 Task: Look for Airbnb properties in São Luís do Quitunde, Brazil from 12th  December, 2023 to 15th December, 2023 for 3 adults.2 bedrooms having 3 beds and 1 bathroom. Property type can be flat. Look for 3 properties as per requirement.
Action: Mouse moved to (400, 73)
Screenshot: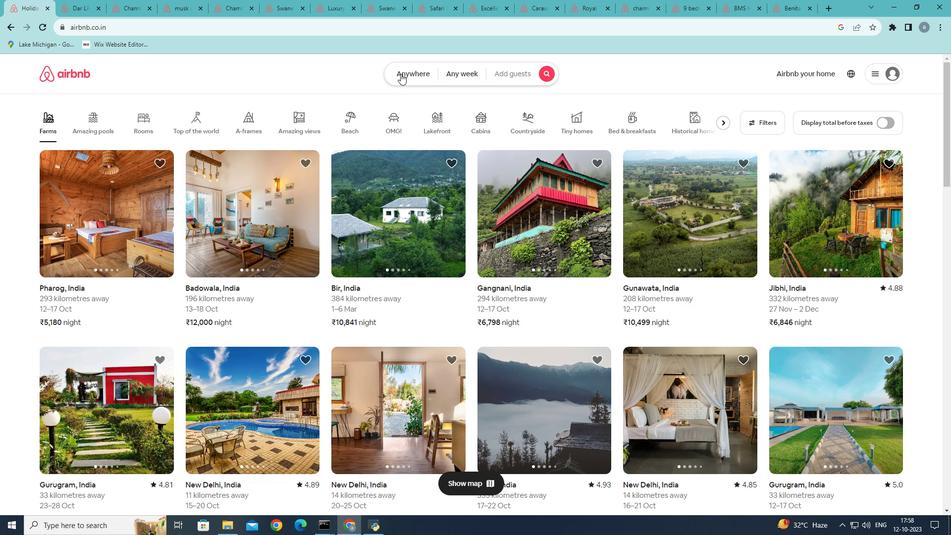 
Action: Mouse pressed left at (400, 73)
Screenshot: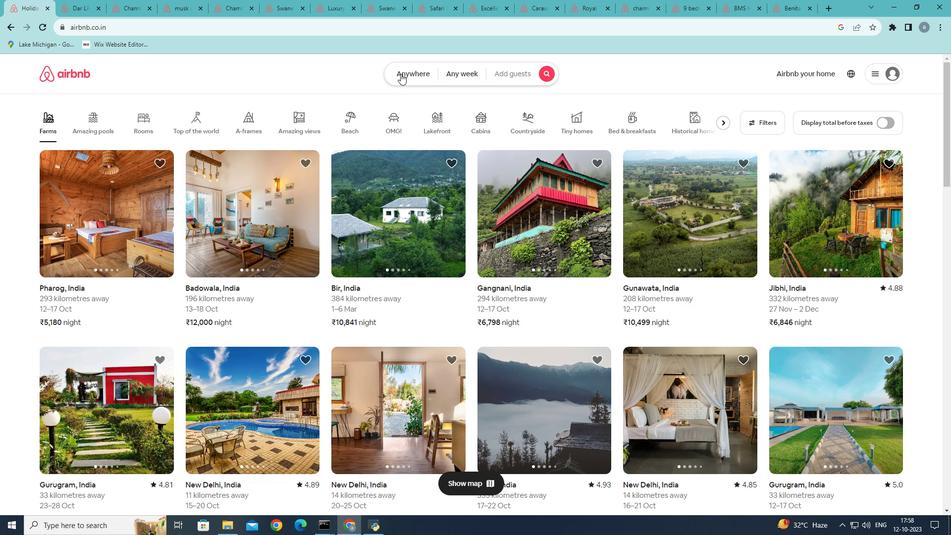 
Action: Mouse moved to (316, 115)
Screenshot: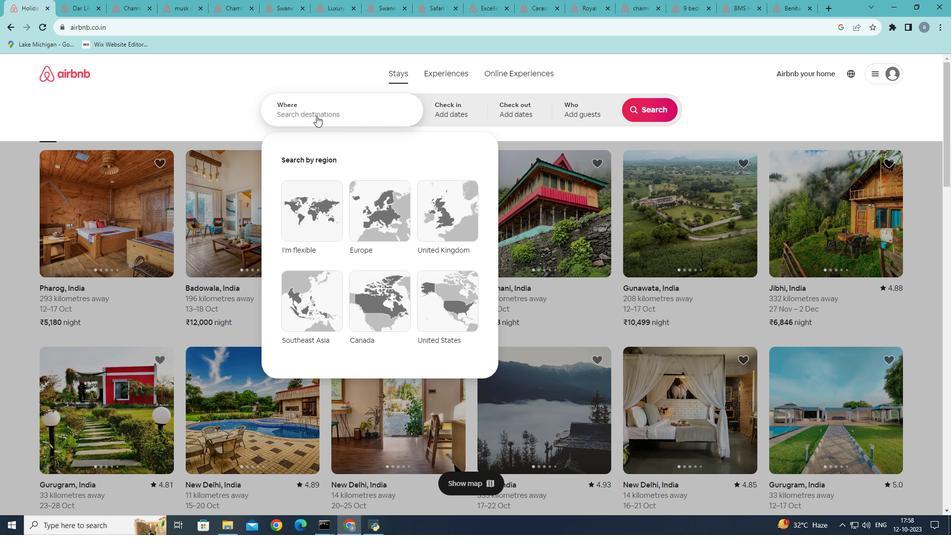 
Action: Mouse pressed left at (316, 115)
Screenshot: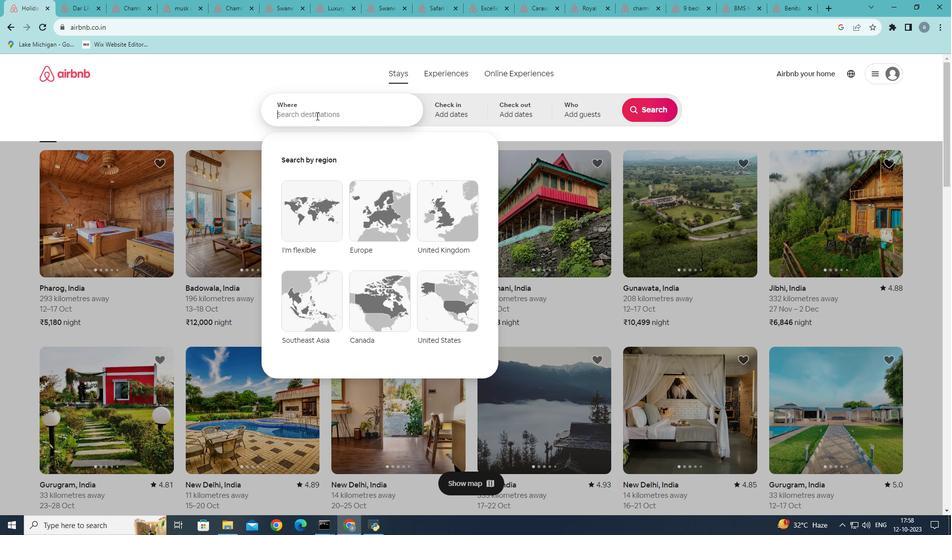 
Action: Mouse moved to (359, 100)
Screenshot: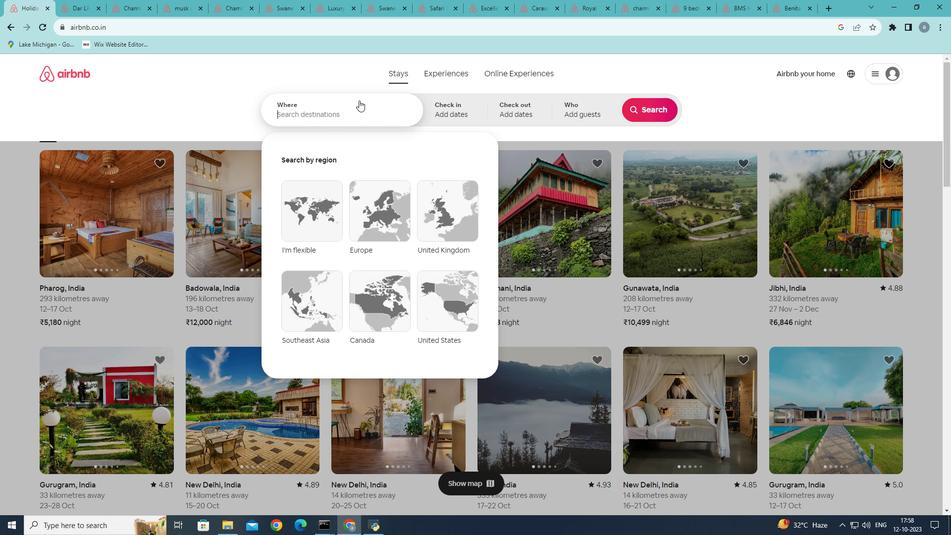 
Action: Key pressed <Key.shift><Key.shift>Sao<Key.space><Key.shift><Key.shift>Luis<Key.space><Key.shift>do<Key.space>
Screenshot: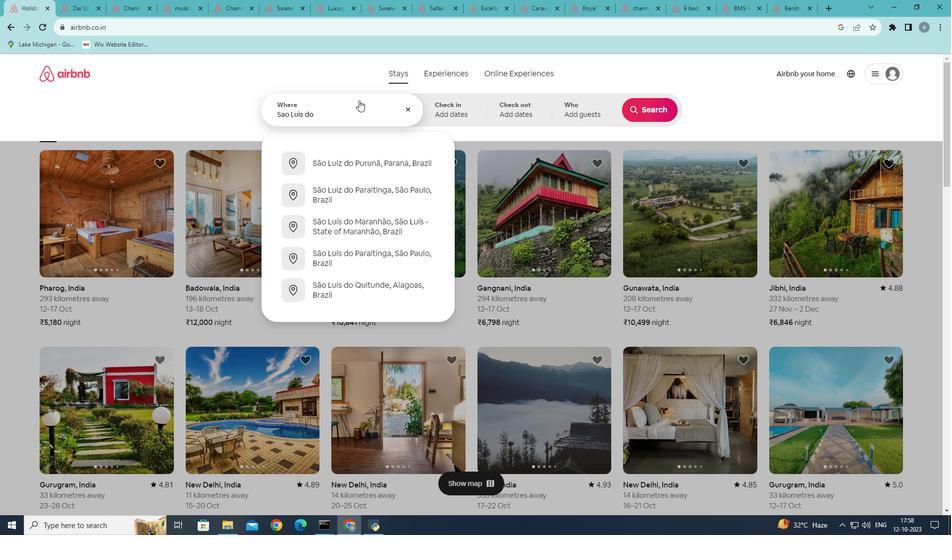 
Action: Mouse moved to (414, 137)
Screenshot: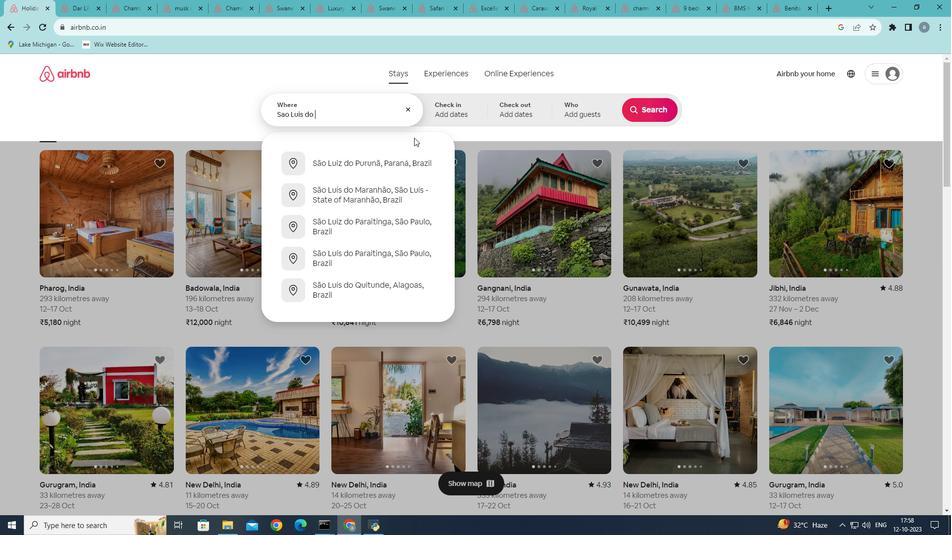 
Action: Key pressed <Key.shift>Qui
Screenshot: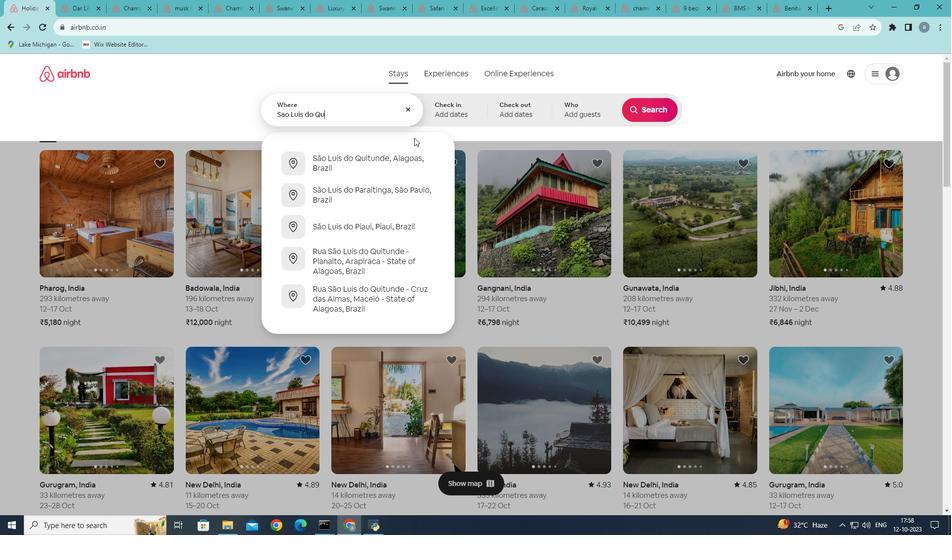
Action: Mouse moved to (402, 162)
Screenshot: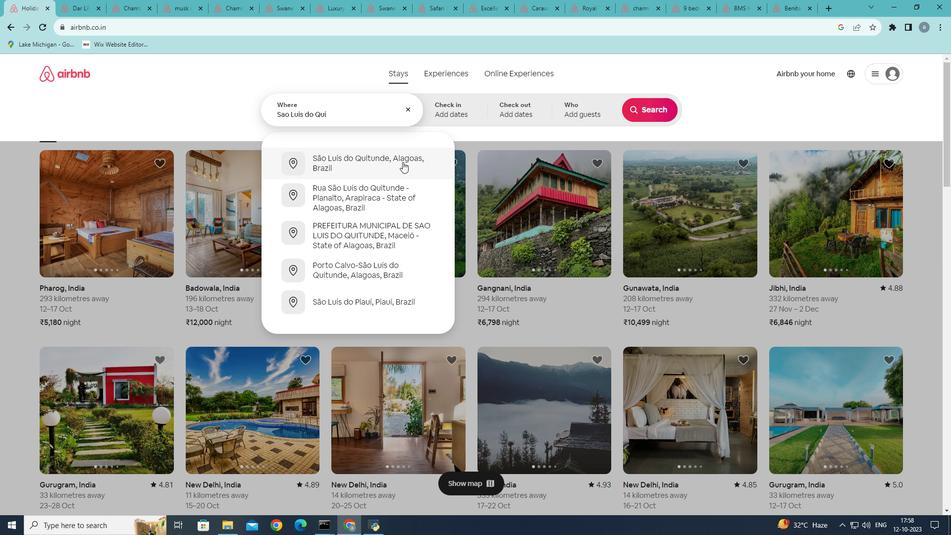 
Action: Mouse pressed left at (402, 162)
Screenshot: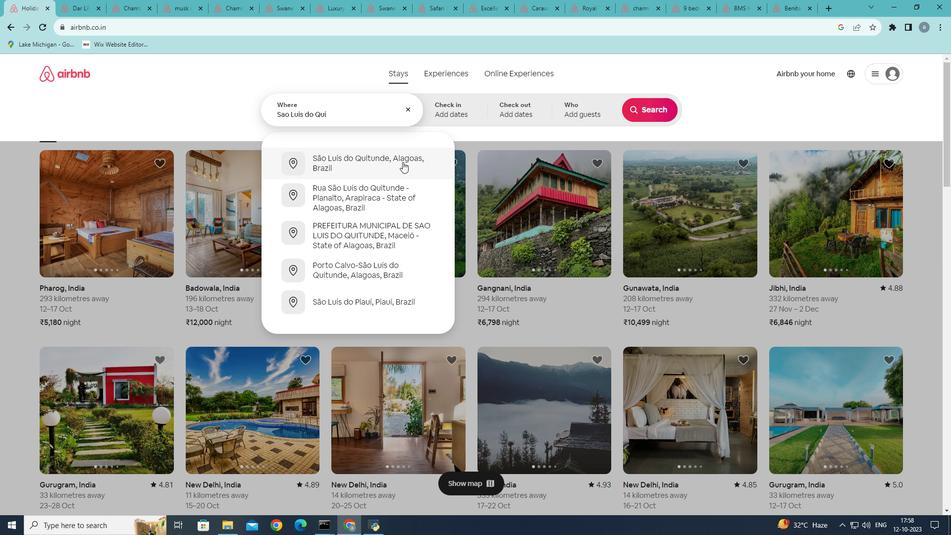 
Action: Mouse moved to (645, 187)
Screenshot: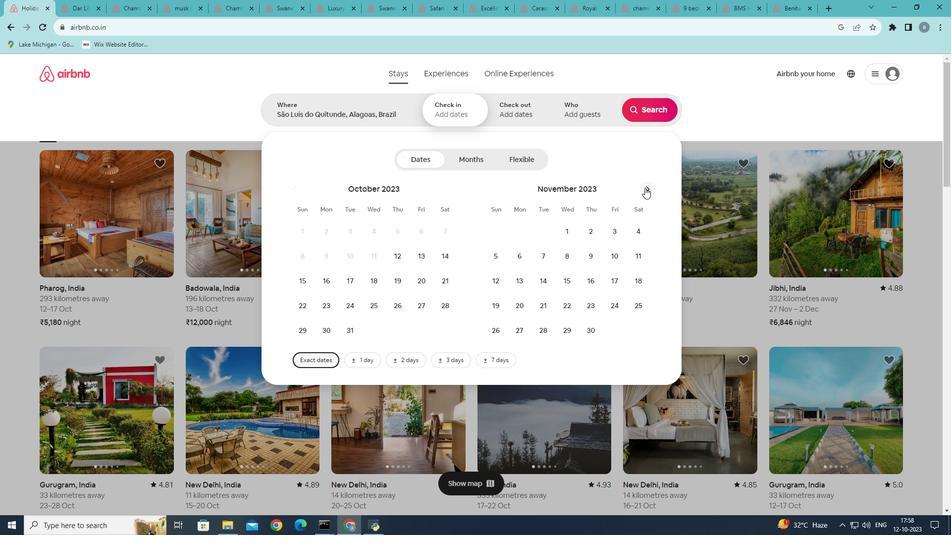 
Action: Mouse pressed left at (645, 187)
Screenshot: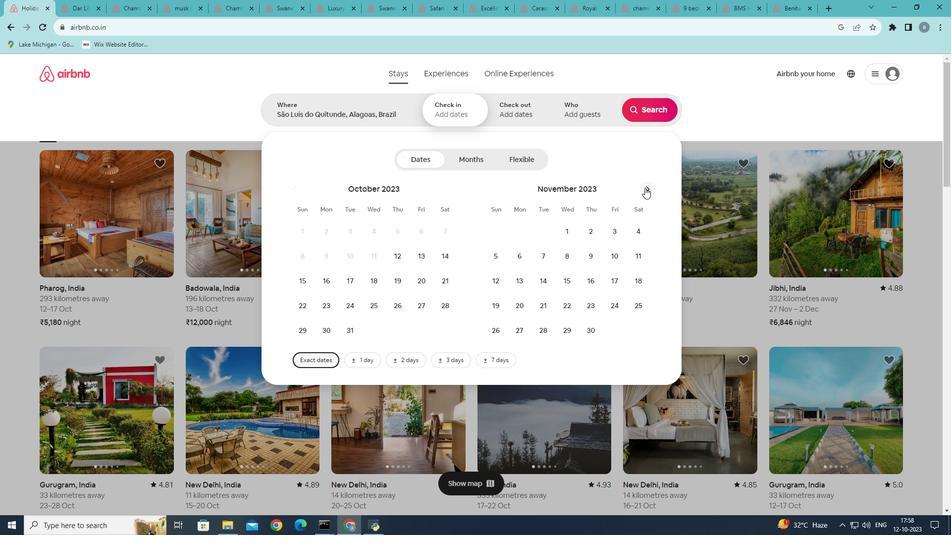 
Action: Mouse moved to (545, 279)
Screenshot: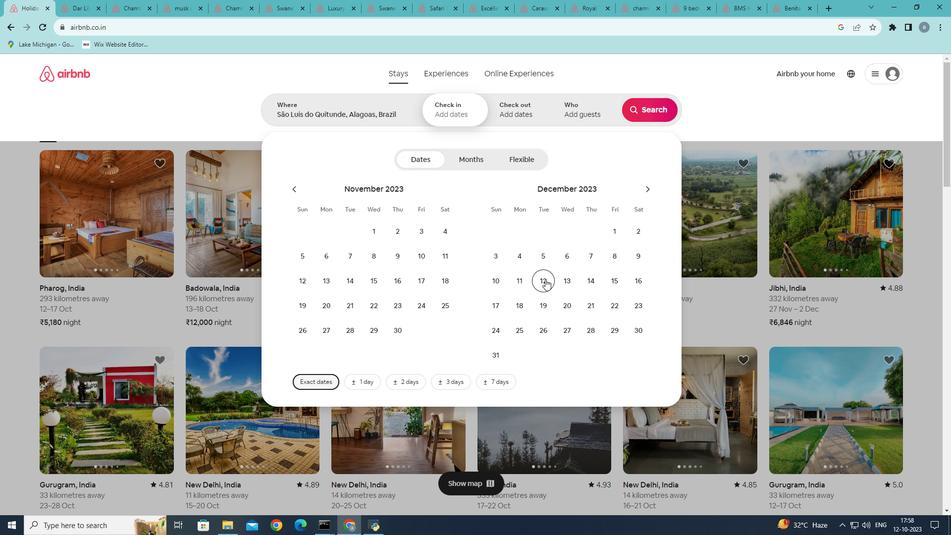 
Action: Mouse pressed left at (545, 279)
Screenshot: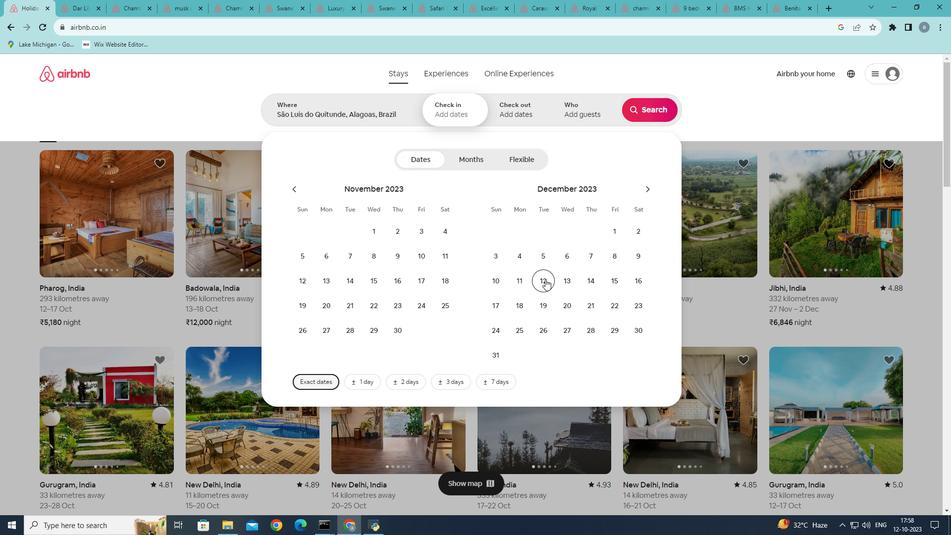 
Action: Mouse moved to (619, 280)
Screenshot: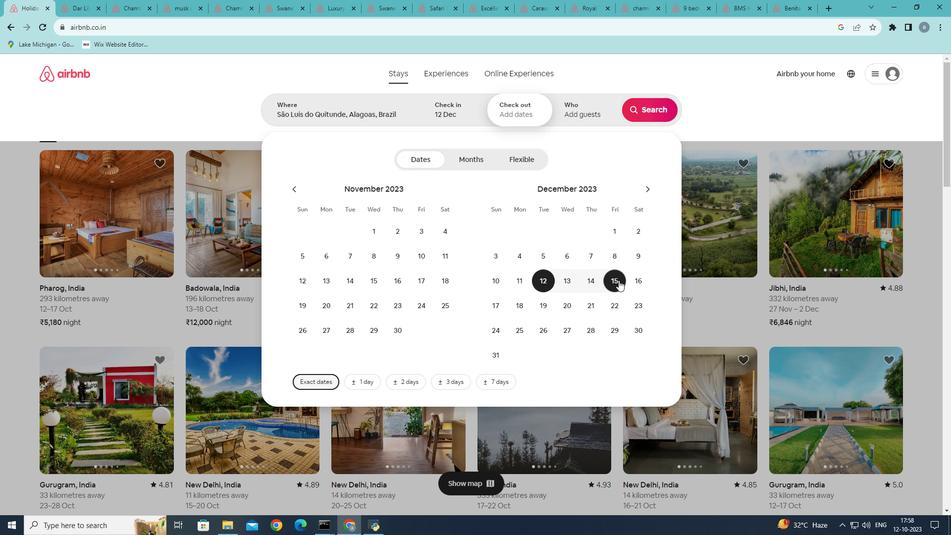 
Action: Mouse pressed left at (619, 280)
Screenshot: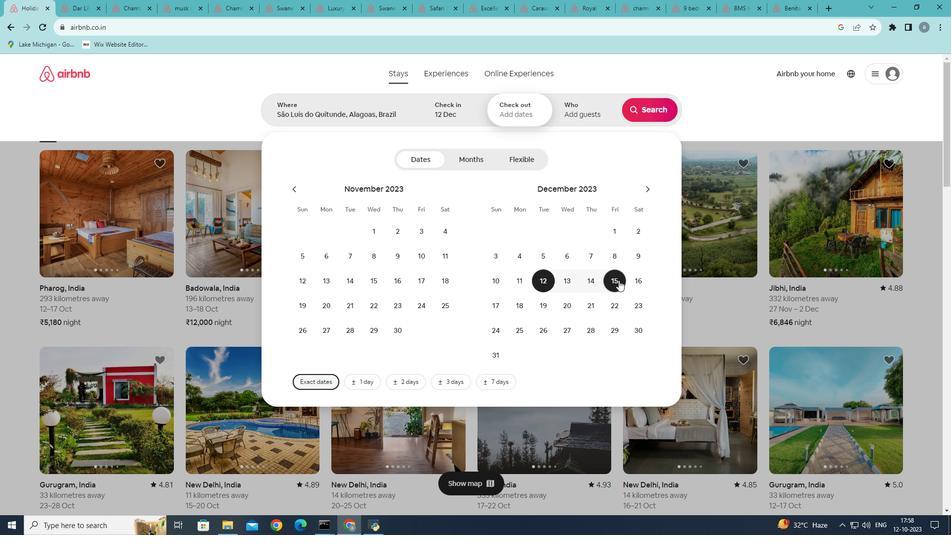 
Action: Mouse moved to (594, 107)
Screenshot: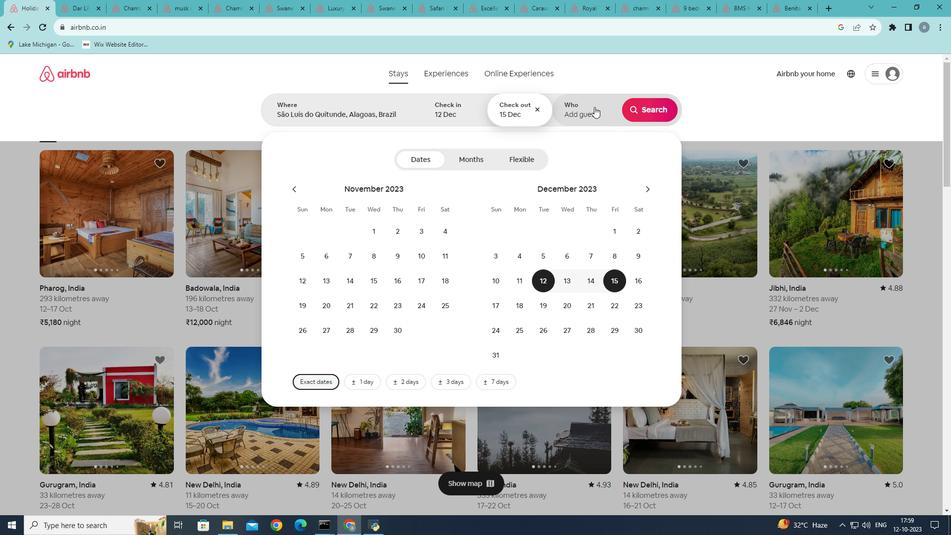 
Action: Mouse pressed left at (594, 107)
Screenshot: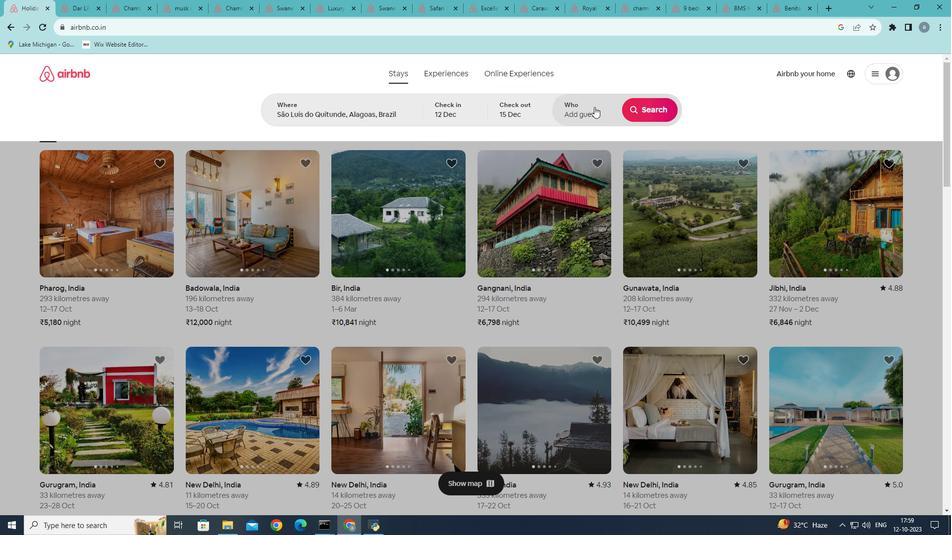 
Action: Mouse moved to (651, 161)
Screenshot: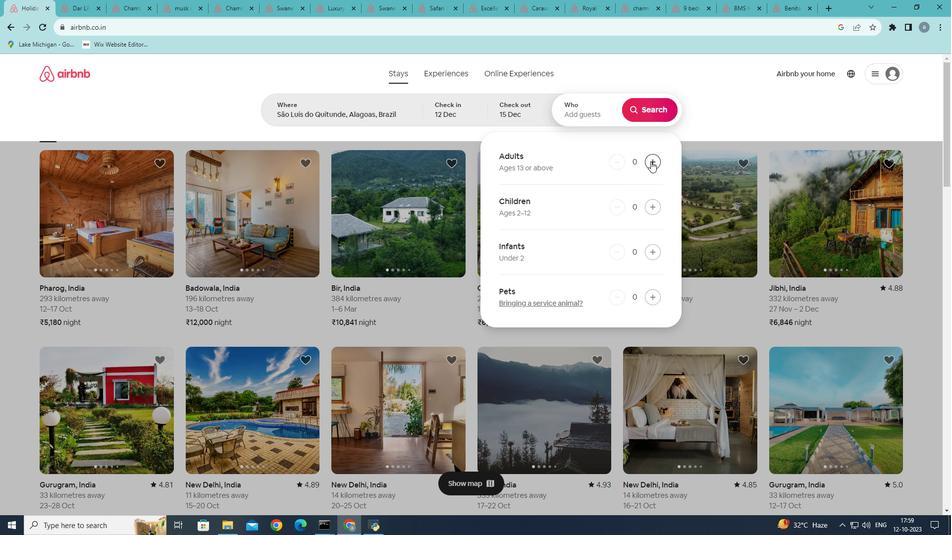
Action: Mouse pressed left at (651, 161)
Screenshot: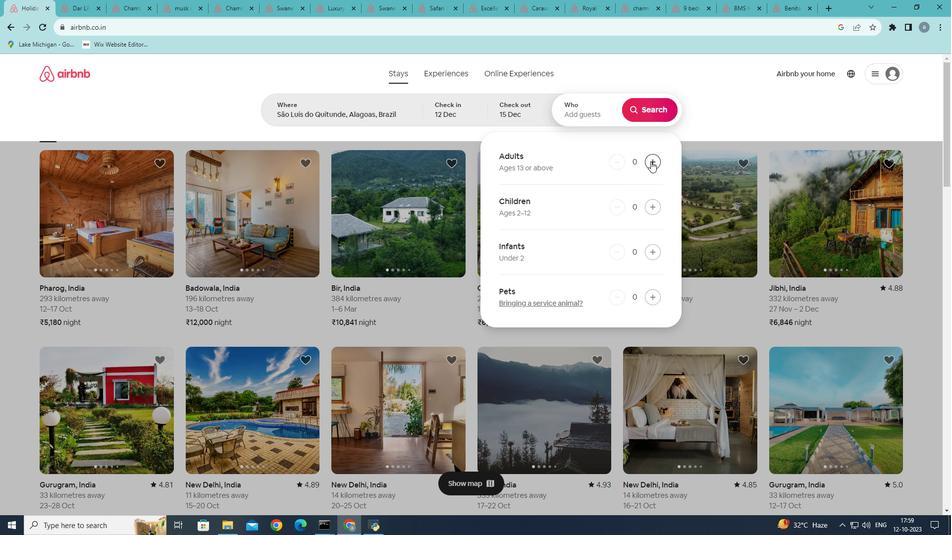 
Action: Mouse pressed left at (651, 161)
Screenshot: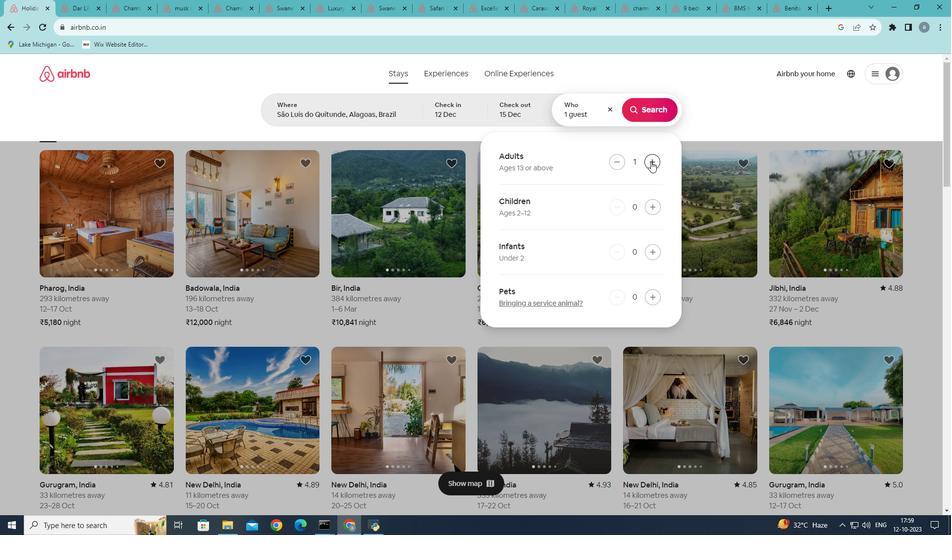 
Action: Mouse pressed left at (651, 161)
Screenshot: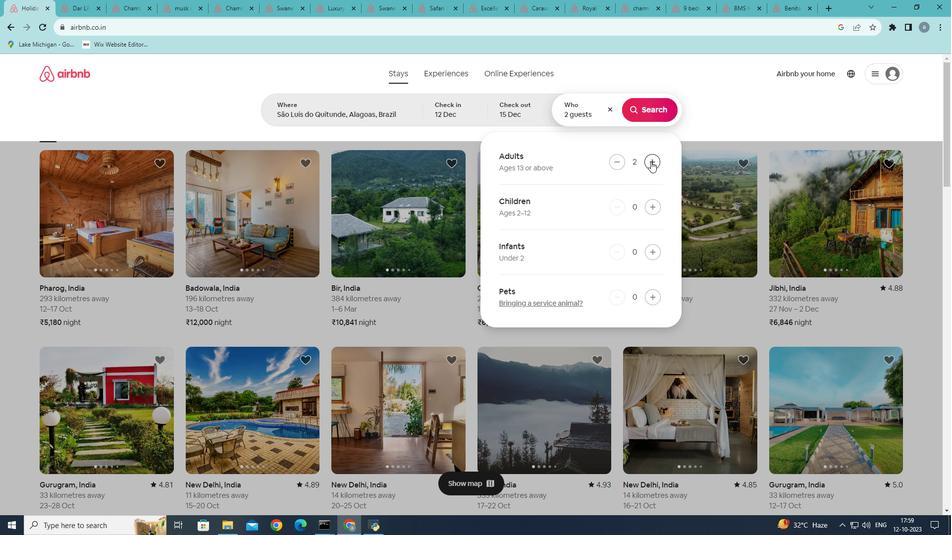 
Action: Mouse moved to (647, 111)
Screenshot: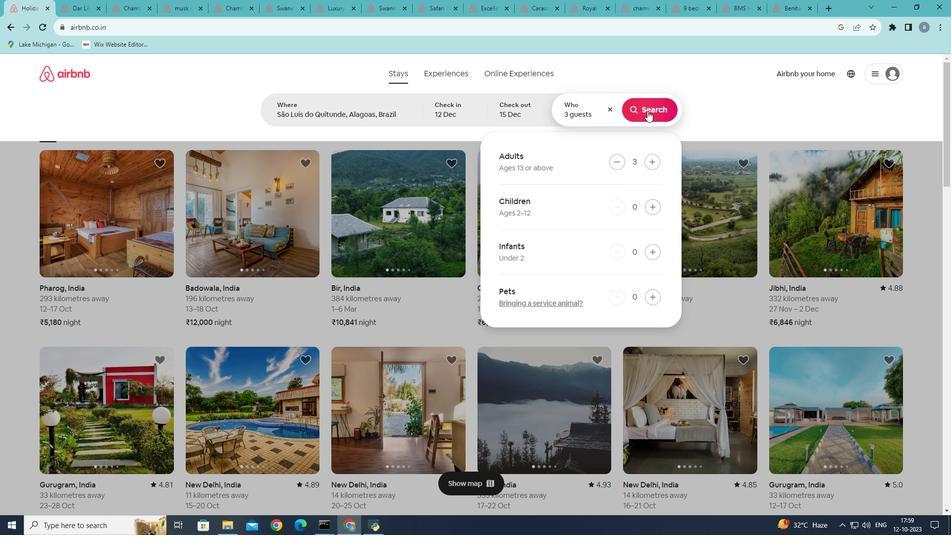 
Action: Mouse pressed left at (647, 111)
Screenshot: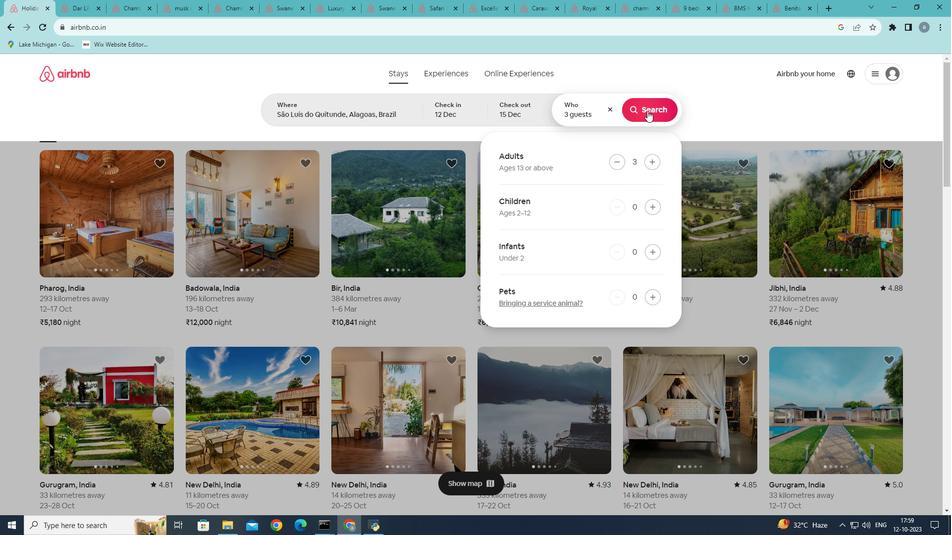 
Action: Mouse moved to (799, 109)
Screenshot: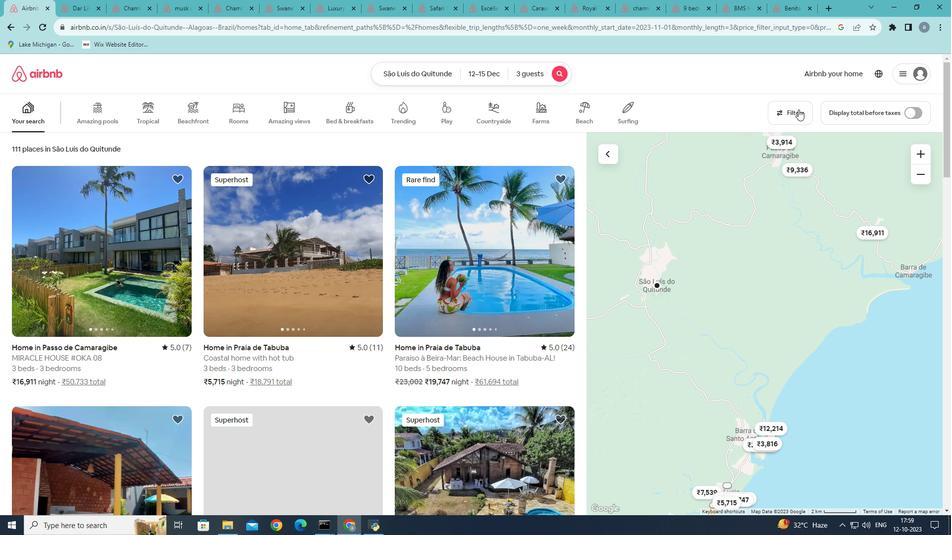 
Action: Mouse pressed left at (799, 109)
Screenshot: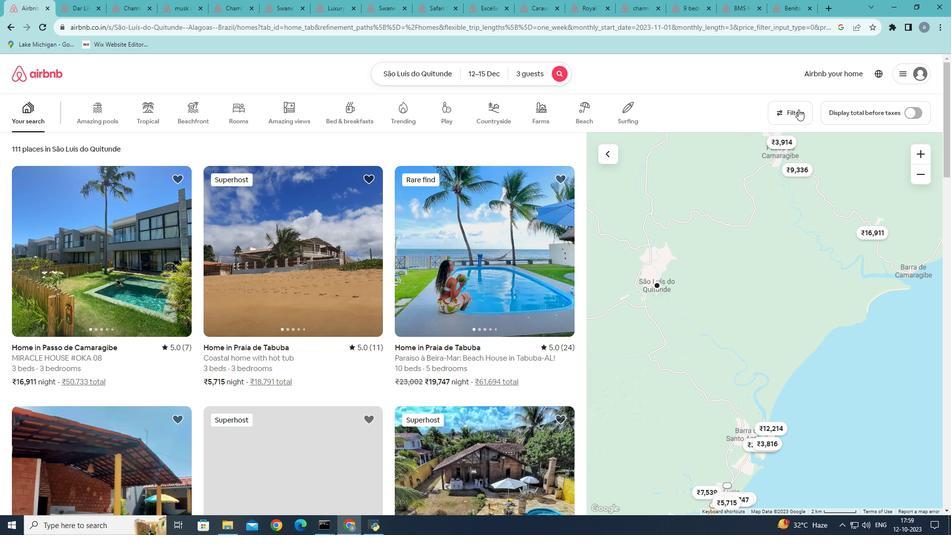 
Action: Mouse moved to (377, 399)
Screenshot: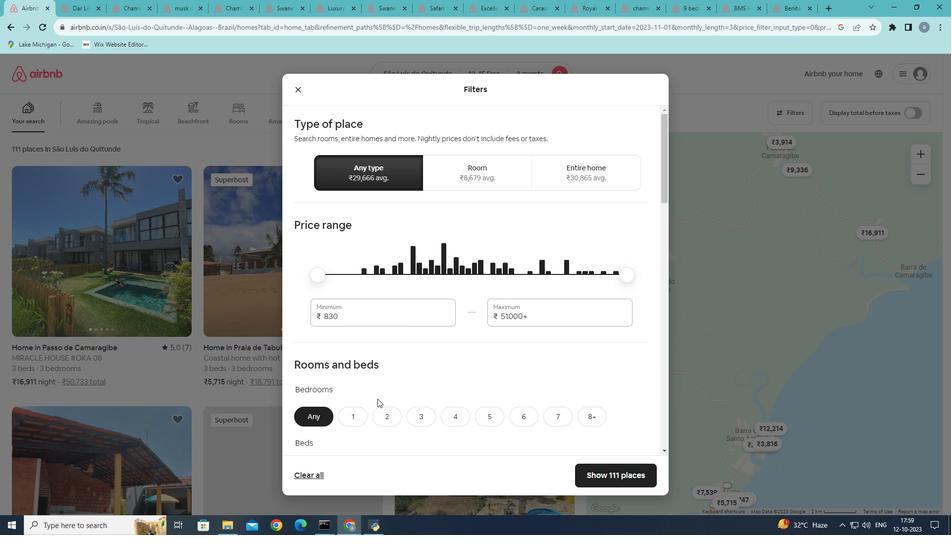 
Action: Mouse scrolled (377, 398) with delta (0, 0)
Screenshot: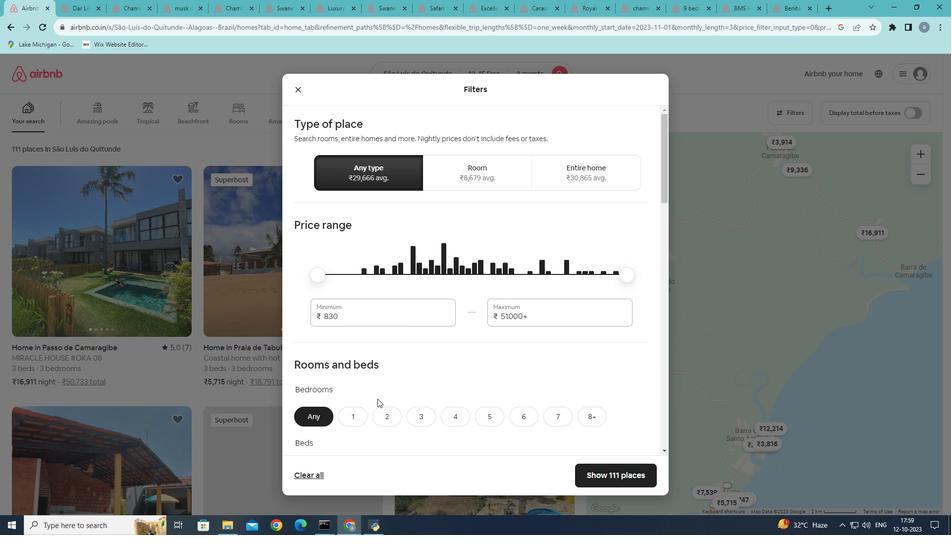 
Action: Mouse moved to (380, 397)
Screenshot: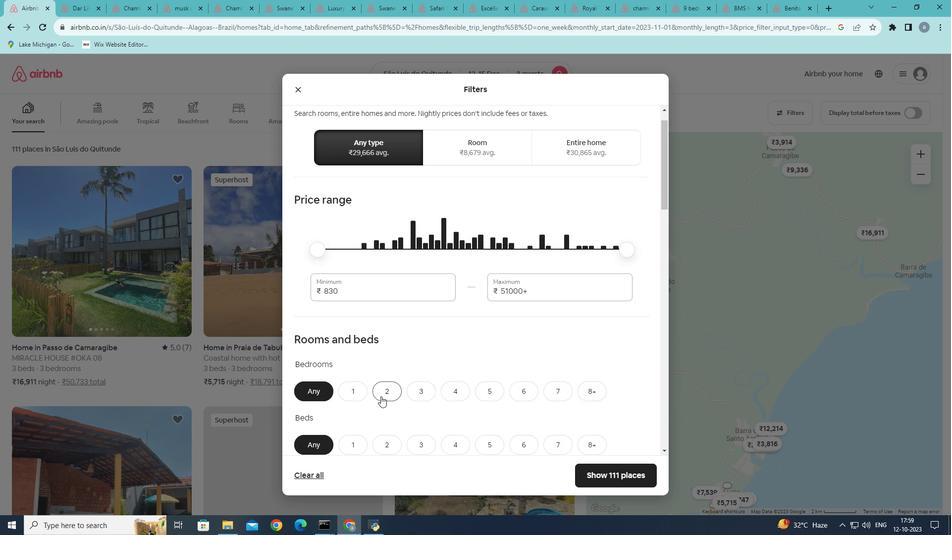
Action: Mouse scrolled (380, 396) with delta (0, 0)
Screenshot: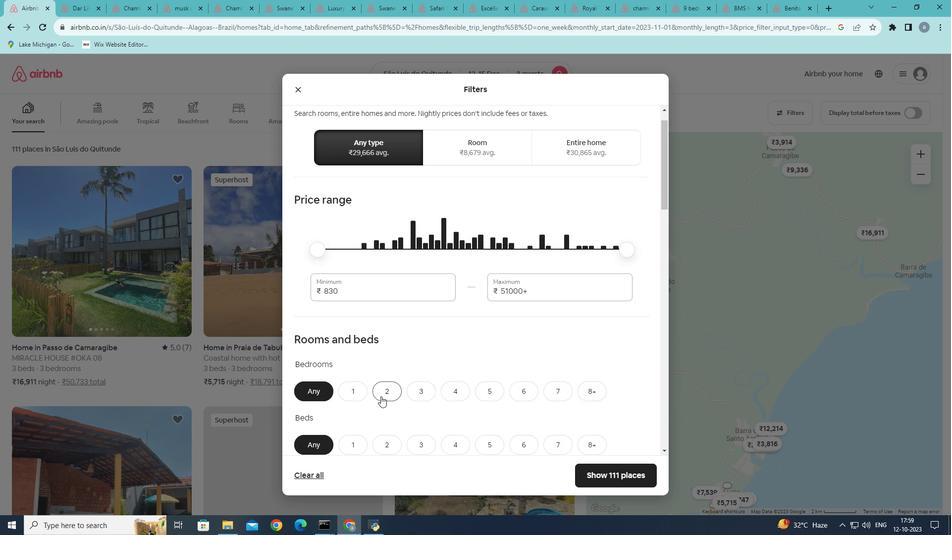 
Action: Mouse moved to (385, 323)
Screenshot: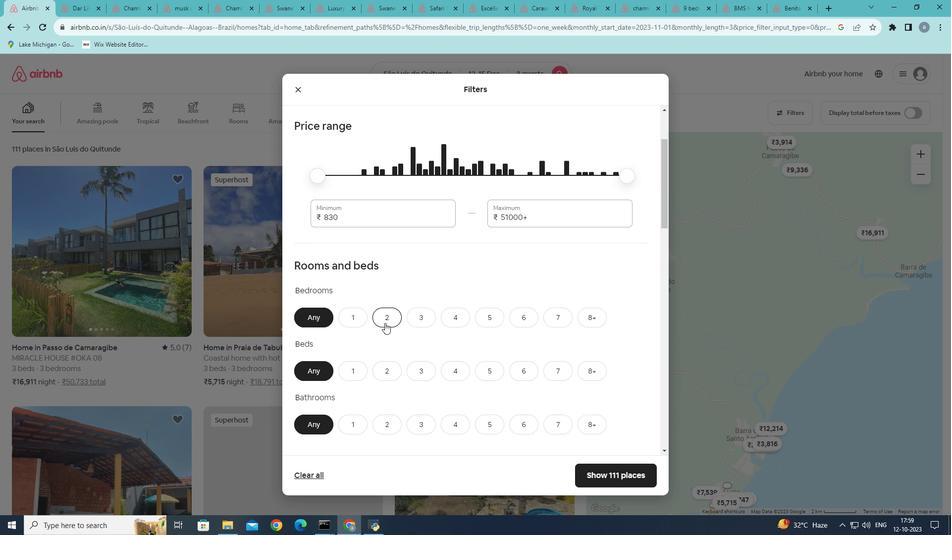 
Action: Mouse pressed left at (385, 323)
Screenshot: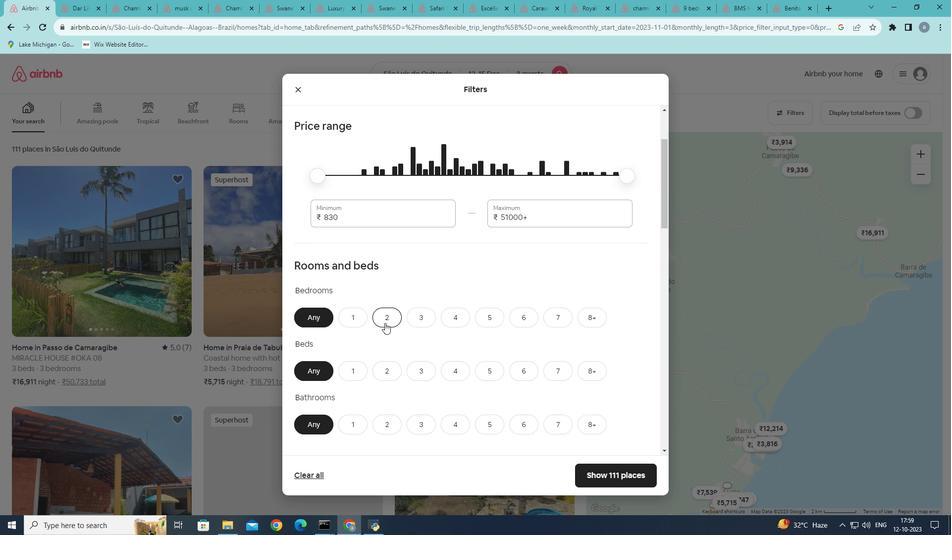 
Action: Mouse moved to (421, 374)
Screenshot: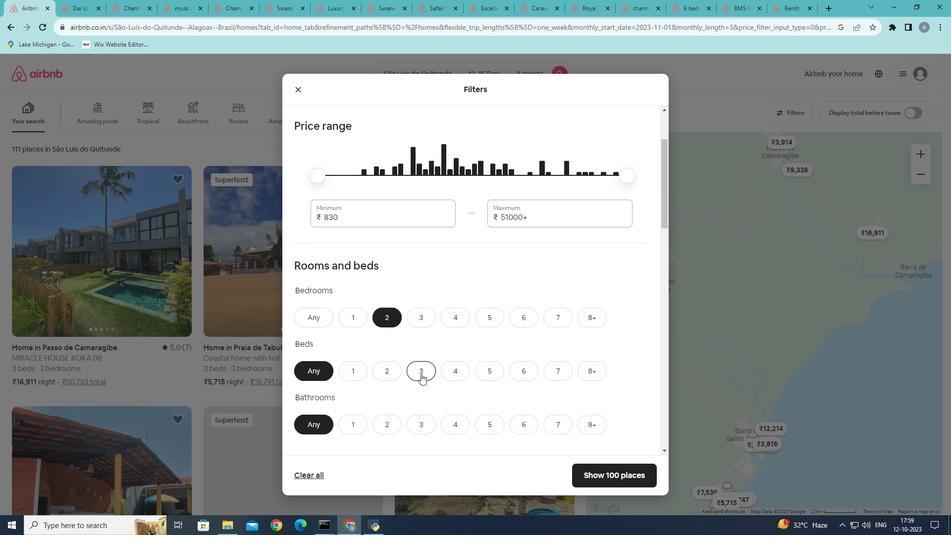 
Action: Mouse pressed left at (421, 374)
Screenshot: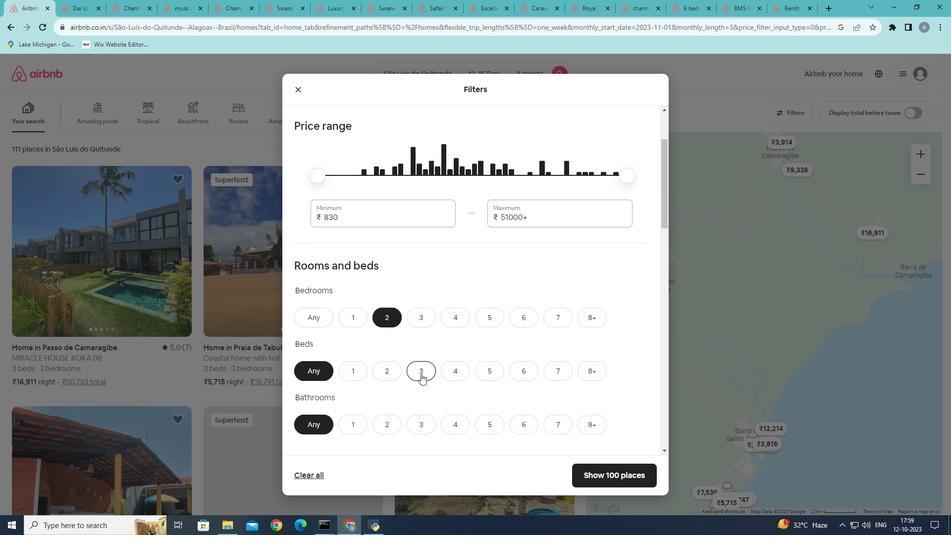
Action: Mouse moved to (355, 422)
Screenshot: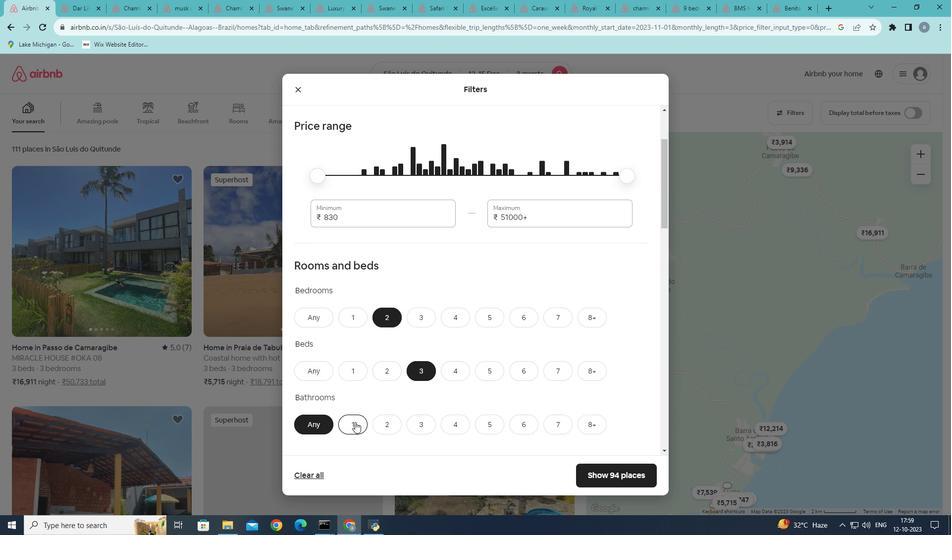 
Action: Mouse pressed left at (355, 422)
Screenshot: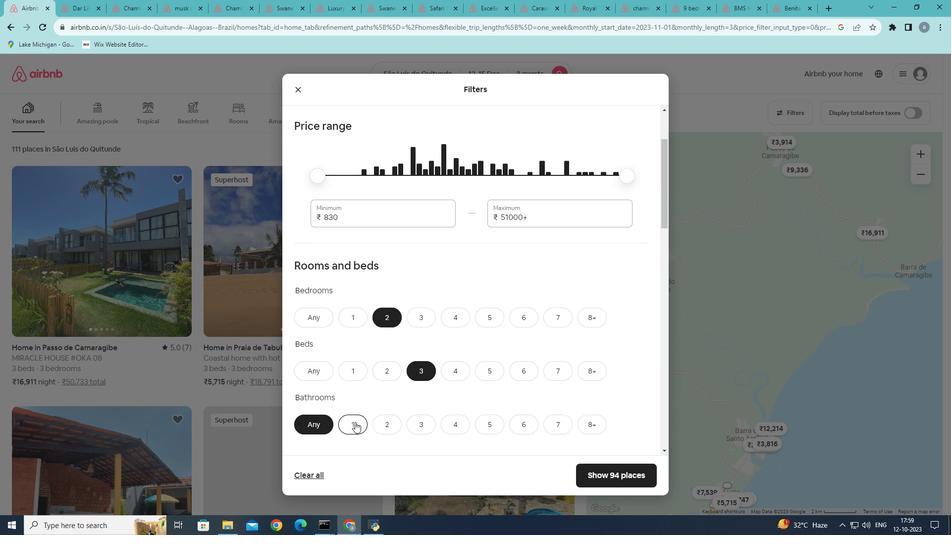 
Action: Mouse moved to (471, 313)
Screenshot: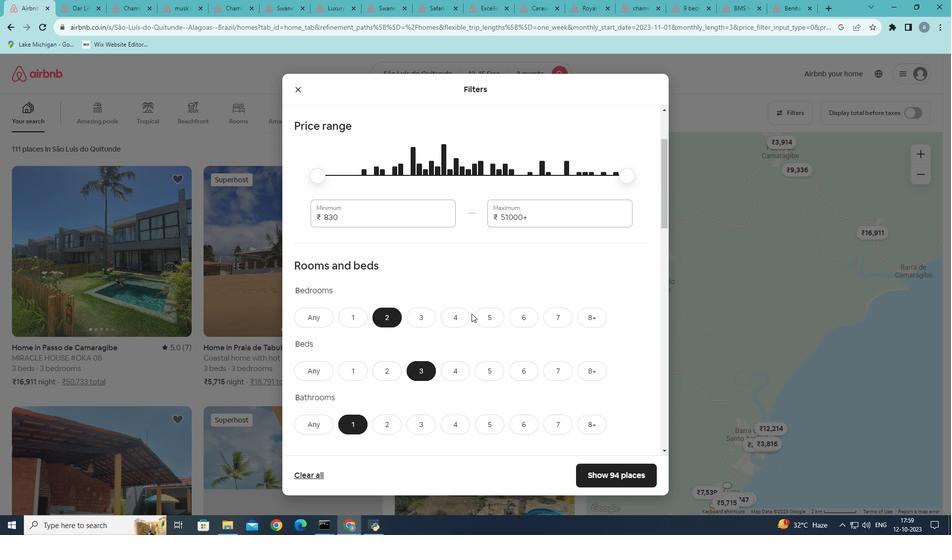 
Action: Mouse scrolled (471, 313) with delta (0, 0)
Screenshot: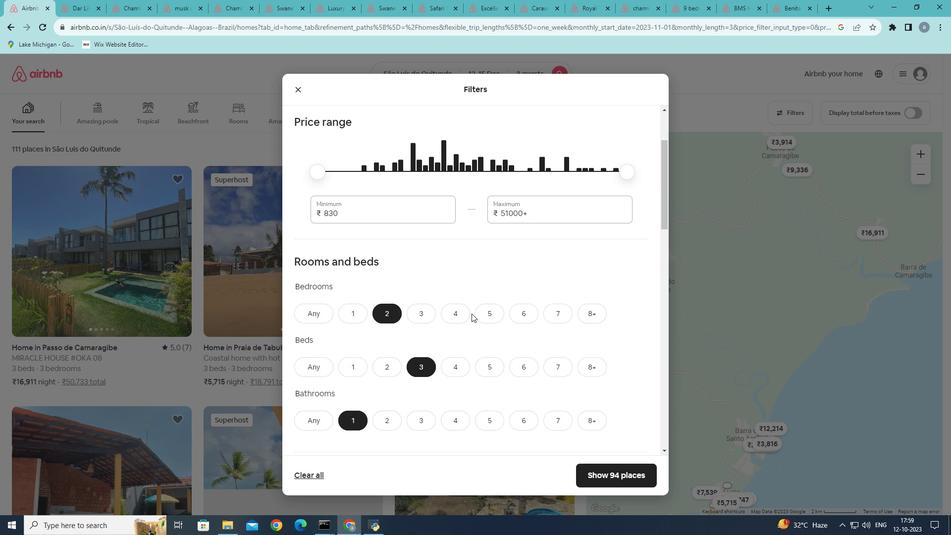 
Action: Mouse scrolled (471, 313) with delta (0, 0)
Screenshot: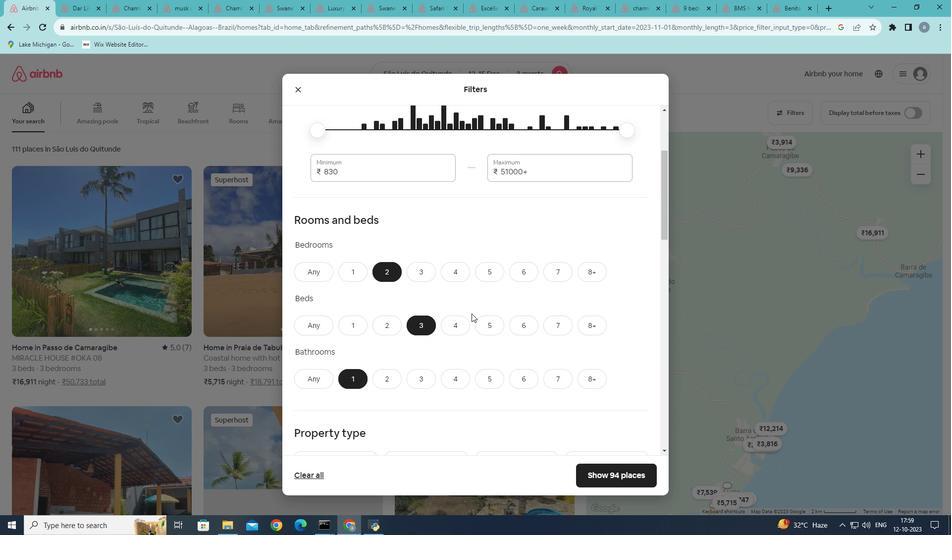 
Action: Mouse scrolled (471, 313) with delta (0, 0)
Screenshot: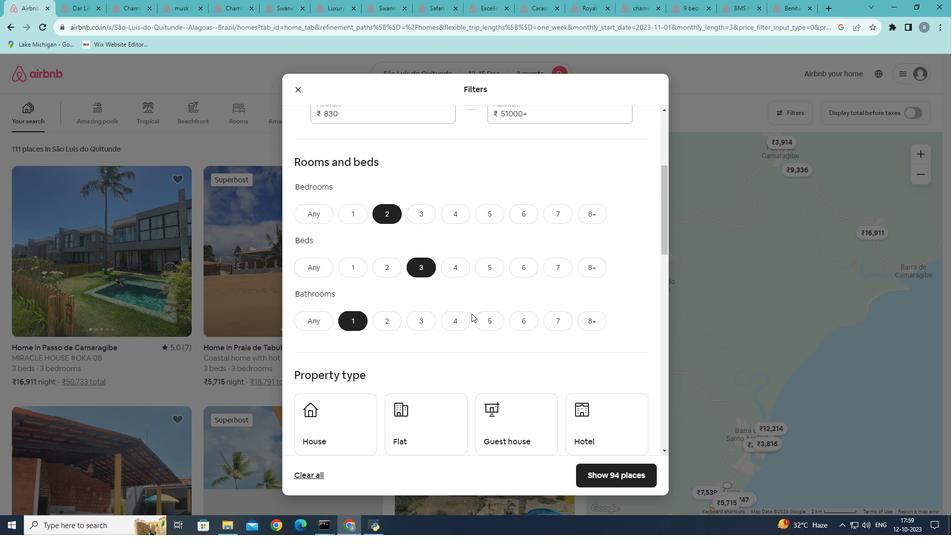 
Action: Mouse moved to (480, 313)
Screenshot: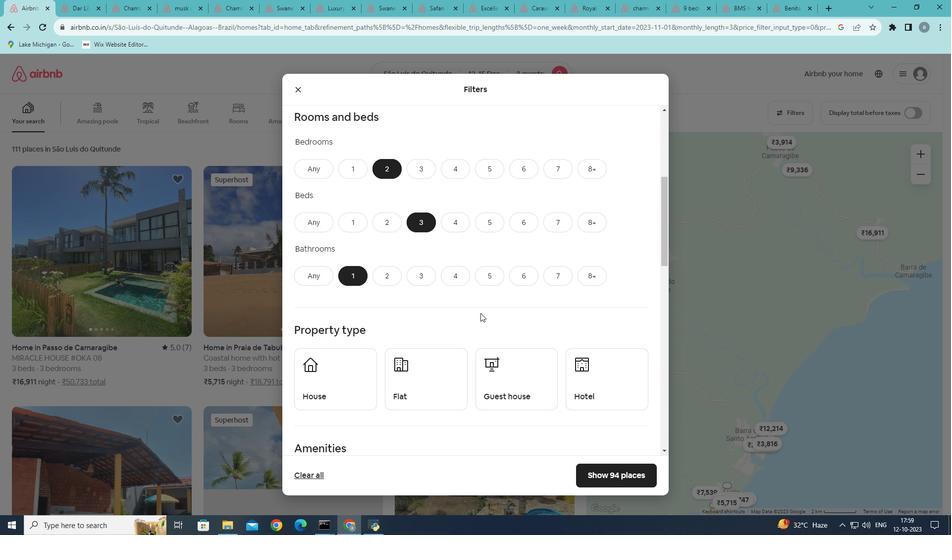 
Action: Mouse scrolled (480, 312) with delta (0, 0)
Screenshot: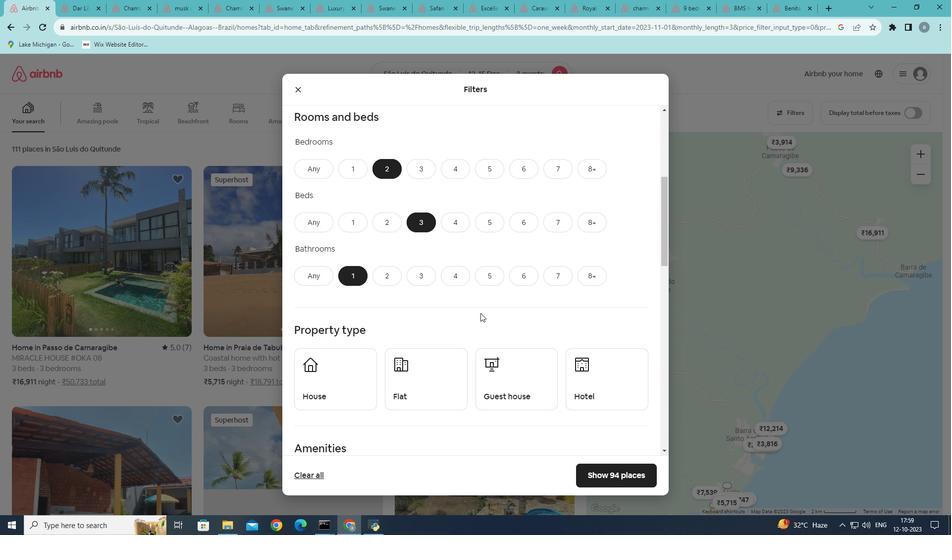 
Action: Mouse scrolled (480, 312) with delta (0, 0)
Screenshot: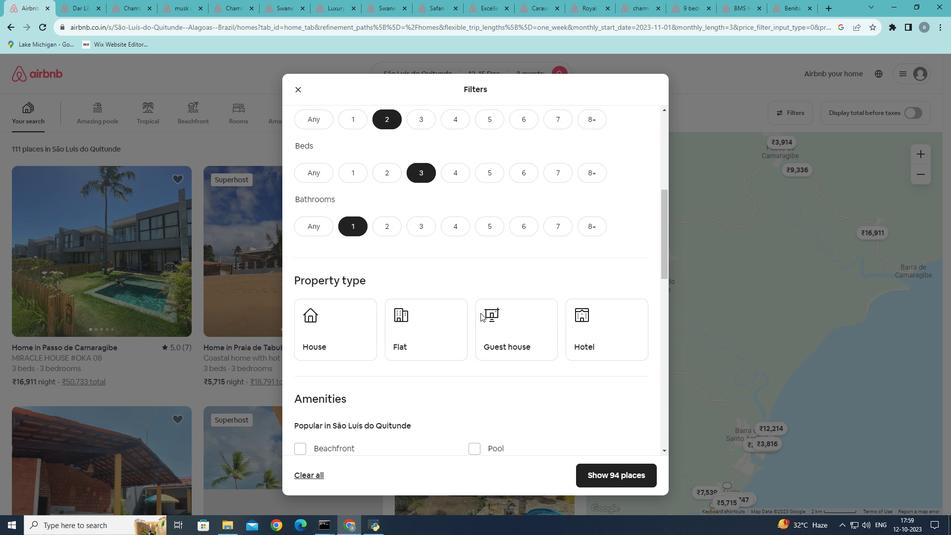 
Action: Mouse moved to (485, 313)
Screenshot: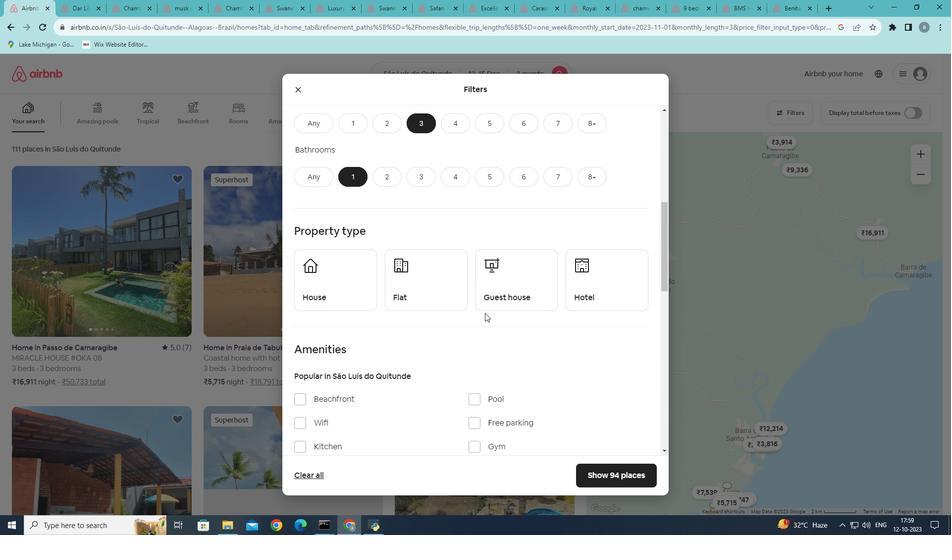 
Action: Mouse scrolled (485, 312) with delta (0, 0)
Screenshot: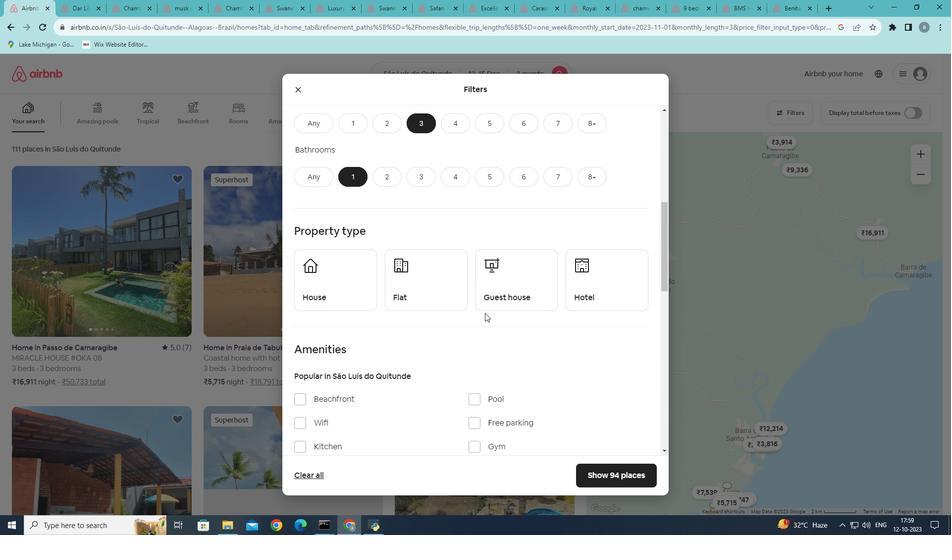 
Action: Mouse scrolled (485, 312) with delta (0, 0)
Screenshot: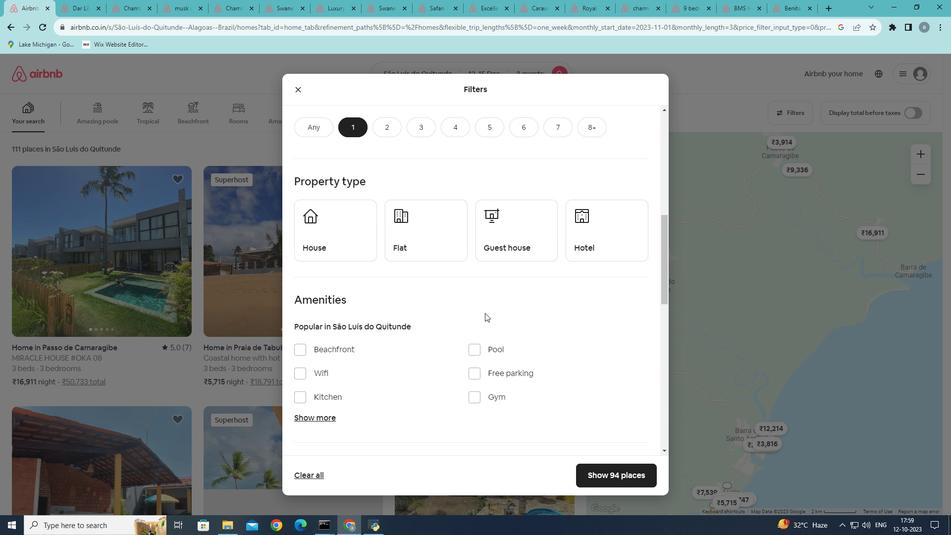 
Action: Mouse moved to (458, 190)
Screenshot: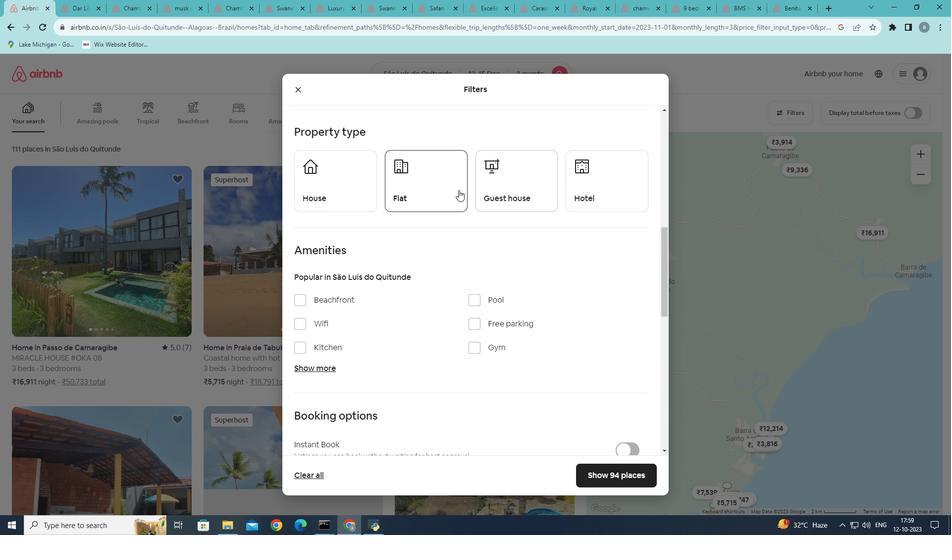 
Action: Mouse pressed left at (458, 190)
Screenshot: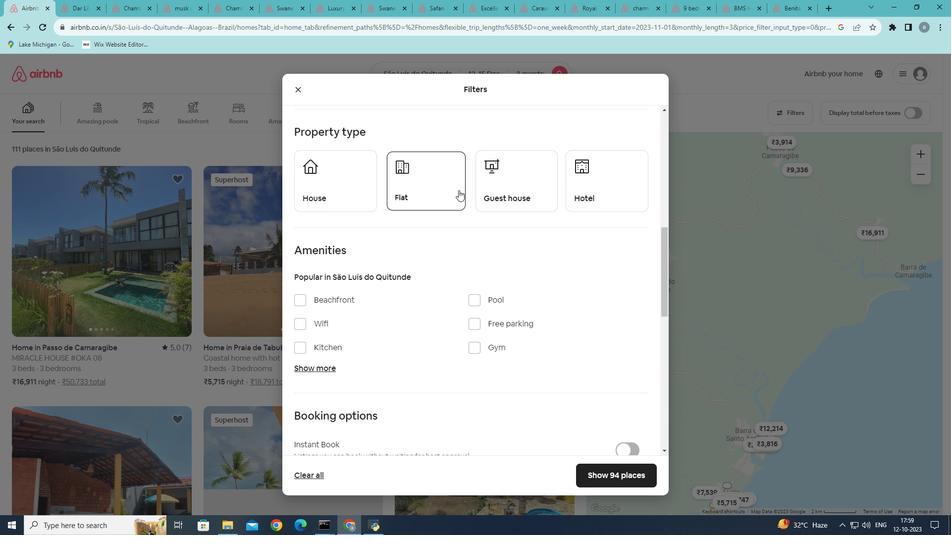 
Action: Mouse moved to (556, 275)
Screenshot: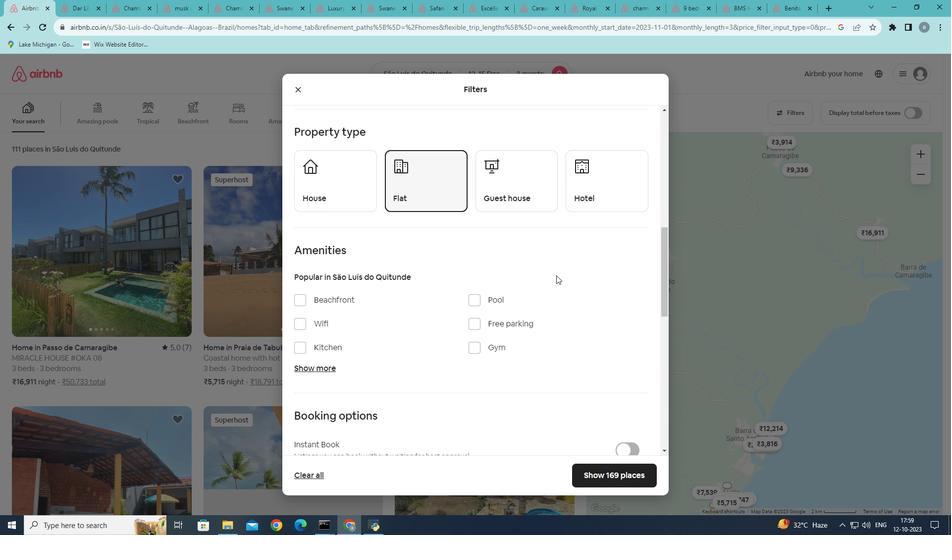 
Action: Mouse scrolled (556, 275) with delta (0, 0)
Screenshot: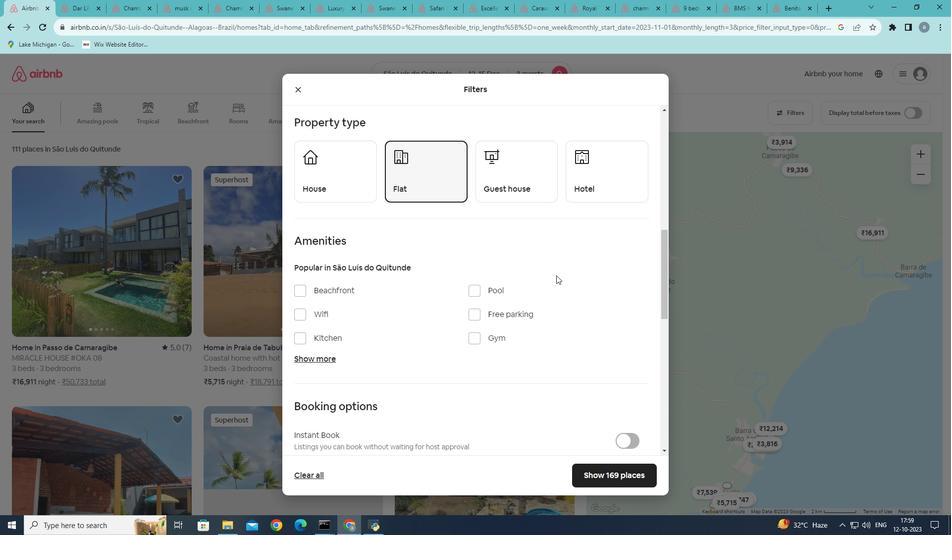 
Action: Mouse scrolled (556, 275) with delta (0, 0)
Screenshot: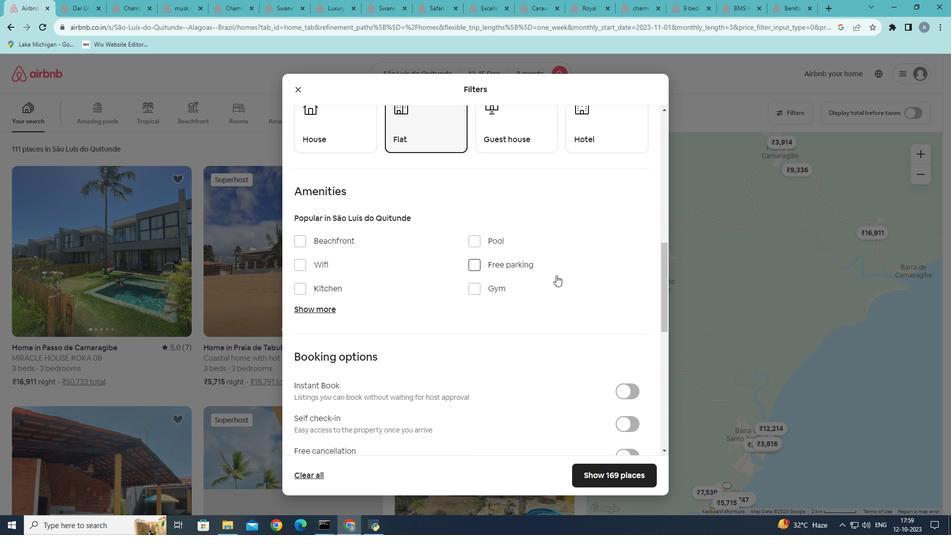 
Action: Mouse scrolled (556, 275) with delta (0, 0)
Screenshot: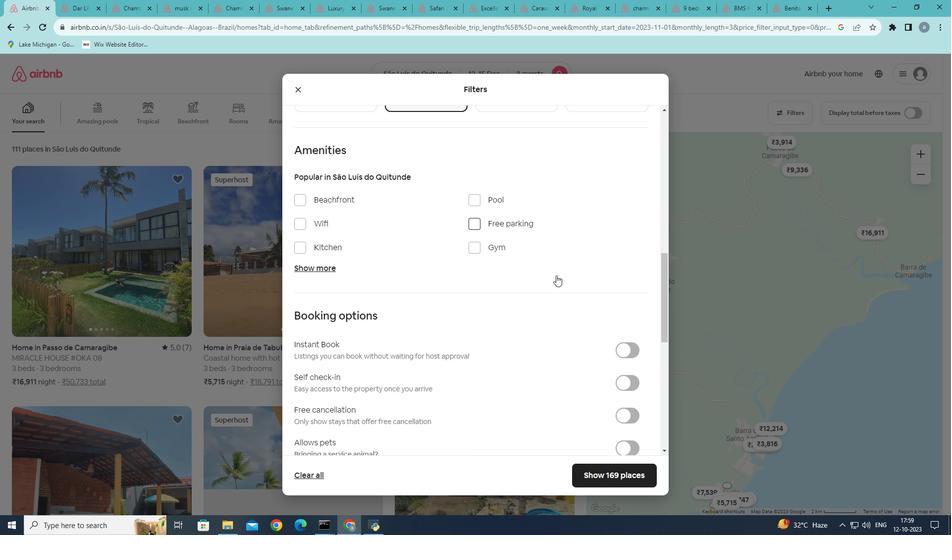
Action: Mouse moved to (563, 275)
Screenshot: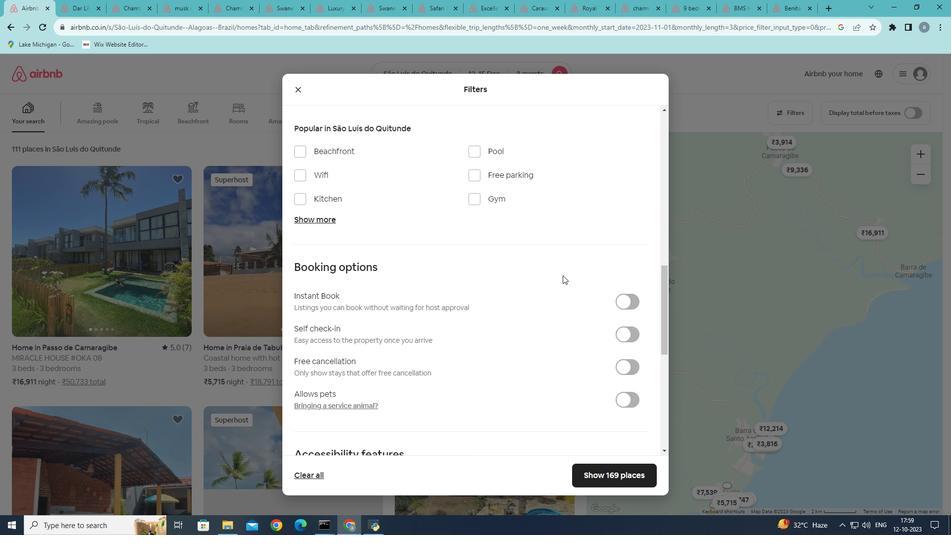 
Action: Mouse scrolled (563, 275) with delta (0, 0)
Screenshot: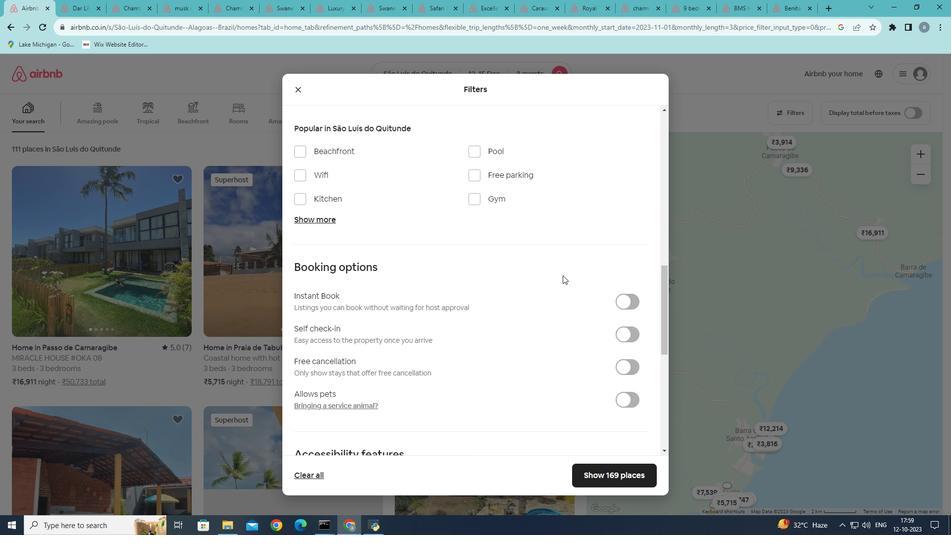
Action: Mouse scrolled (563, 275) with delta (0, 0)
Screenshot: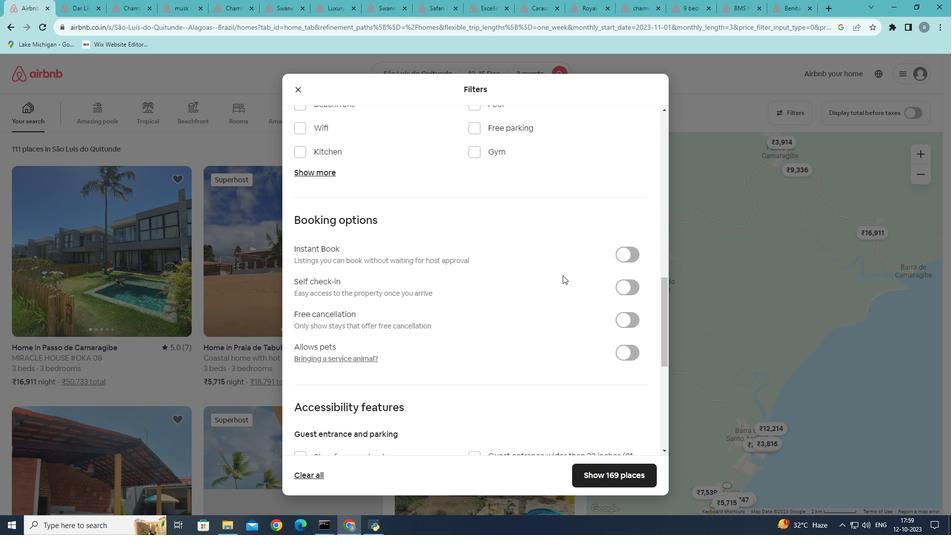 
Action: Mouse moved to (597, 476)
Screenshot: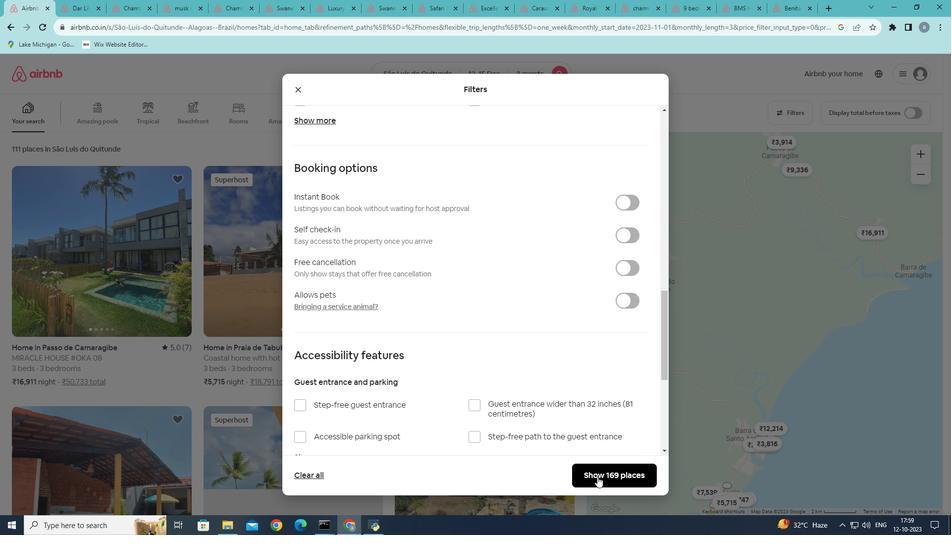 
Action: Mouse pressed left at (597, 476)
Screenshot: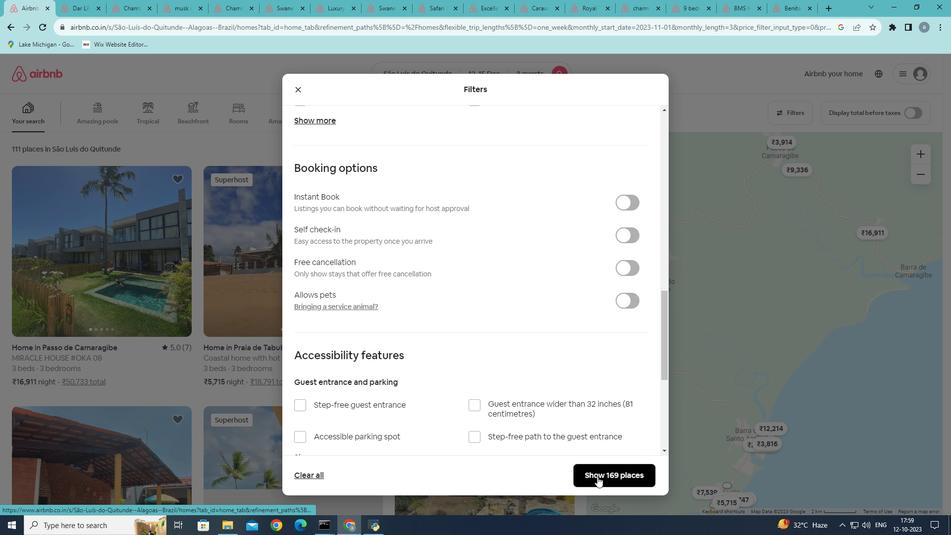 
Action: Mouse moved to (167, 284)
Screenshot: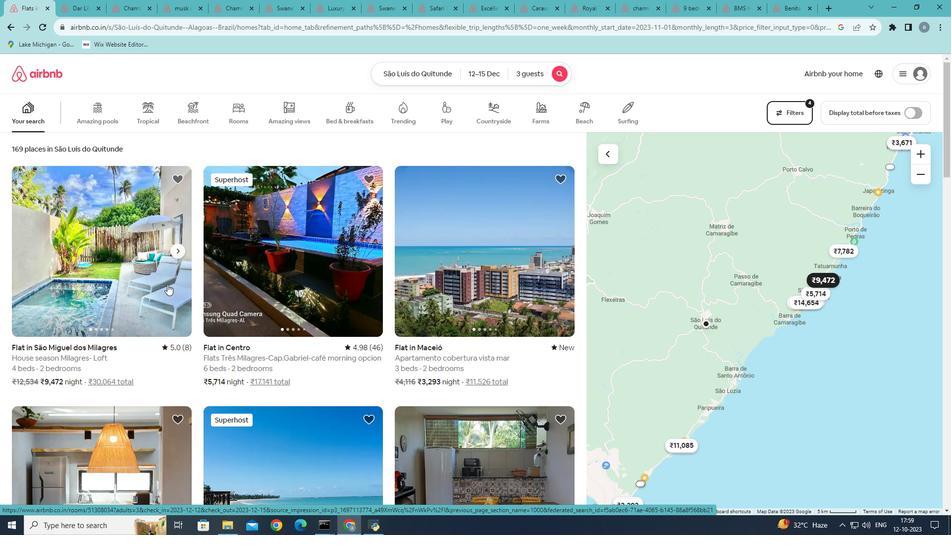 
Action: Mouse scrolled (167, 284) with delta (0, 0)
Screenshot: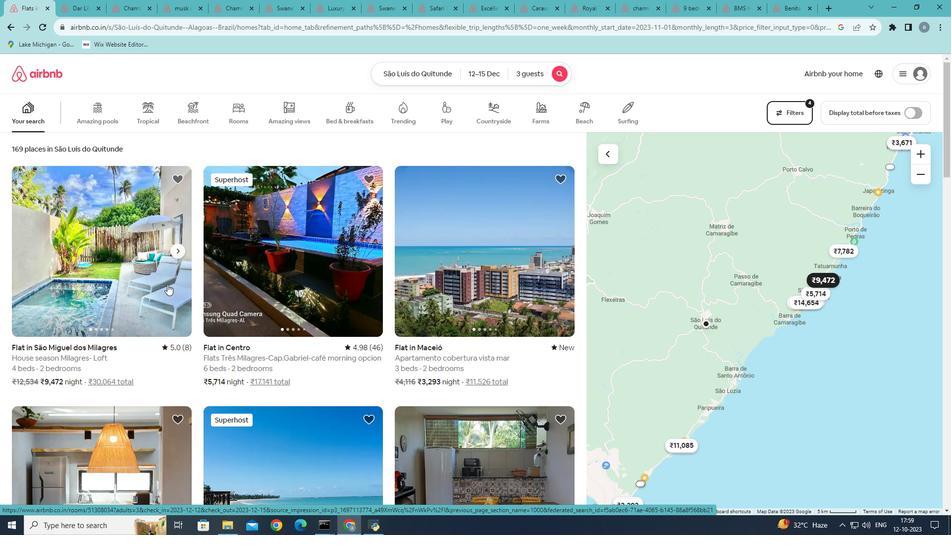
Action: Mouse scrolled (167, 284) with delta (0, 0)
Screenshot: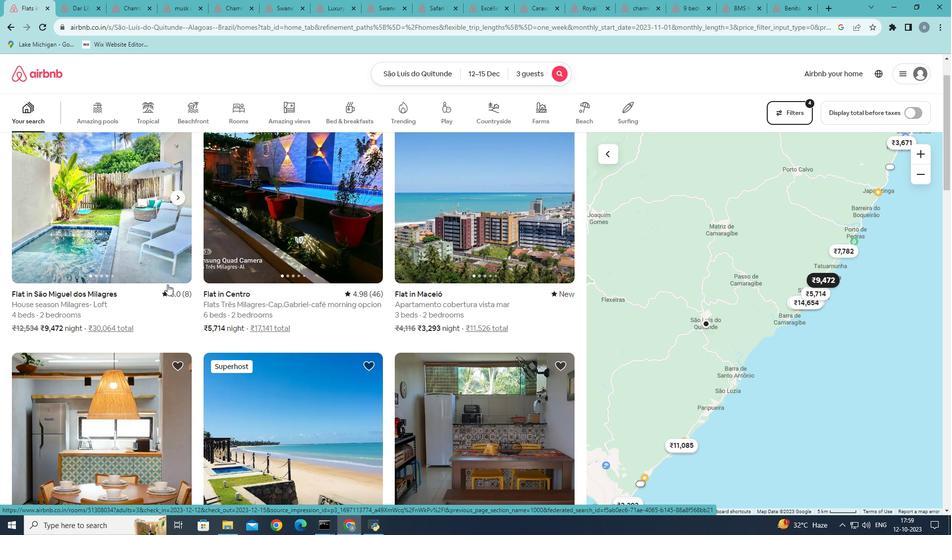 
Action: Mouse scrolled (167, 284) with delta (0, 0)
Screenshot: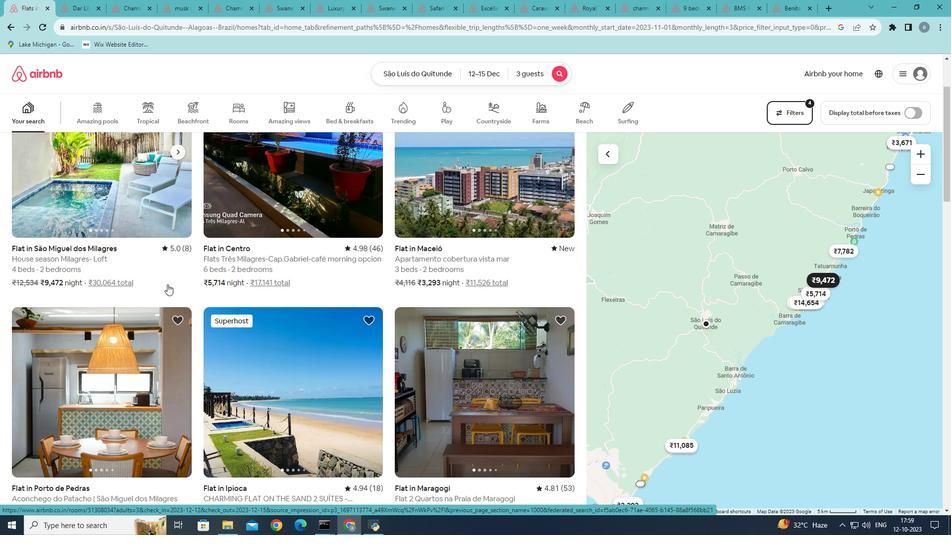 
Action: Mouse moved to (167, 284)
Screenshot: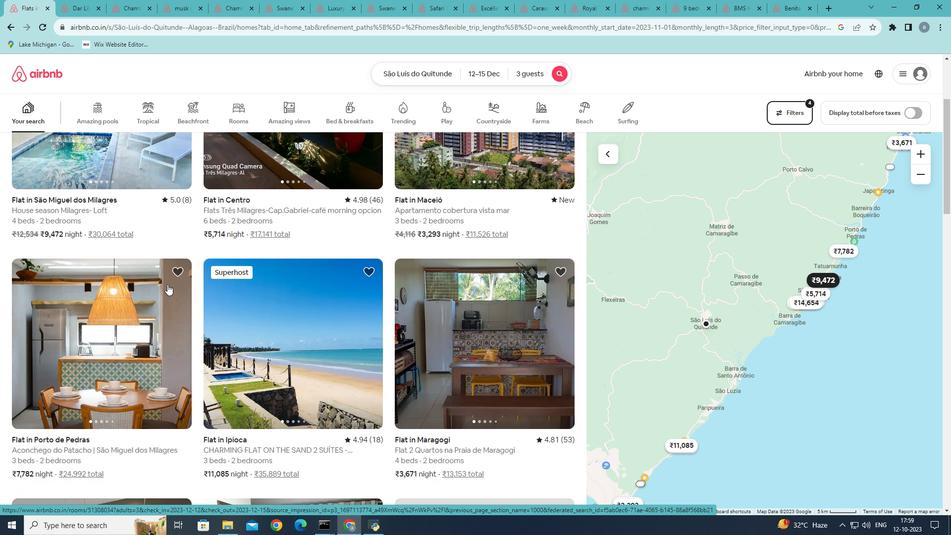 
Action: Mouse scrolled (167, 284) with delta (0, 0)
Screenshot: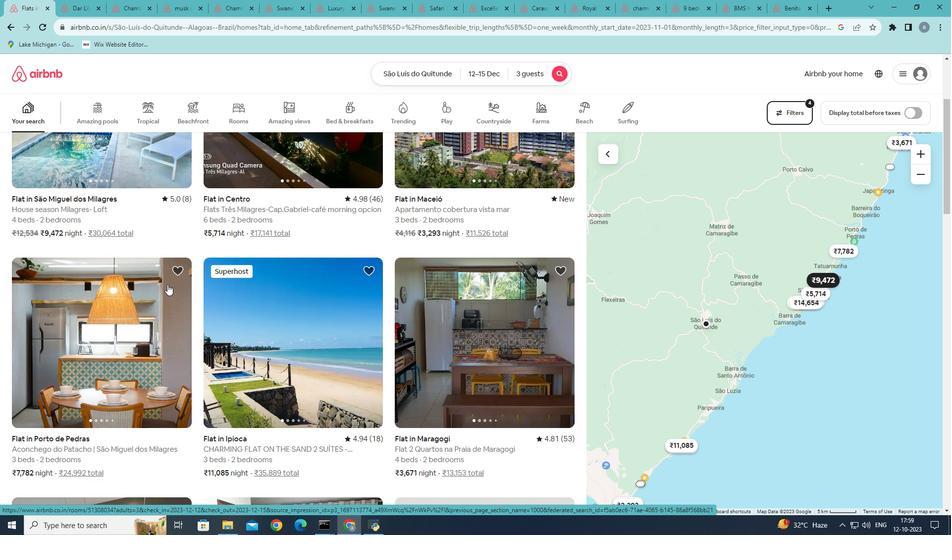
Action: Mouse scrolled (167, 285) with delta (0, 0)
Screenshot: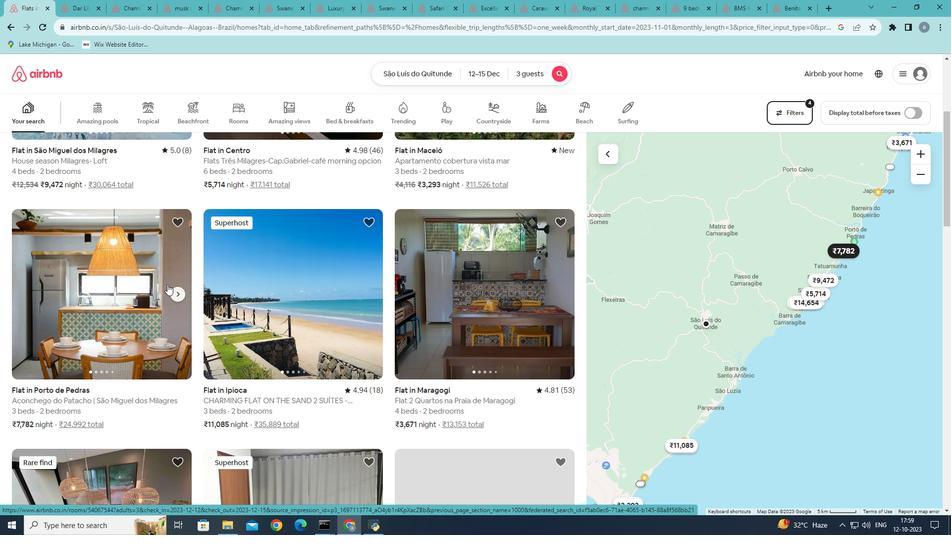 
Action: Mouse scrolled (167, 285) with delta (0, 0)
Screenshot: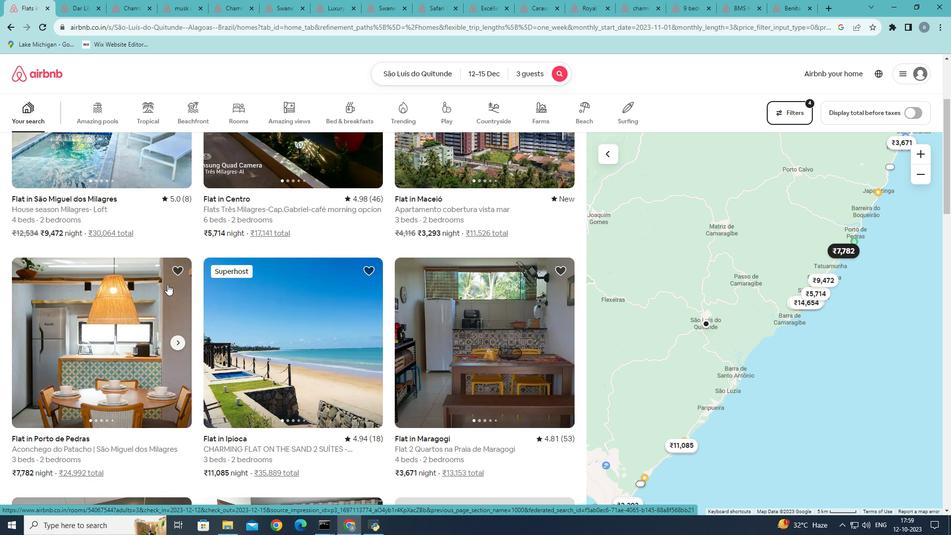 
Action: Mouse scrolled (167, 285) with delta (0, 0)
Screenshot: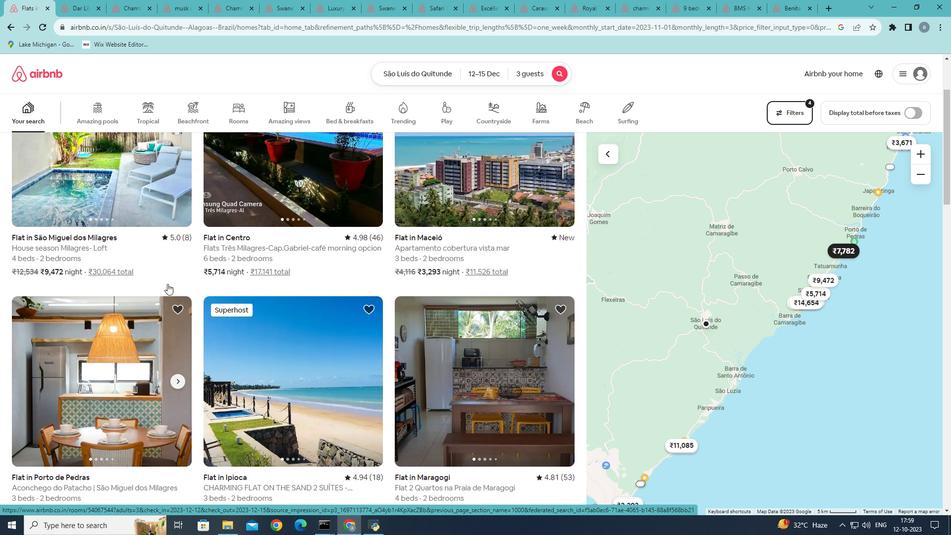 
Action: Mouse moved to (135, 246)
Screenshot: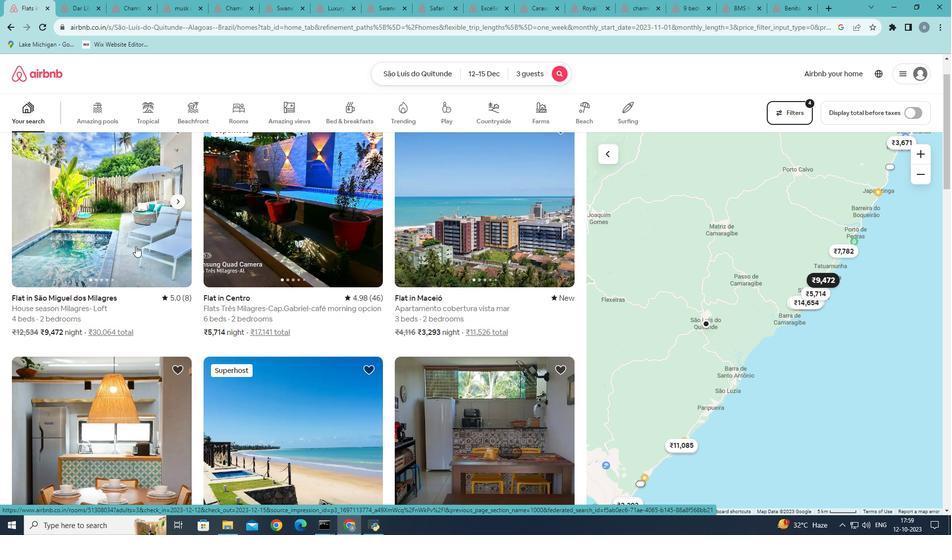 
Action: Mouse pressed left at (135, 246)
Screenshot: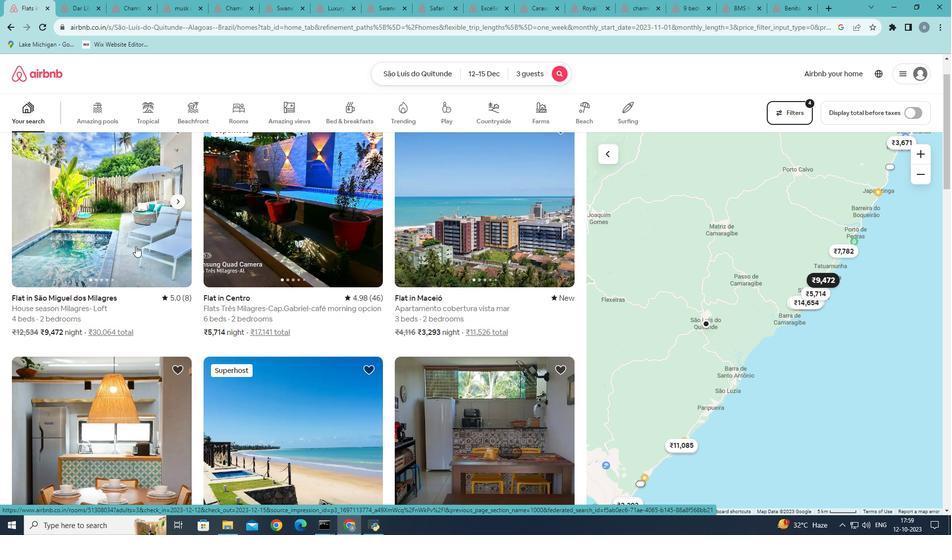 
Action: Mouse moved to (697, 370)
Screenshot: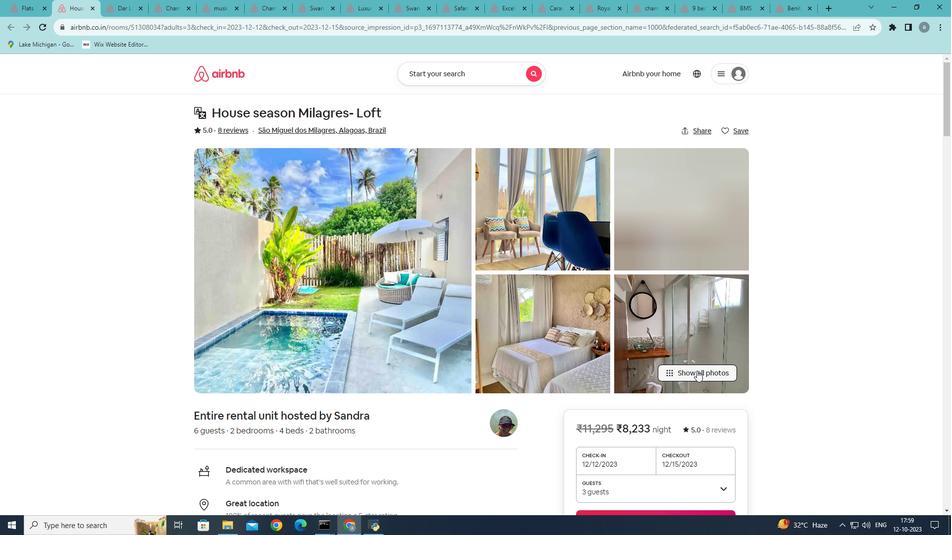 
Action: Mouse pressed left at (697, 370)
Screenshot: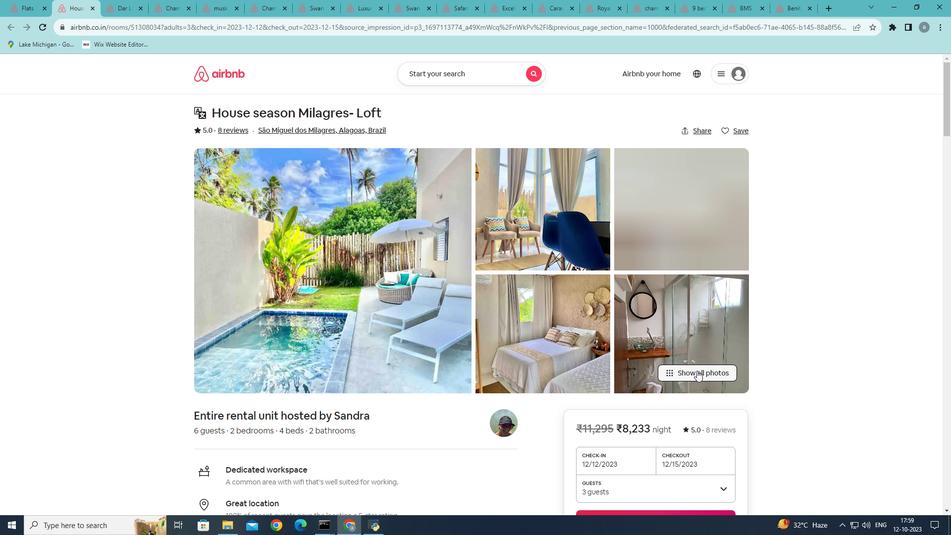 
Action: Mouse moved to (474, 248)
Screenshot: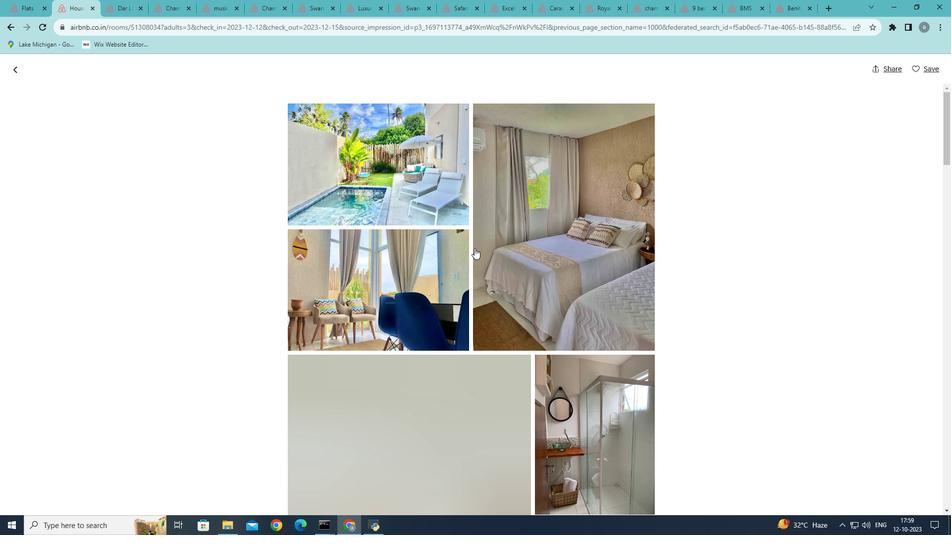 
Action: Mouse scrolled (474, 247) with delta (0, 0)
Screenshot: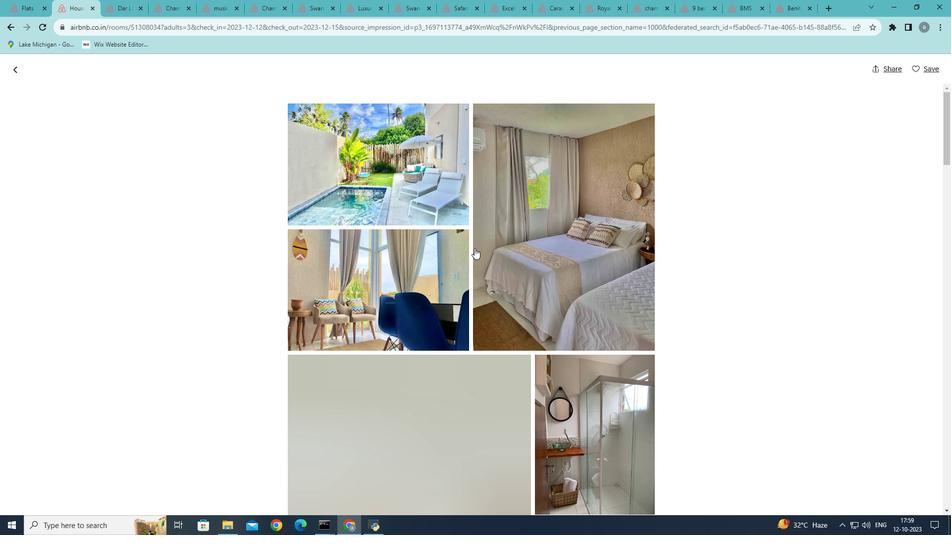
Action: Mouse moved to (475, 249)
Screenshot: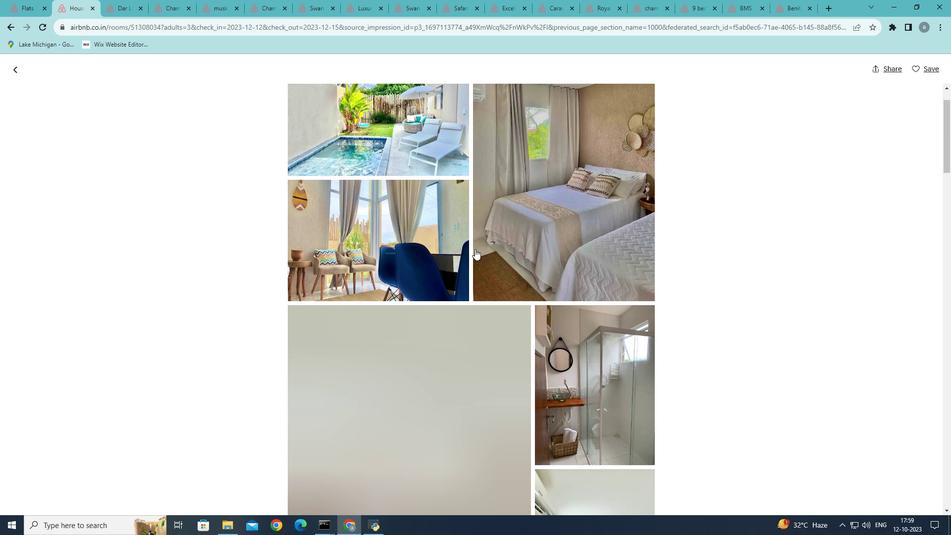 
Action: Mouse scrolled (475, 248) with delta (0, 0)
Screenshot: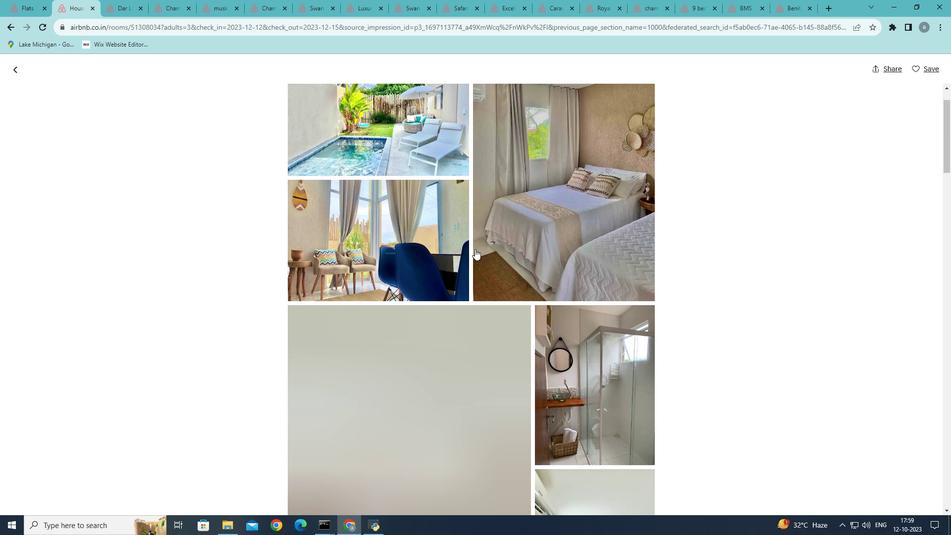 
Action: Mouse moved to (476, 249)
Screenshot: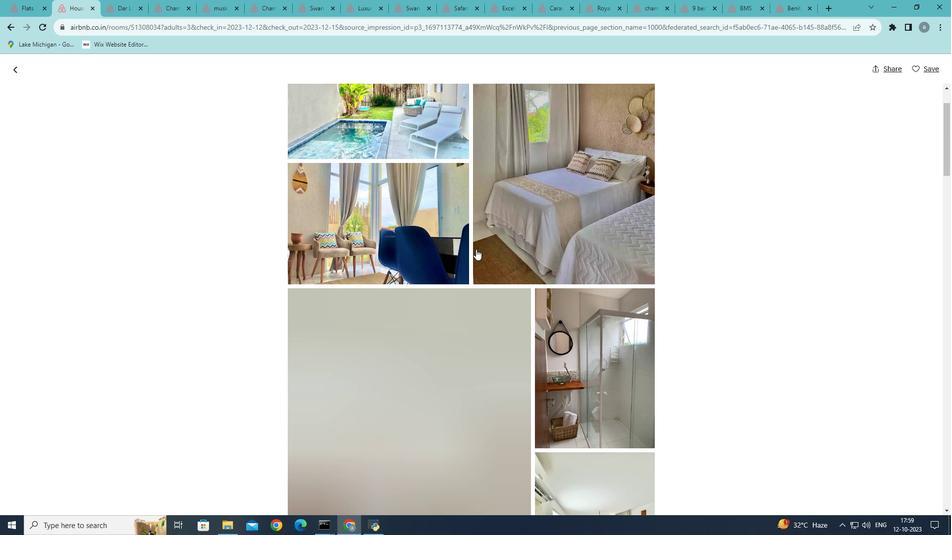 
Action: Mouse scrolled (476, 248) with delta (0, 0)
Screenshot: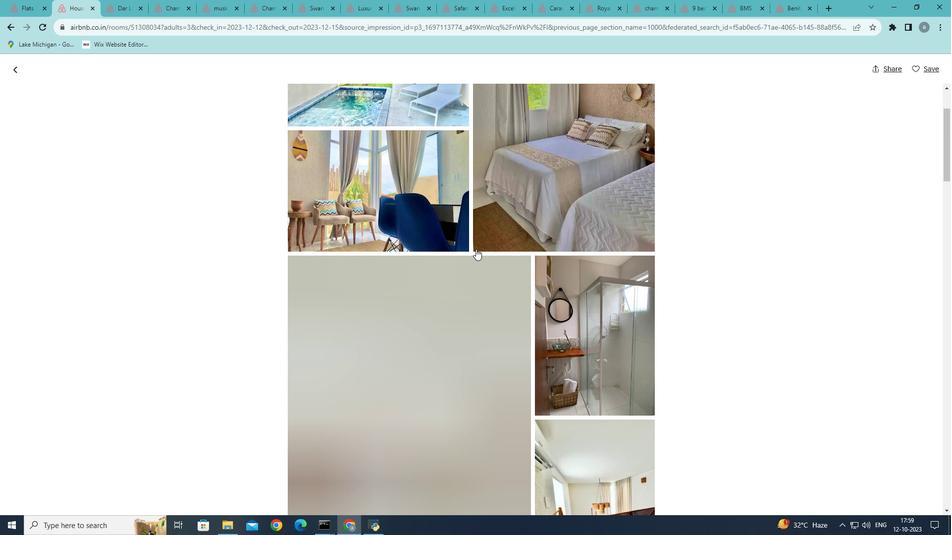 
Action: Mouse scrolled (476, 248) with delta (0, 0)
Screenshot: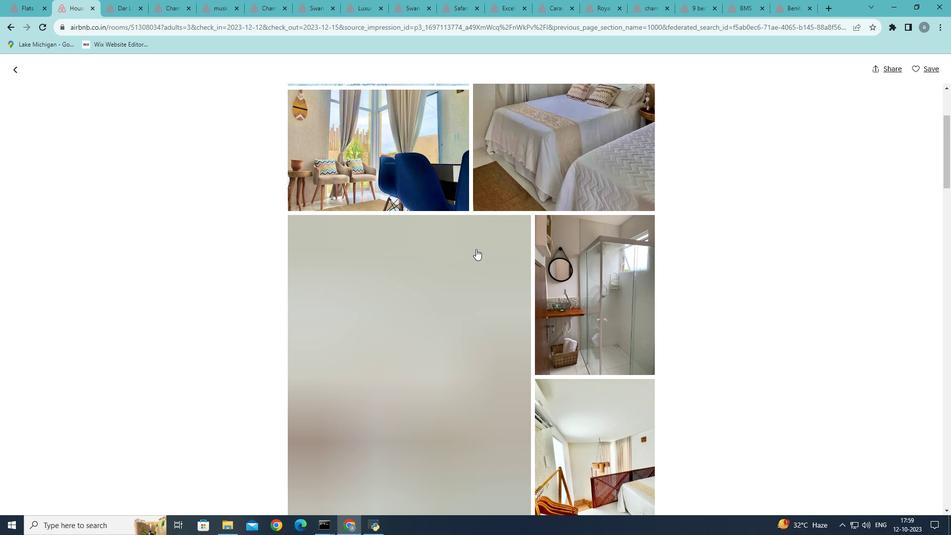 
Action: Mouse moved to (476, 249)
Screenshot: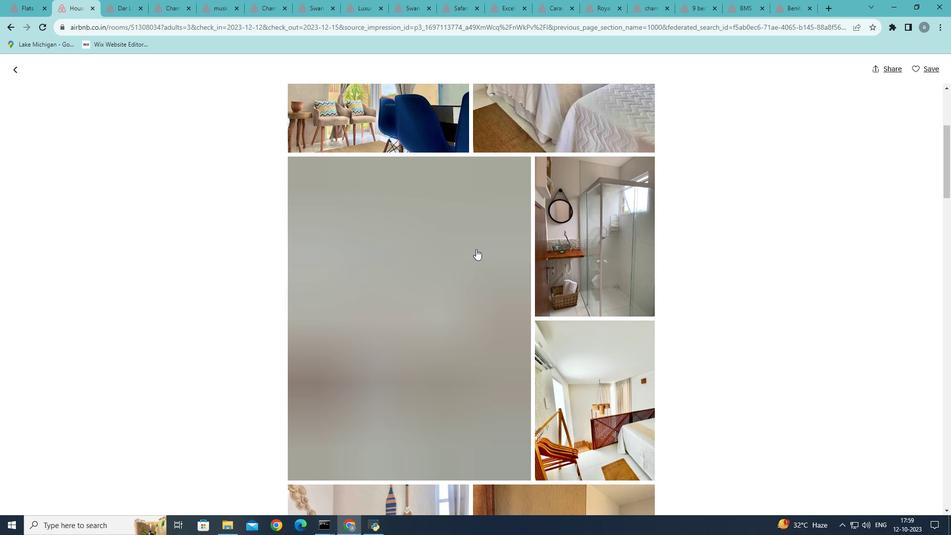 
Action: Mouse scrolled (476, 248) with delta (0, 0)
Screenshot: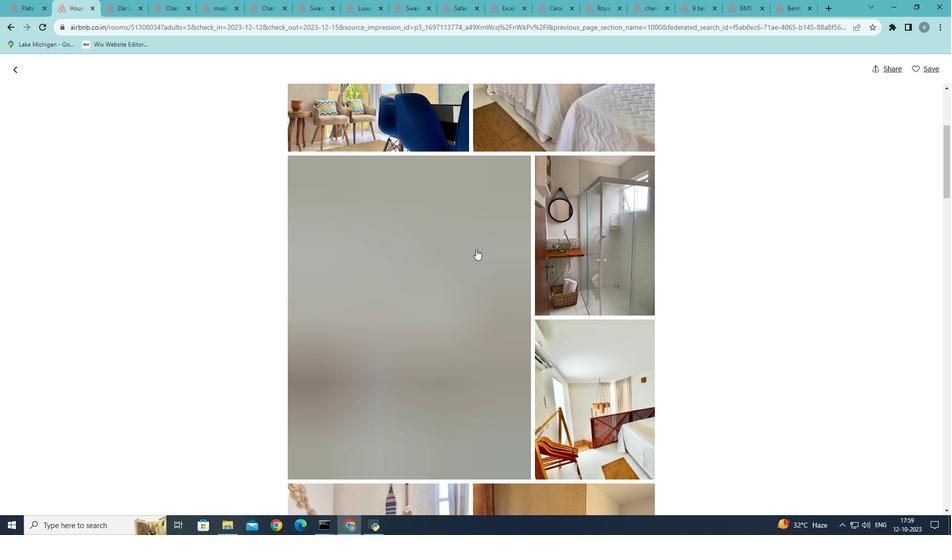 
Action: Mouse scrolled (476, 248) with delta (0, 0)
Screenshot: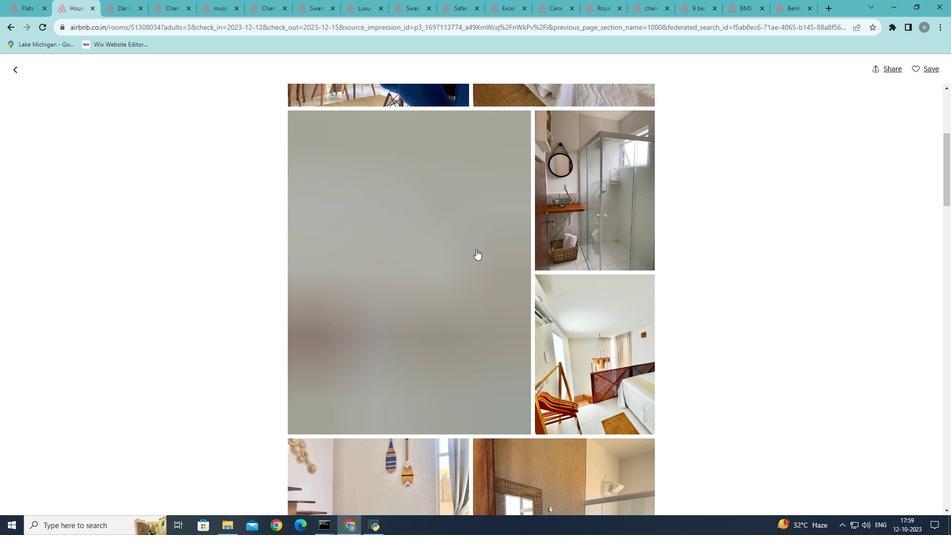 
Action: Mouse scrolled (476, 248) with delta (0, 0)
Screenshot: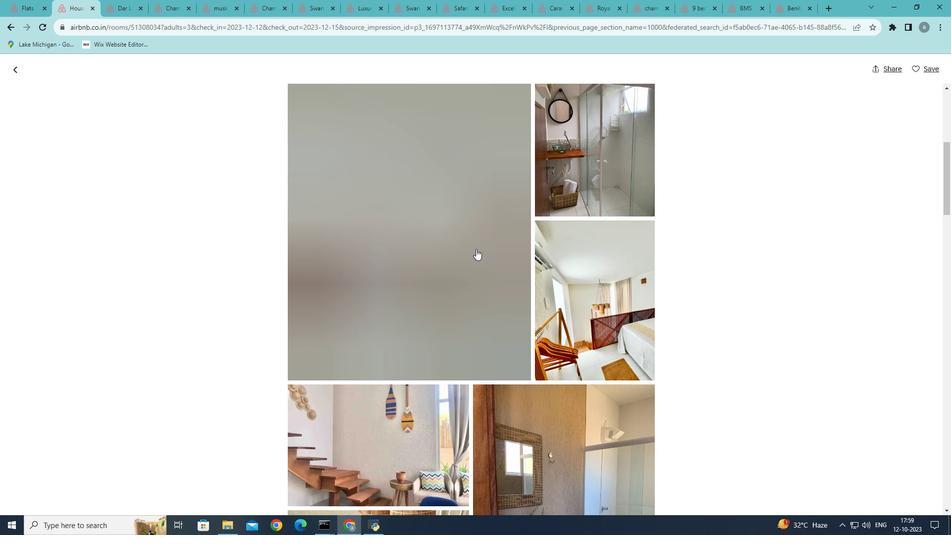 
Action: Mouse scrolled (476, 248) with delta (0, 0)
Screenshot: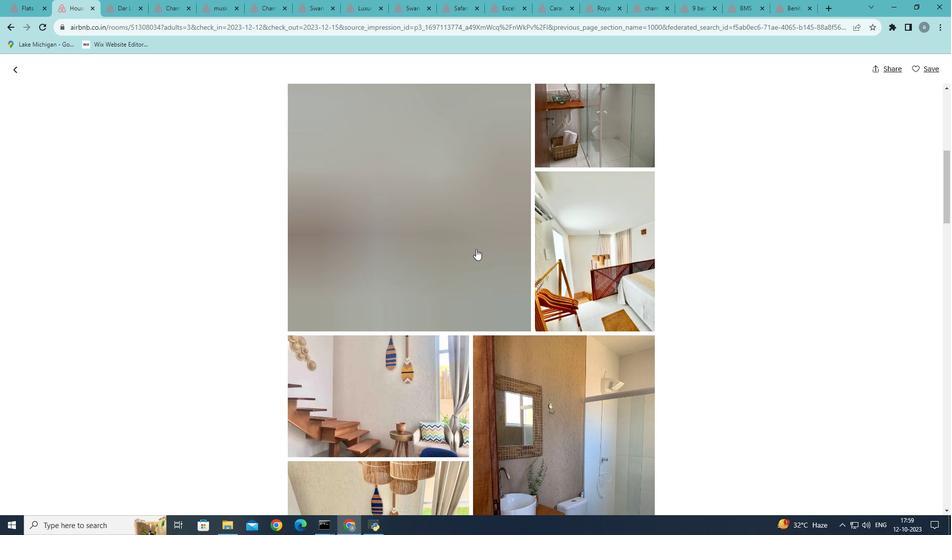 
Action: Mouse scrolled (476, 248) with delta (0, 0)
Screenshot: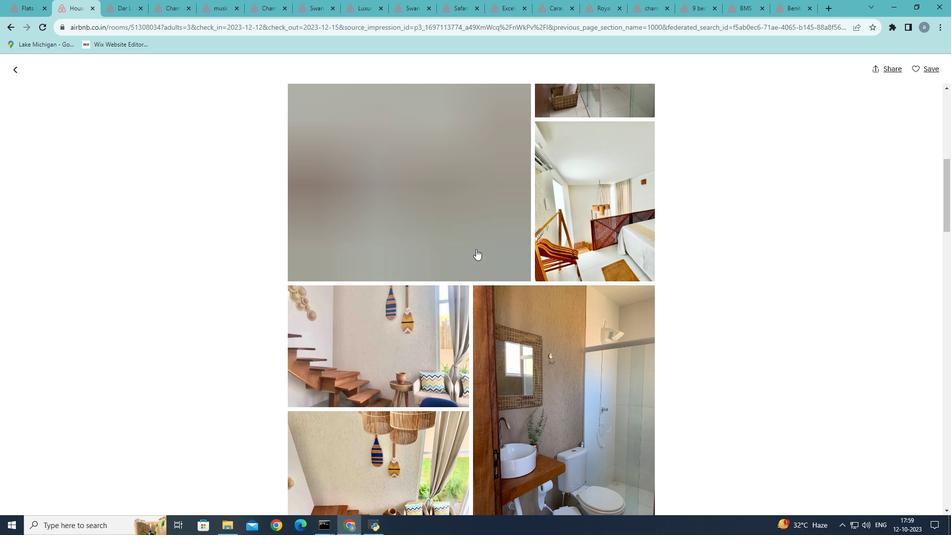 
Action: Mouse scrolled (476, 248) with delta (0, 0)
Screenshot: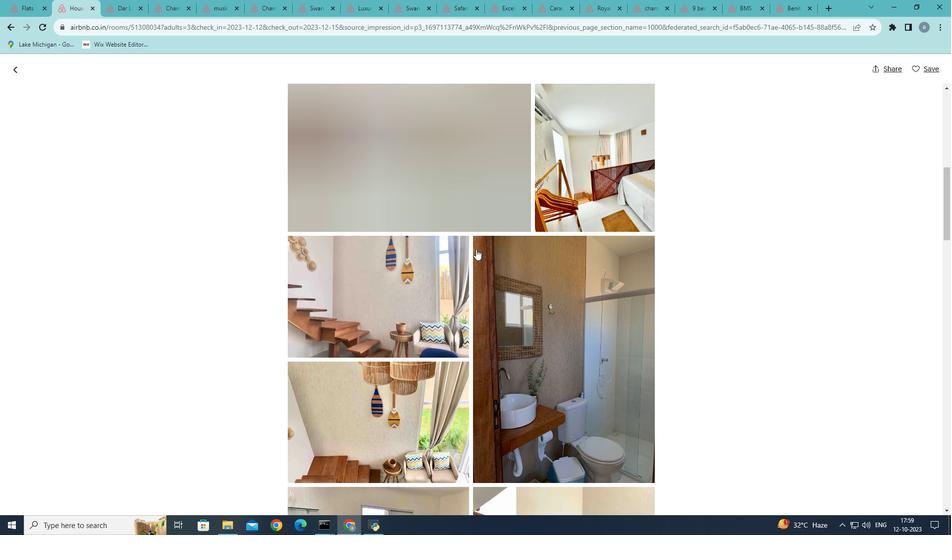 
Action: Mouse scrolled (476, 248) with delta (0, 0)
Screenshot: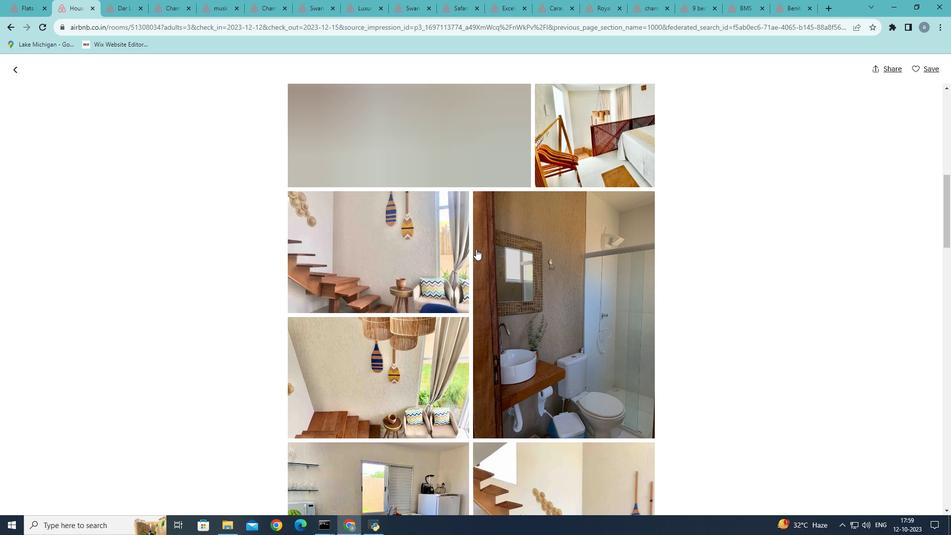 
Action: Mouse scrolled (476, 248) with delta (0, 0)
Screenshot: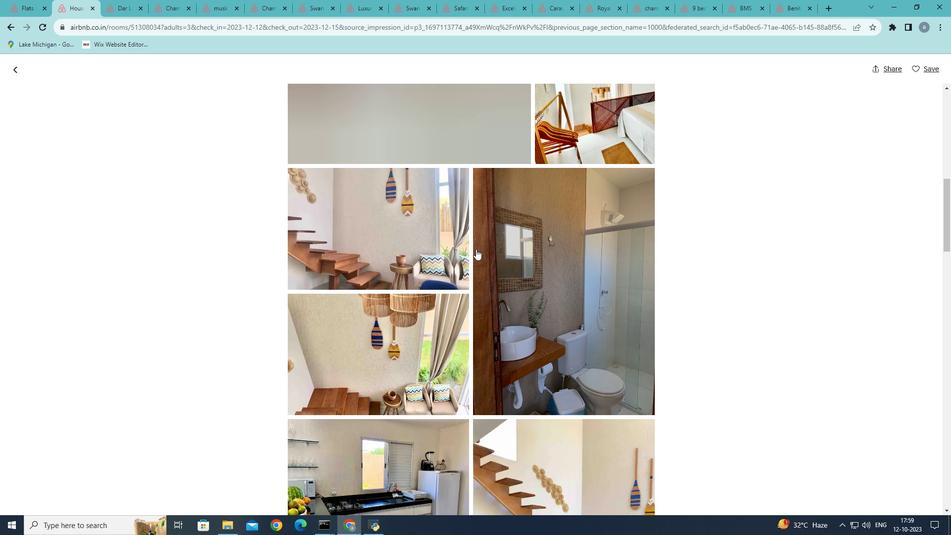 
Action: Mouse scrolled (476, 248) with delta (0, 0)
Screenshot: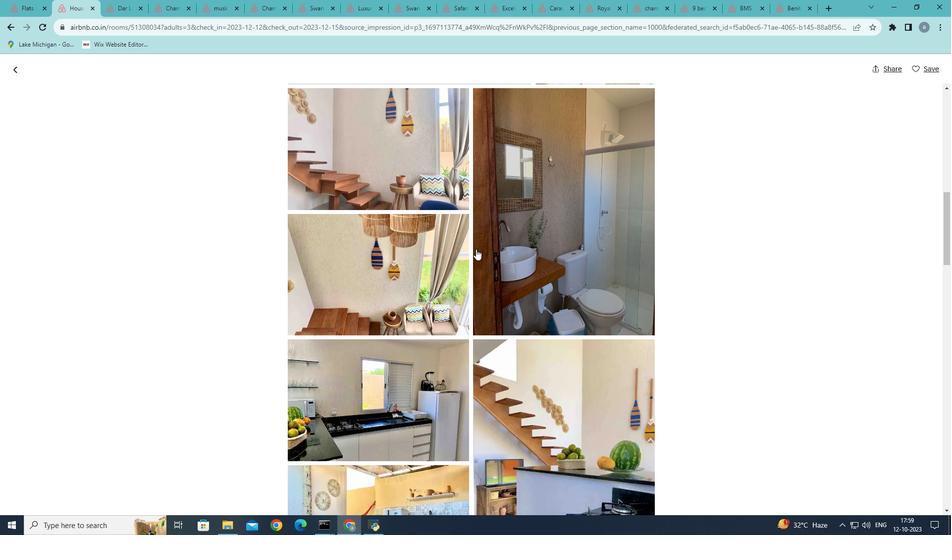 
Action: Mouse scrolled (476, 248) with delta (0, 0)
Screenshot: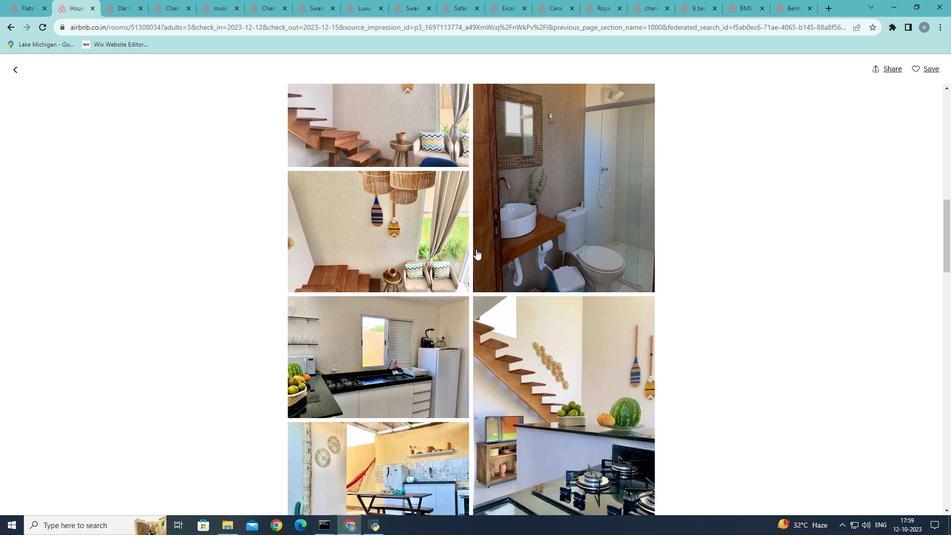 
Action: Mouse scrolled (476, 248) with delta (0, 0)
Screenshot: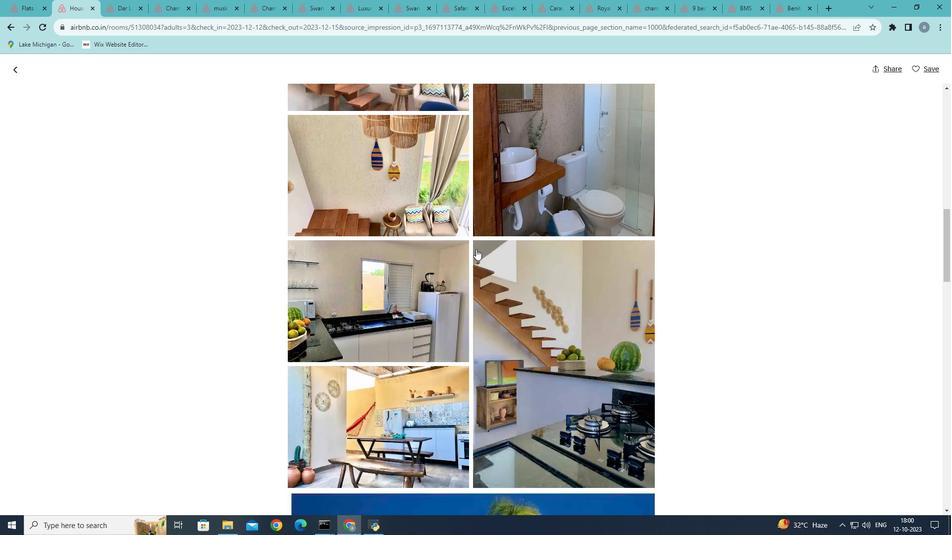 
Action: Mouse moved to (477, 249)
Screenshot: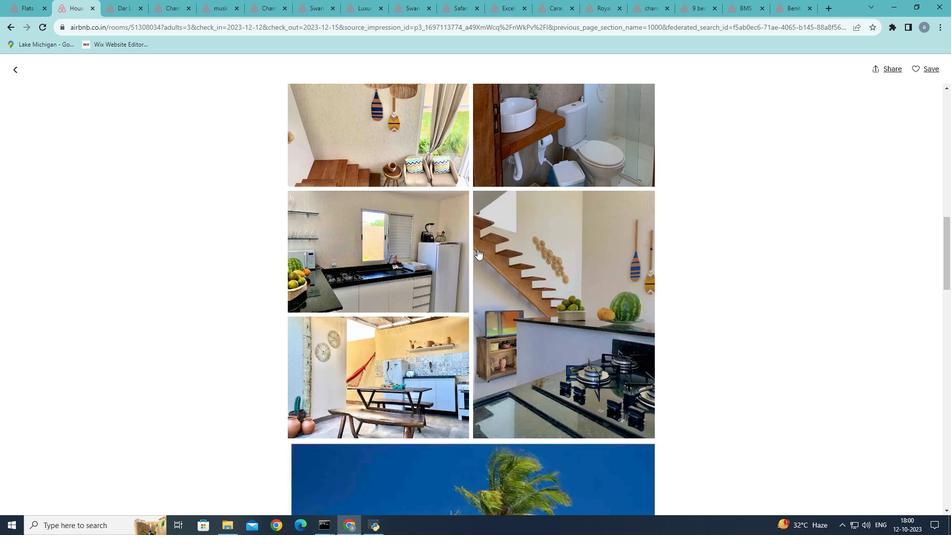 
Action: Mouse scrolled (477, 248) with delta (0, 0)
Screenshot: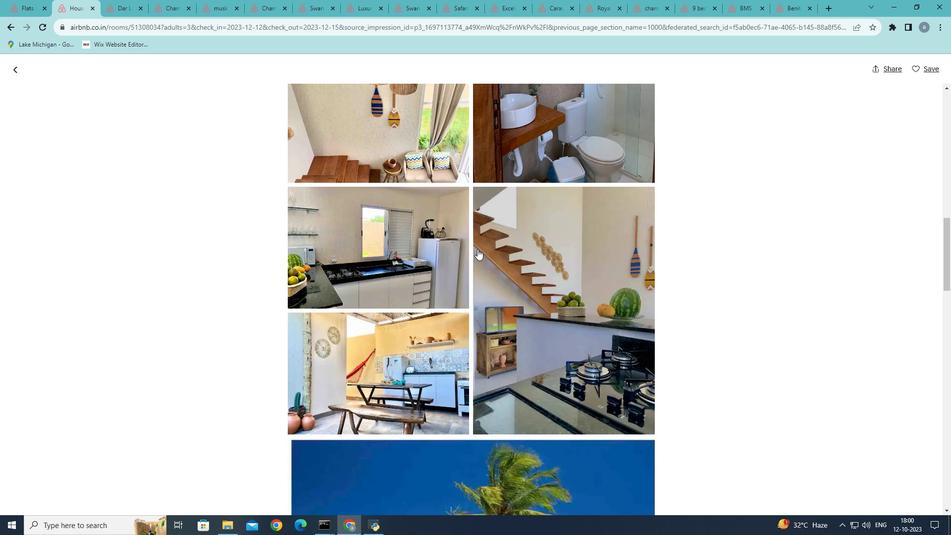 
Action: Mouse scrolled (477, 248) with delta (0, 0)
Screenshot: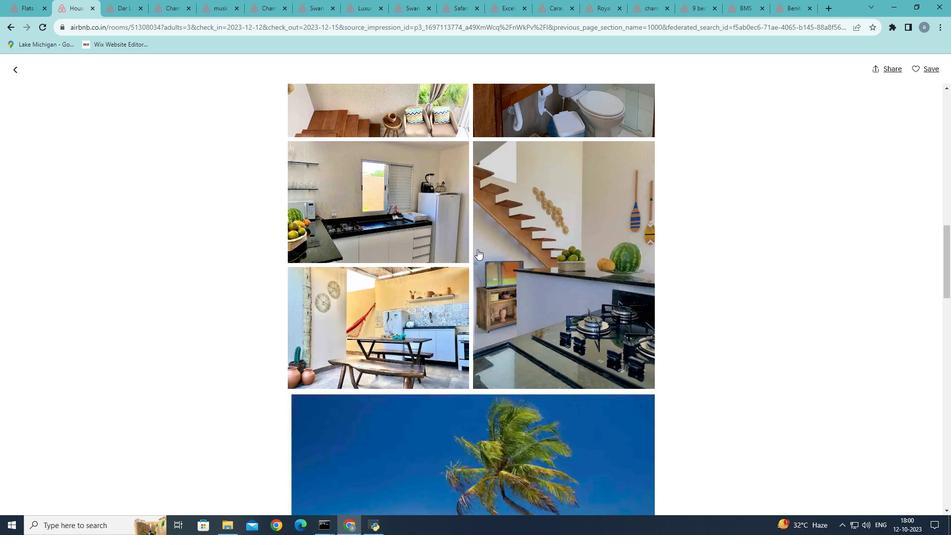 
Action: Mouse scrolled (477, 248) with delta (0, 0)
Screenshot: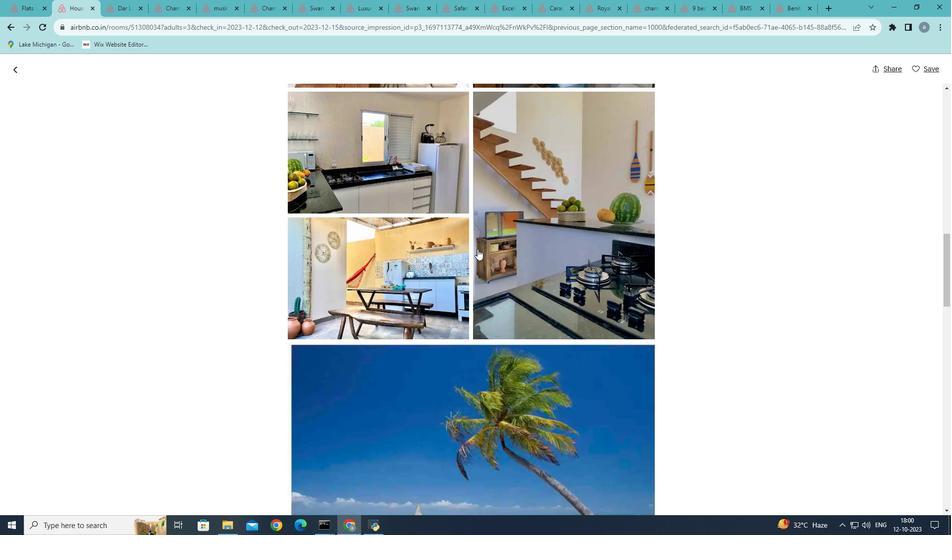 
Action: Mouse scrolled (477, 248) with delta (0, 0)
Screenshot: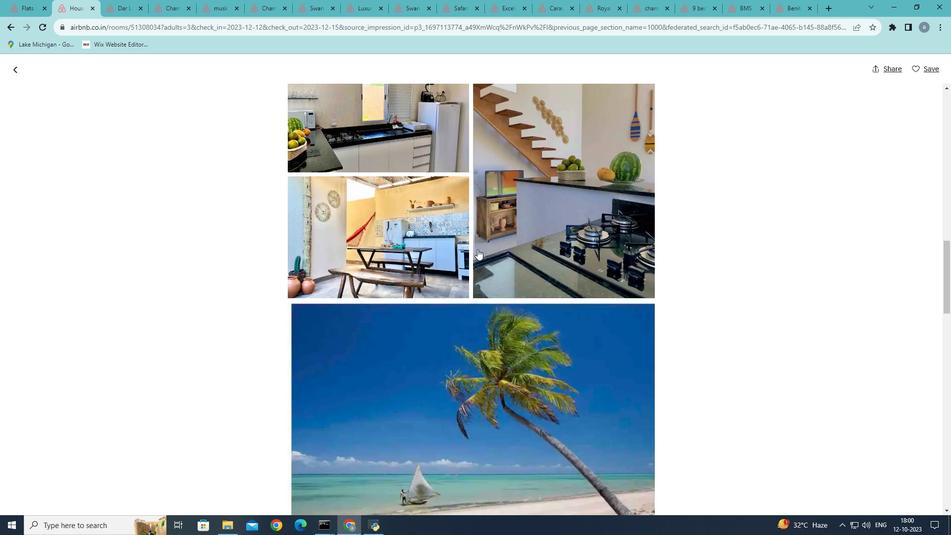 
Action: Mouse scrolled (477, 248) with delta (0, 0)
Screenshot: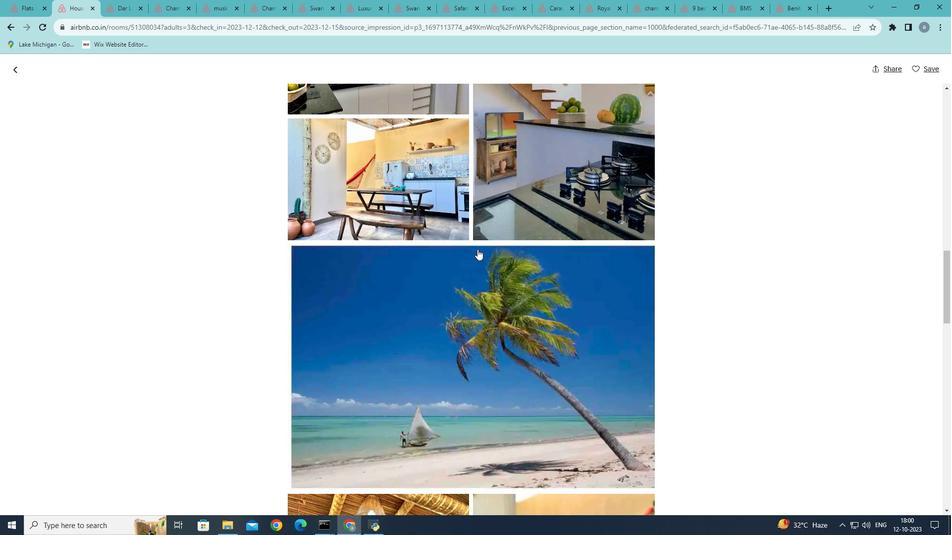 
Action: Mouse scrolled (477, 248) with delta (0, 0)
Screenshot: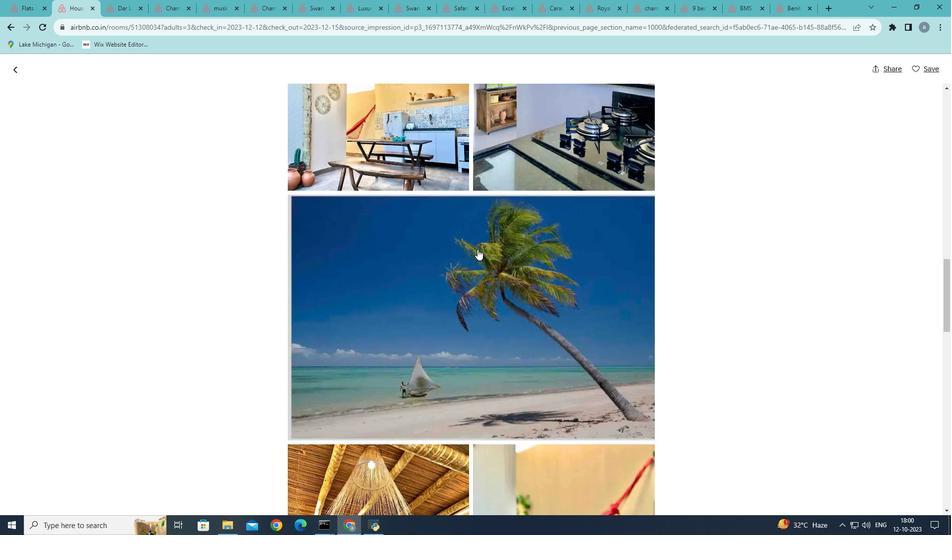 
Action: Mouse scrolled (477, 248) with delta (0, 0)
Screenshot: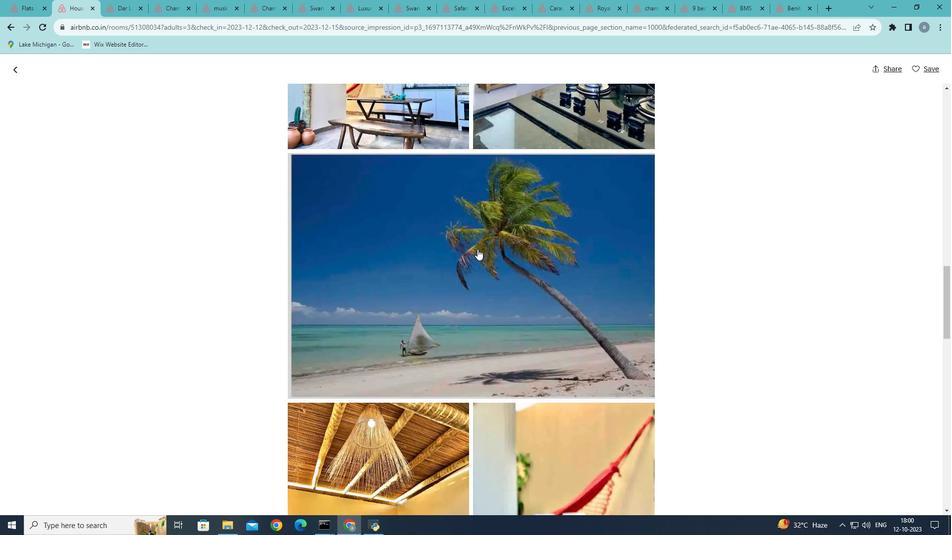 
Action: Mouse scrolled (477, 248) with delta (0, 0)
Screenshot: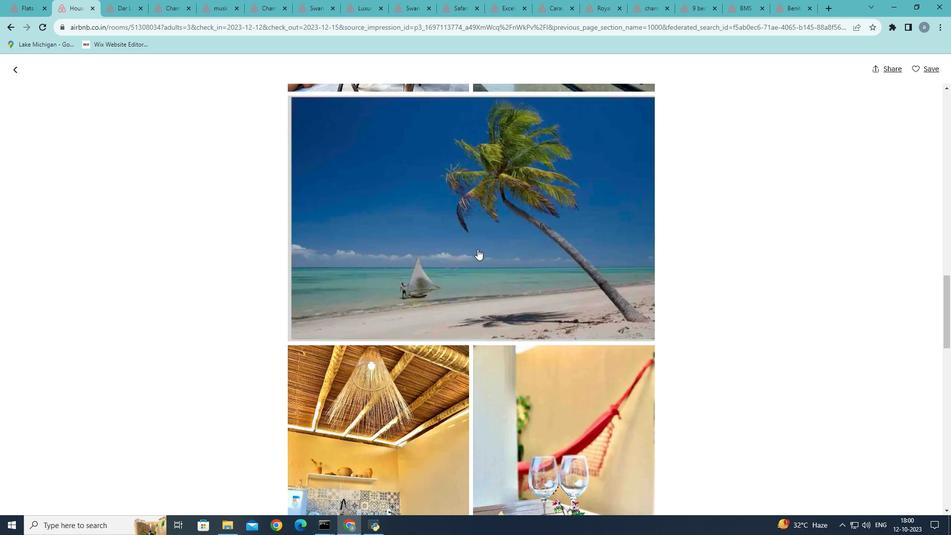 
Action: Mouse scrolled (477, 248) with delta (0, 0)
Screenshot: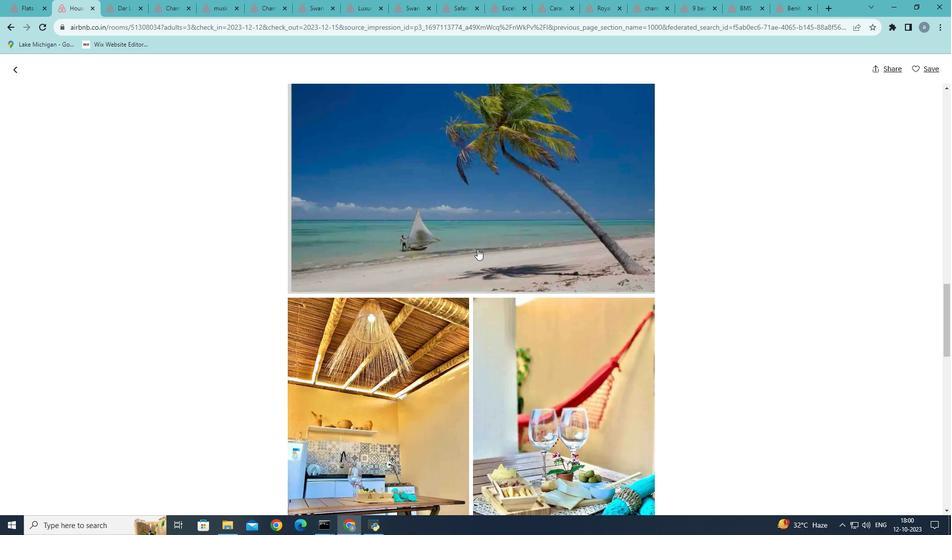 
Action: Mouse scrolled (477, 248) with delta (0, 0)
Screenshot: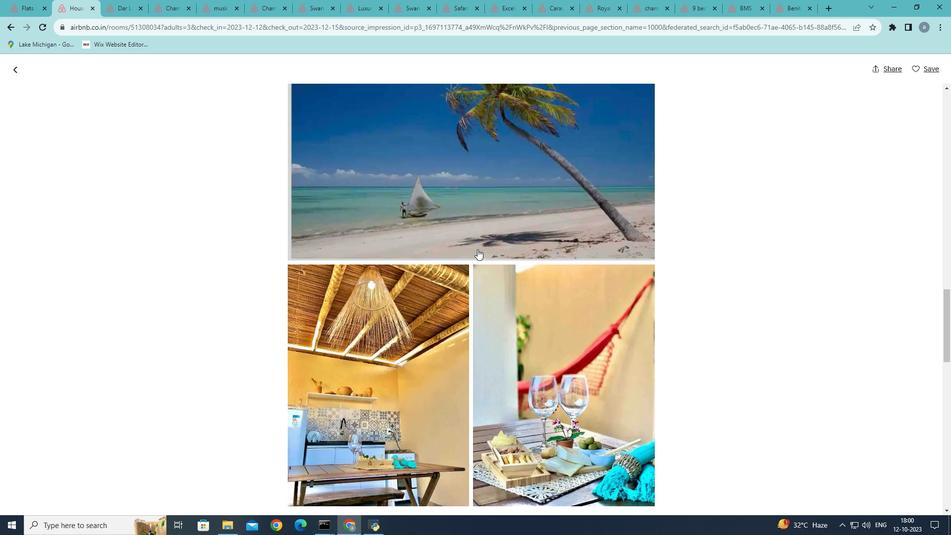 
Action: Mouse scrolled (477, 248) with delta (0, 0)
Screenshot: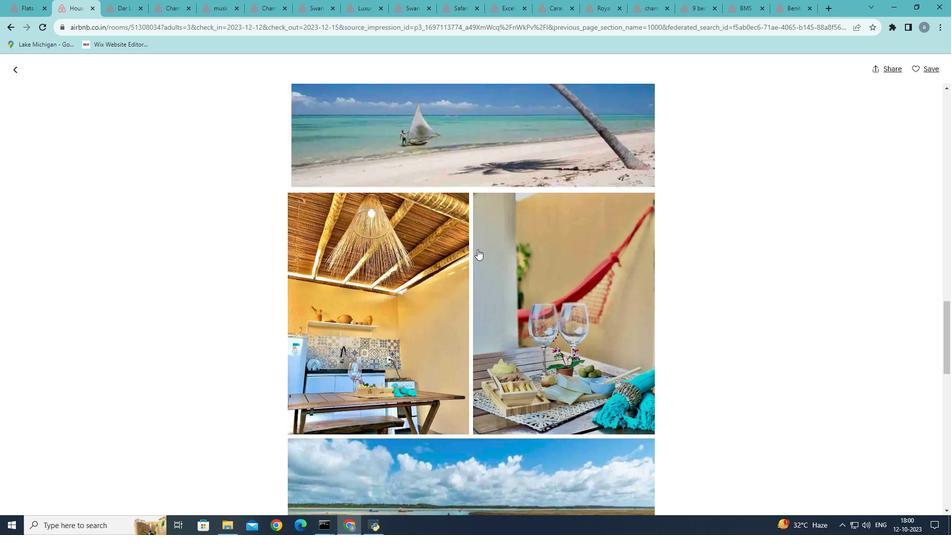 
Action: Mouse scrolled (477, 248) with delta (0, 0)
Screenshot: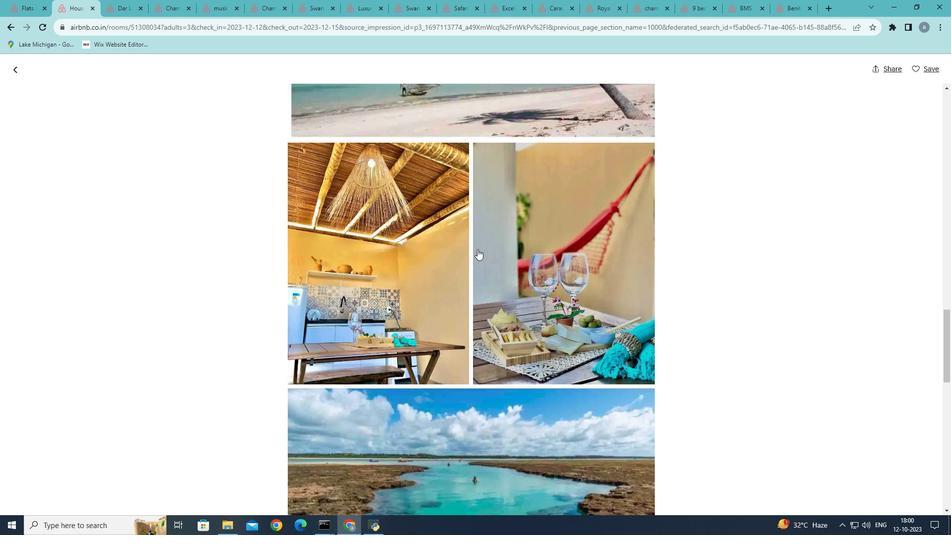 
Action: Mouse scrolled (477, 248) with delta (0, 0)
Screenshot: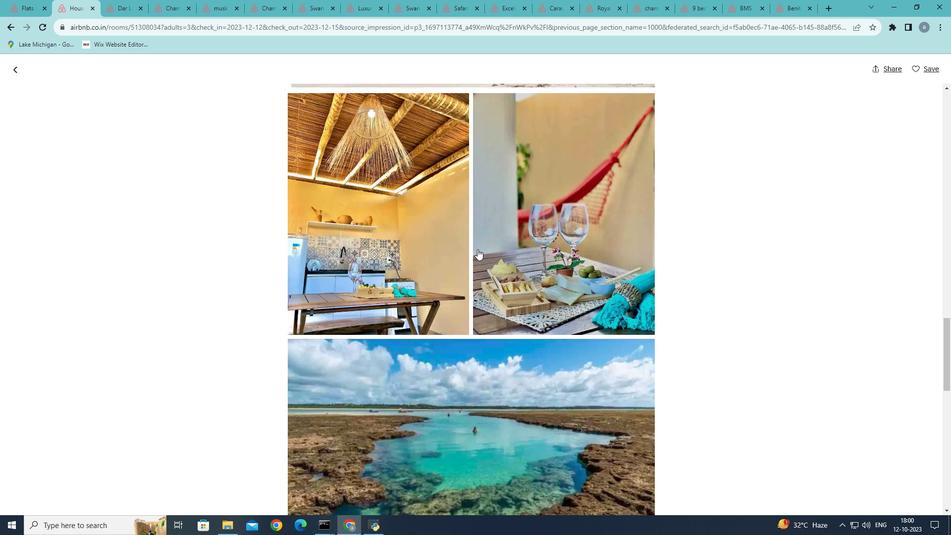 
Action: Mouse scrolled (477, 248) with delta (0, 0)
Screenshot: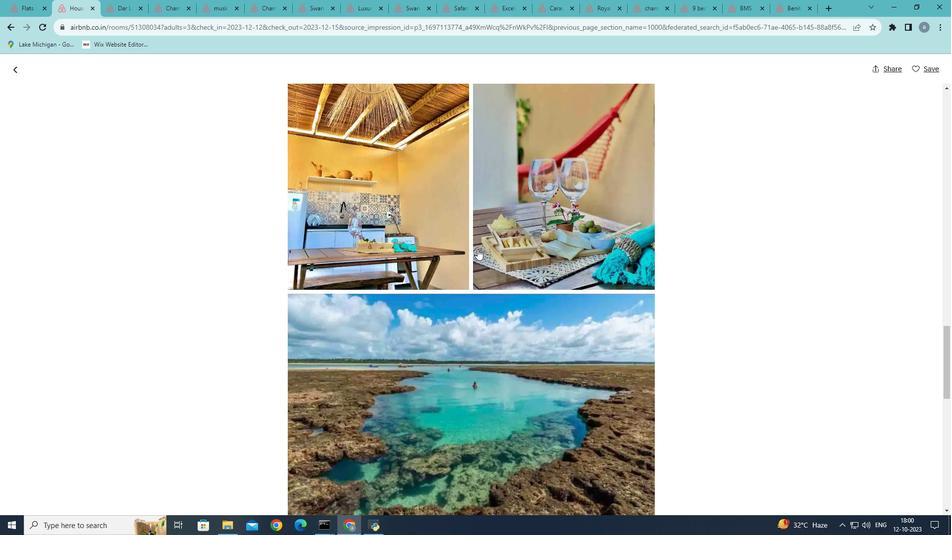 
Action: Mouse scrolled (477, 248) with delta (0, 0)
Screenshot: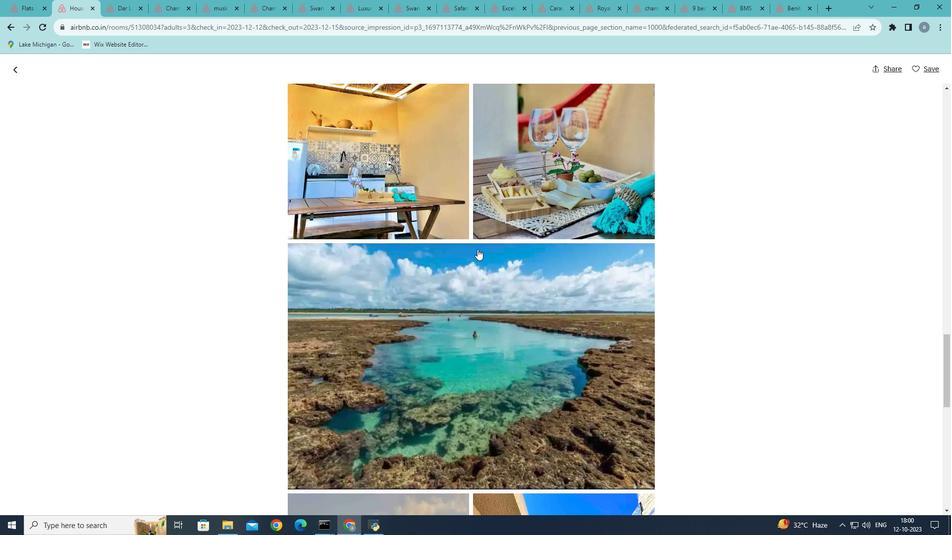 
Action: Mouse moved to (478, 249)
Screenshot: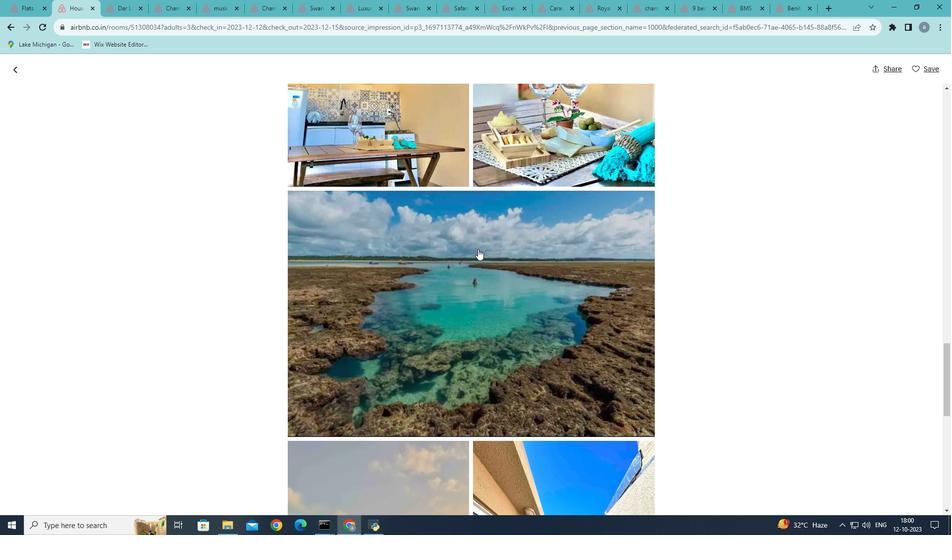 
Action: Mouse scrolled (478, 248) with delta (0, 0)
Screenshot: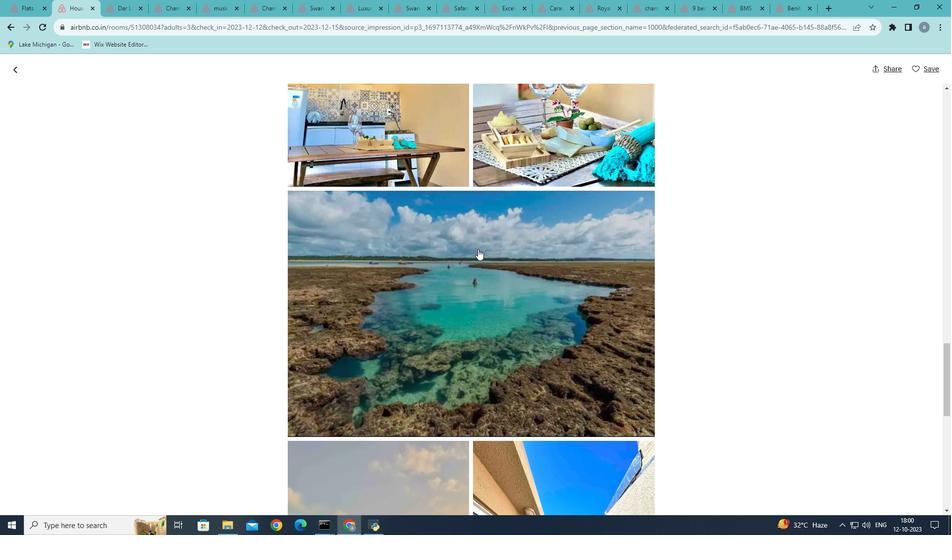 
Action: Mouse scrolled (478, 248) with delta (0, 0)
Screenshot: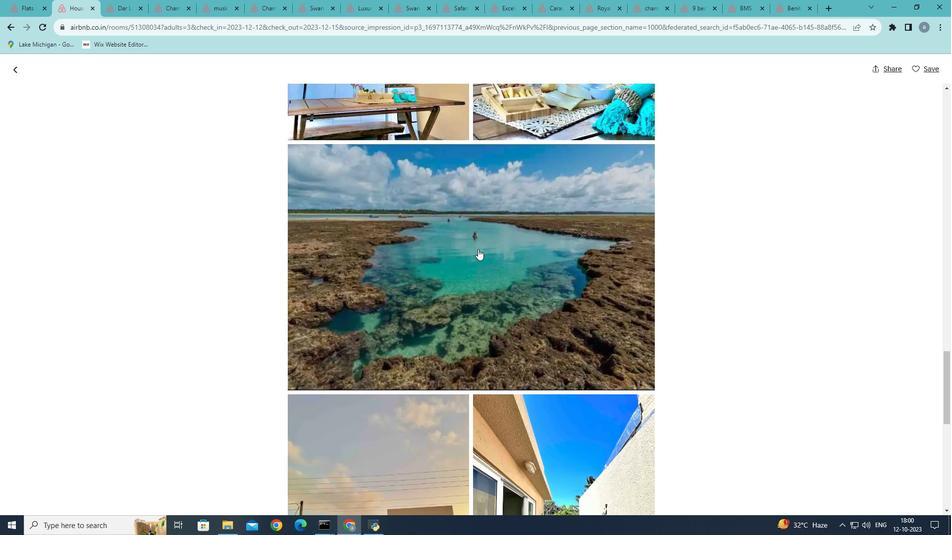 
Action: Mouse scrolled (478, 248) with delta (0, 0)
Screenshot: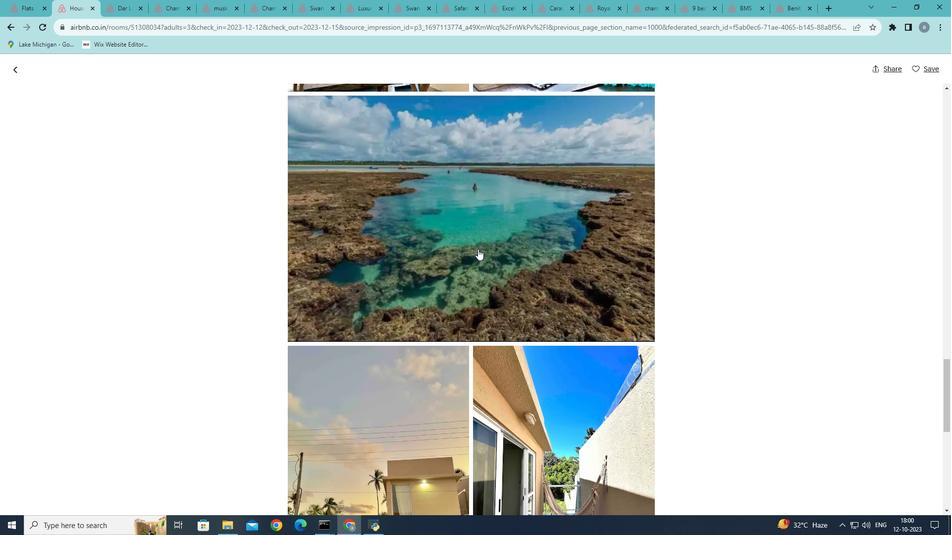 
Action: Mouse scrolled (478, 248) with delta (0, 0)
Screenshot: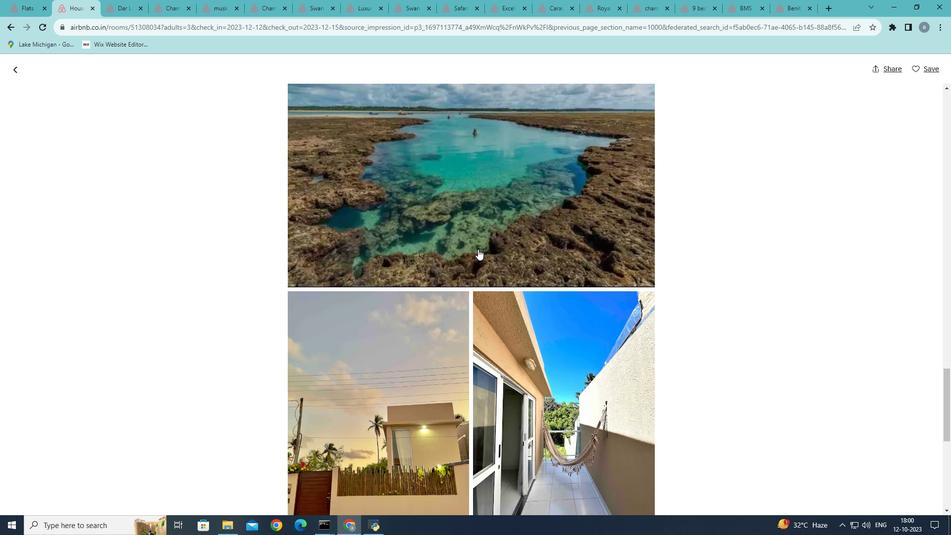 
Action: Mouse scrolled (478, 248) with delta (0, 0)
Screenshot: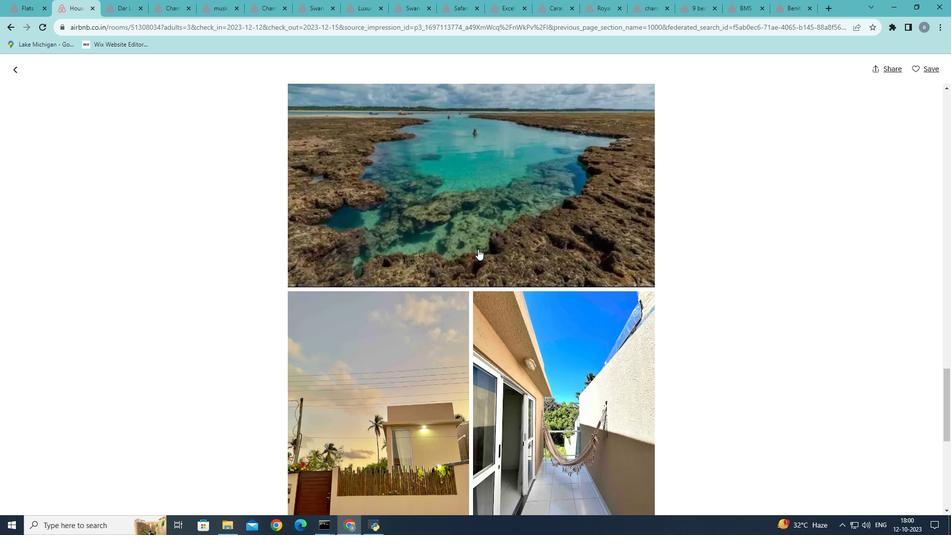 
Action: Mouse moved to (480, 250)
Screenshot: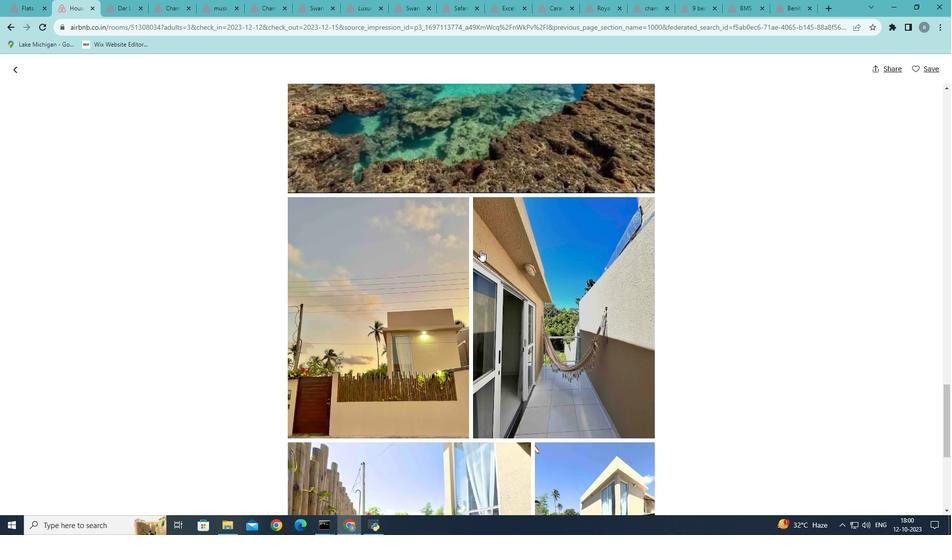 
Action: Mouse scrolled (480, 250) with delta (0, 0)
Screenshot: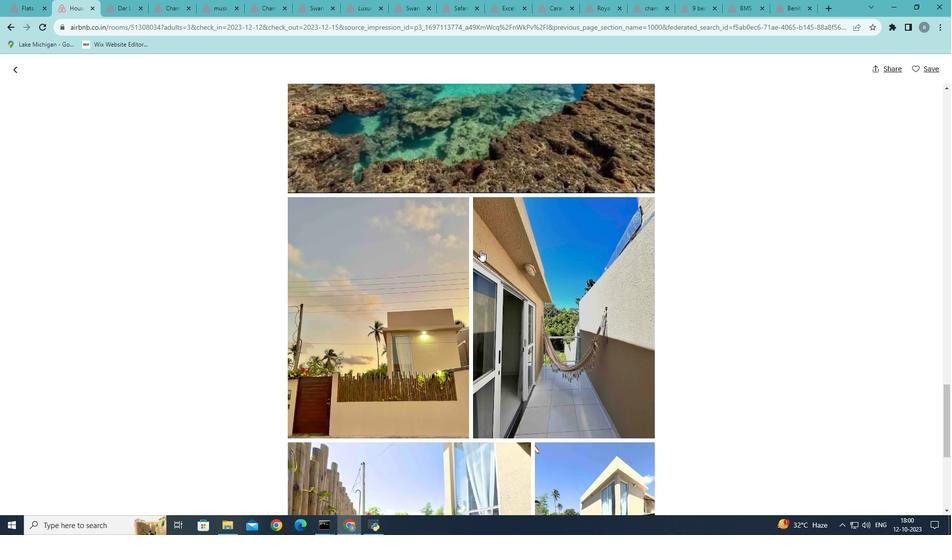 
Action: Mouse scrolled (480, 250) with delta (0, 0)
Screenshot: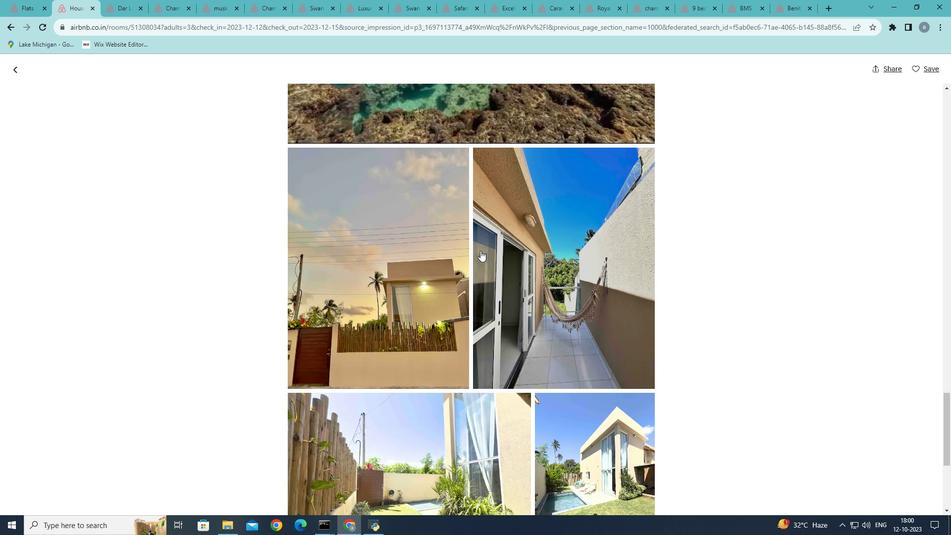 
Action: Mouse moved to (482, 251)
Screenshot: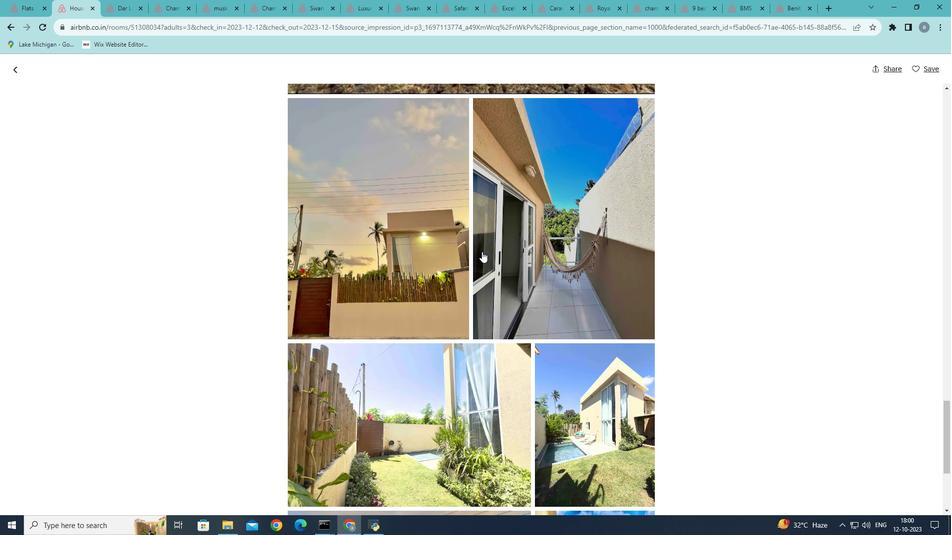 
Action: Mouse scrolled (482, 251) with delta (0, 0)
Screenshot: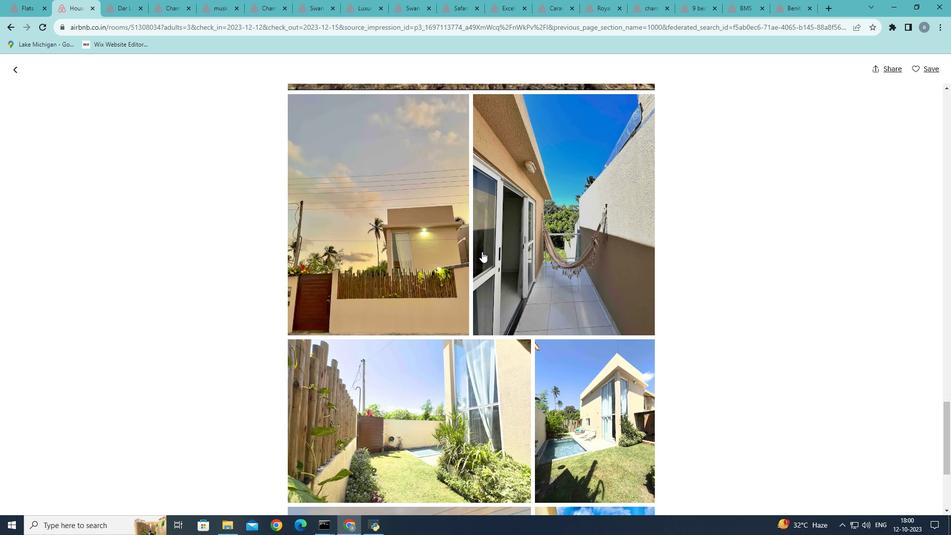 
Action: Mouse scrolled (482, 251) with delta (0, 0)
Screenshot: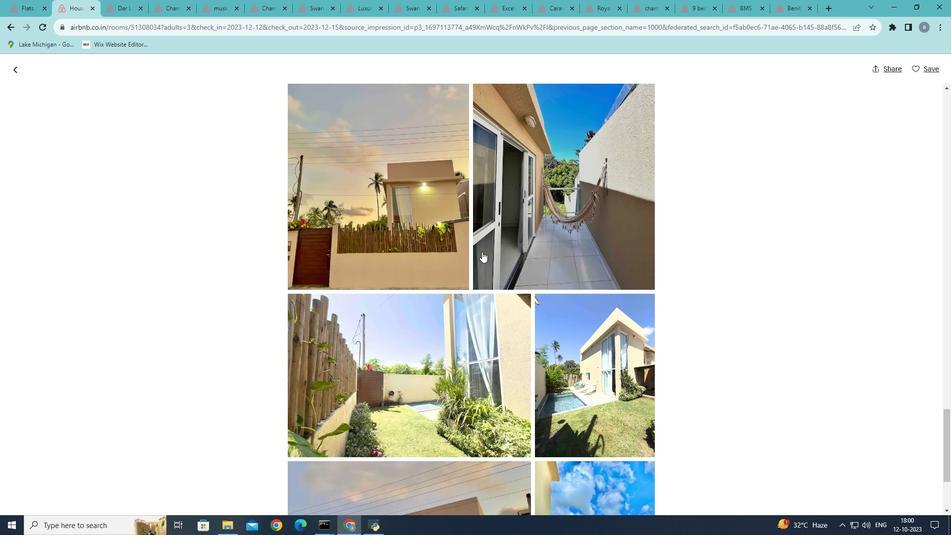 
Action: Mouse scrolled (482, 251) with delta (0, 0)
Screenshot: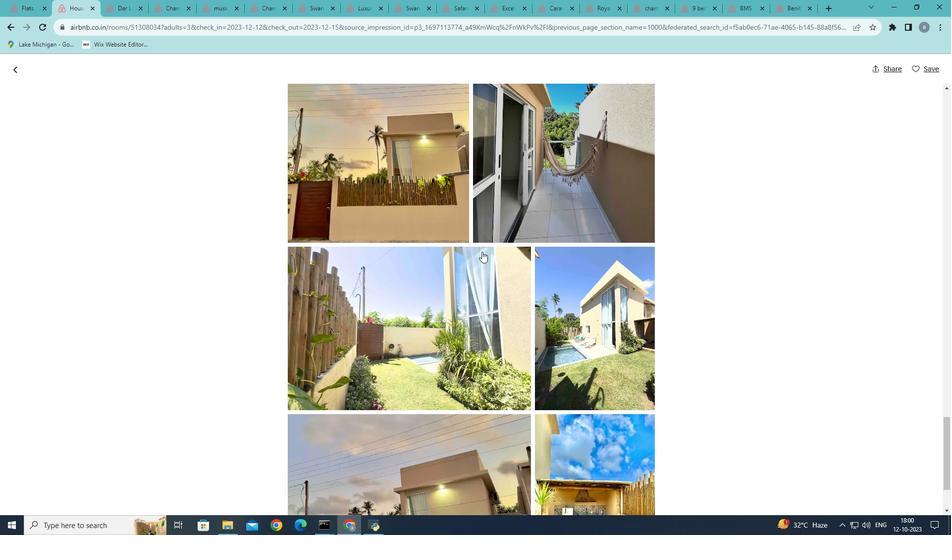 
Action: Mouse scrolled (482, 251) with delta (0, 0)
Screenshot: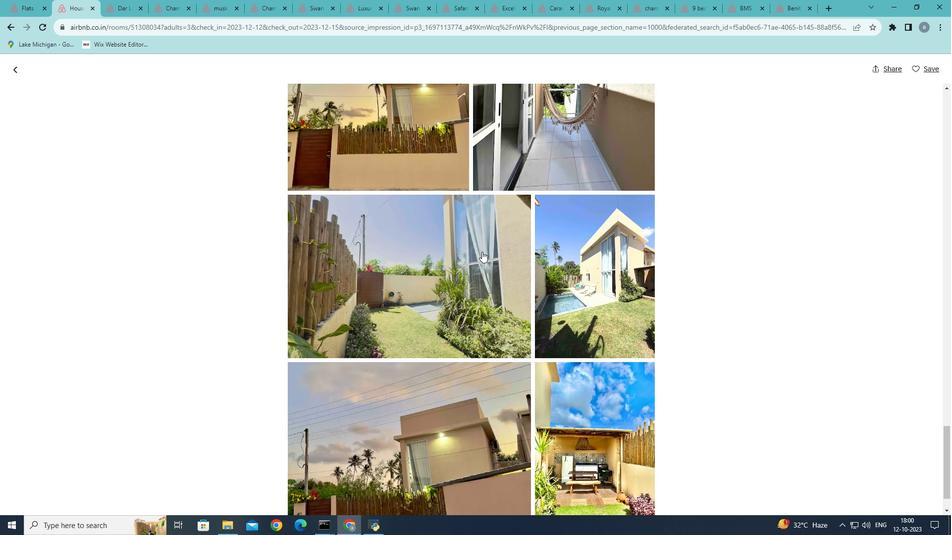 
Action: Mouse scrolled (482, 251) with delta (0, 0)
Screenshot: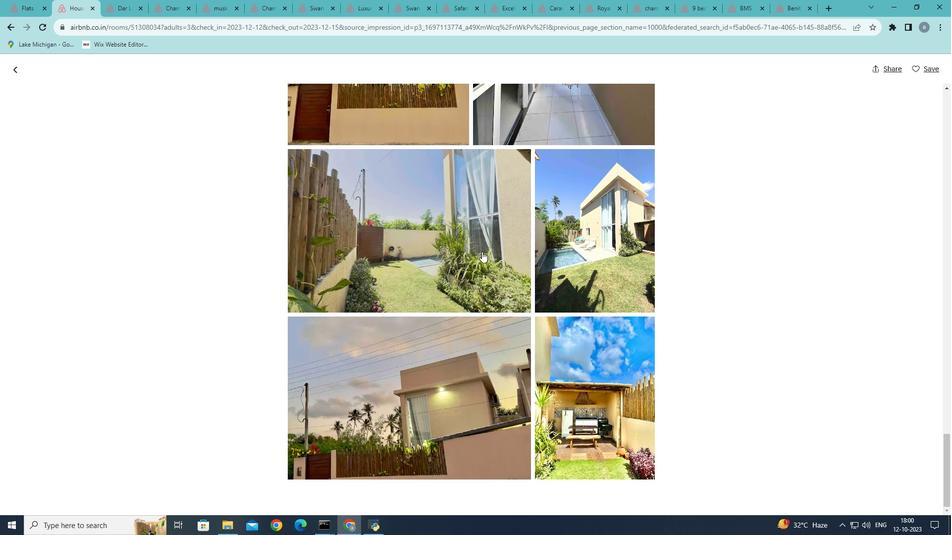 
Action: Mouse scrolled (482, 251) with delta (0, 0)
Screenshot: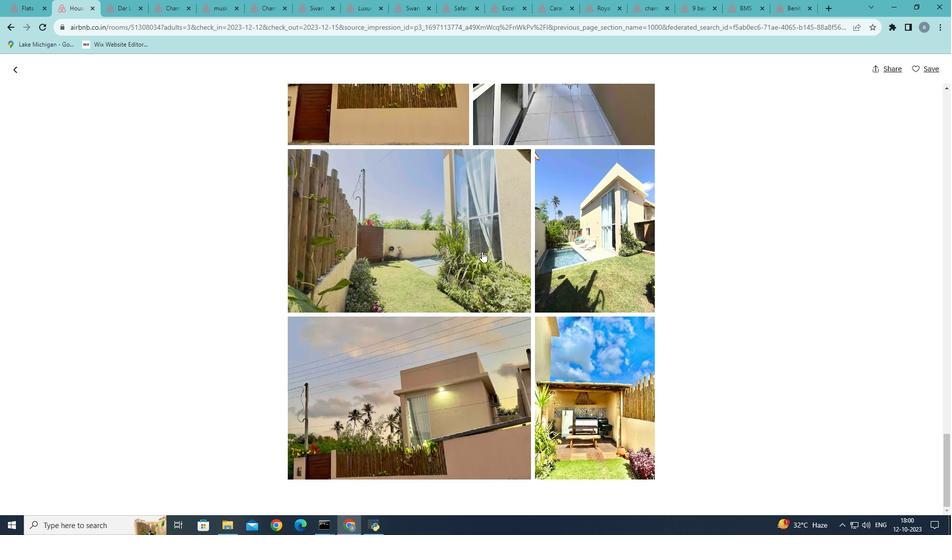 
Action: Mouse scrolled (482, 251) with delta (0, 0)
Screenshot: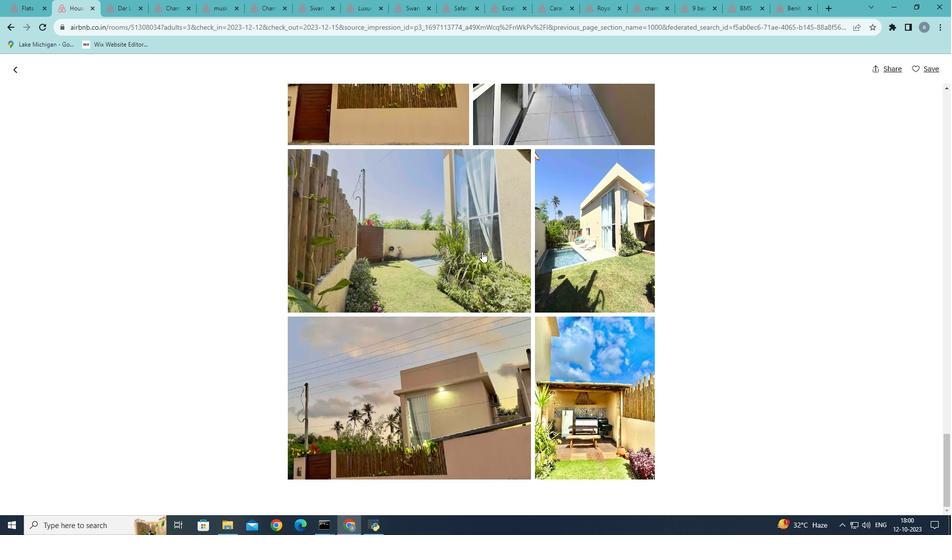 
Action: Mouse scrolled (482, 251) with delta (0, 0)
Screenshot: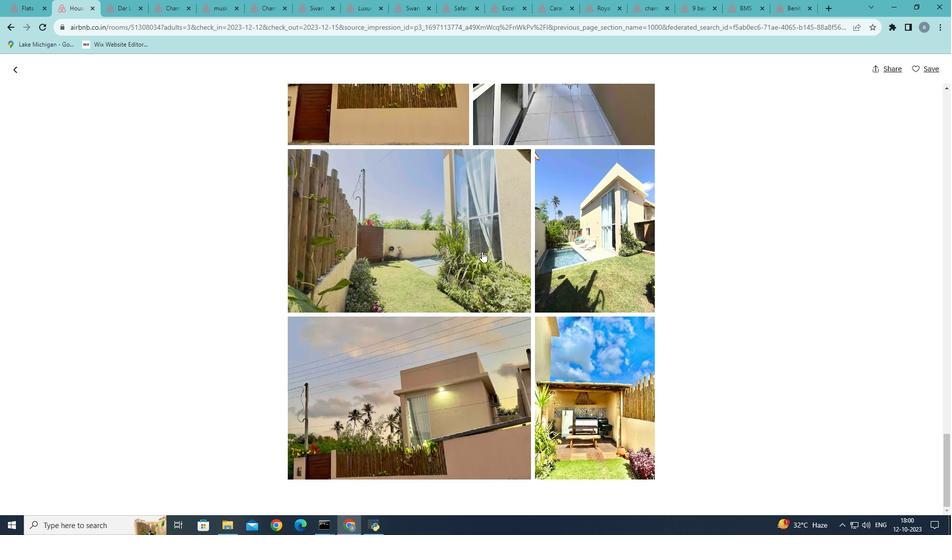 
Action: Mouse moved to (482, 251)
Screenshot: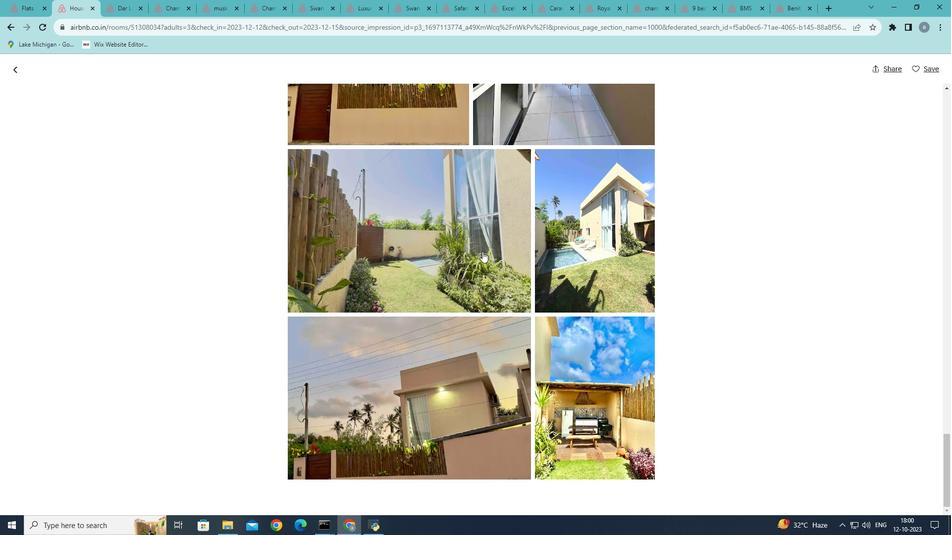 
Action: Mouse scrolled (482, 251) with delta (0, 0)
Screenshot: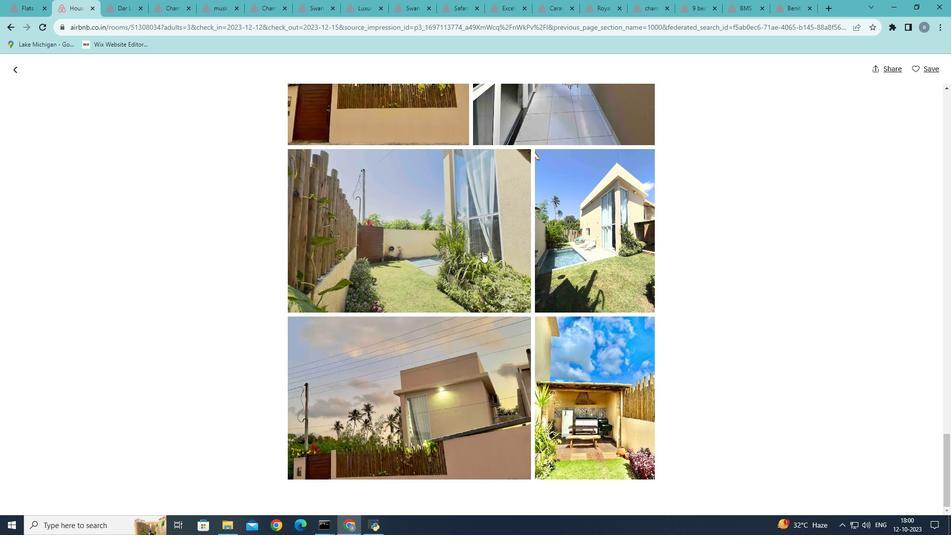 
Action: Mouse scrolled (482, 251) with delta (0, 0)
Screenshot: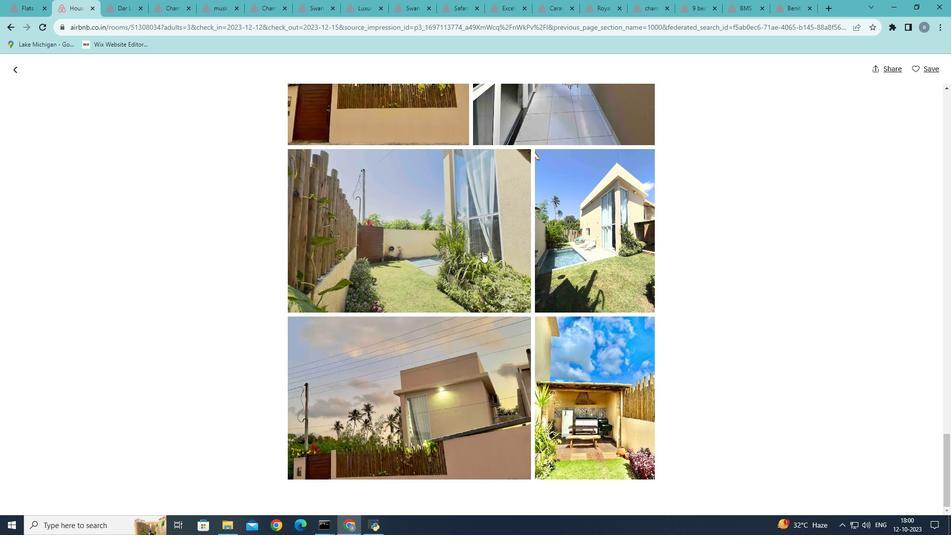 
Action: Mouse scrolled (482, 251) with delta (0, 0)
Screenshot: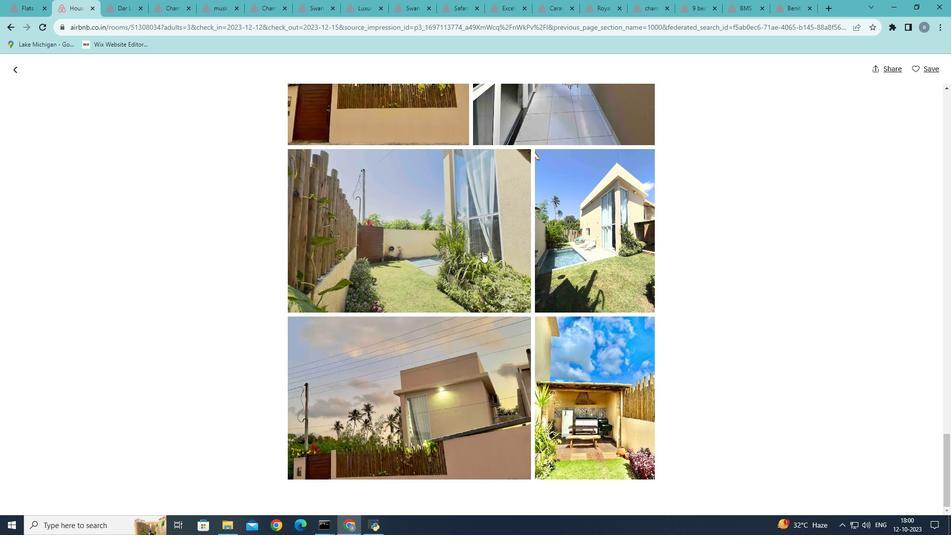 
Action: Mouse moved to (482, 251)
Screenshot: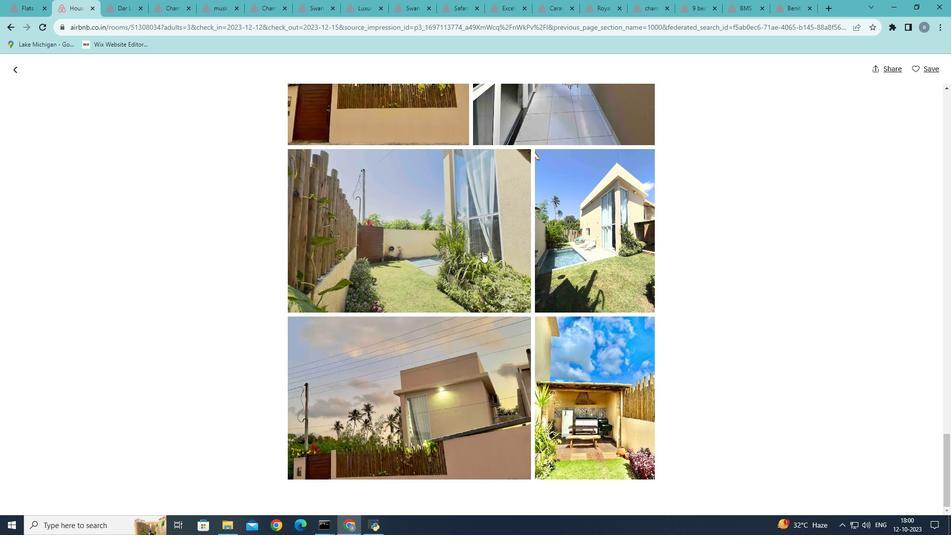 
Action: Mouse scrolled (482, 251) with delta (0, 0)
Screenshot: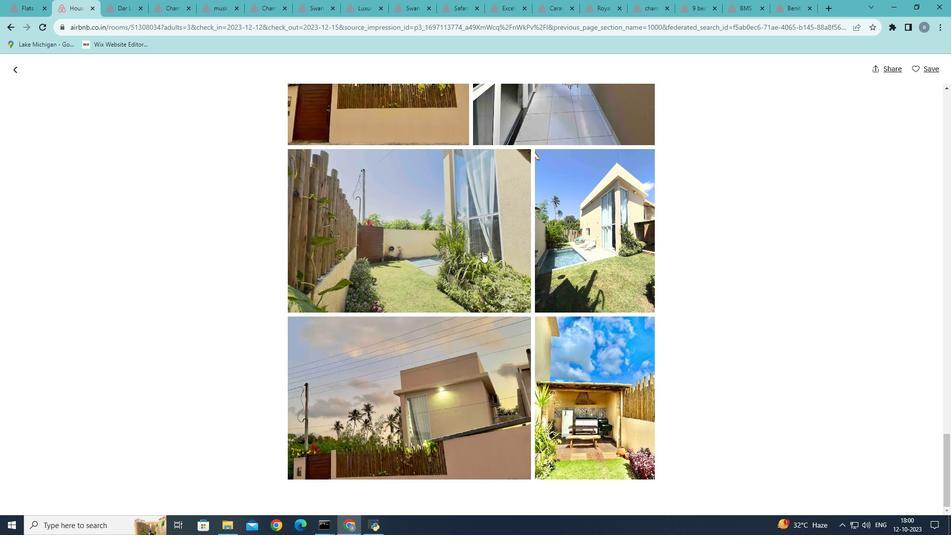 
Action: Mouse scrolled (482, 251) with delta (0, 0)
Screenshot: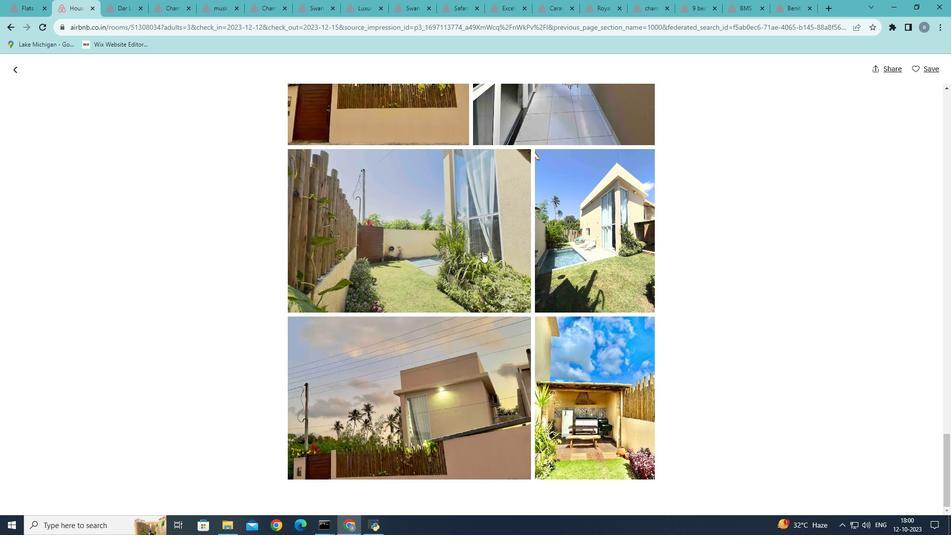 
Action: Mouse scrolled (482, 251) with delta (0, 0)
Screenshot: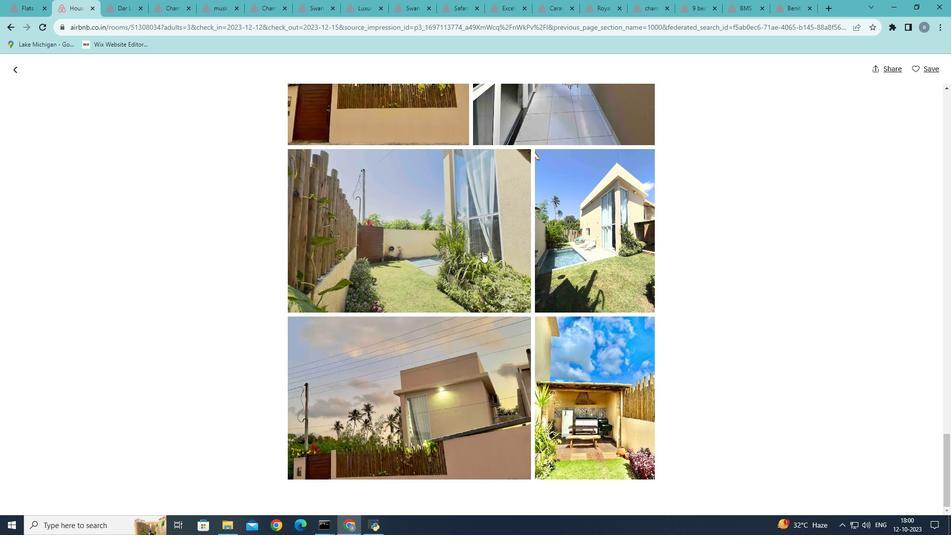 
Action: Mouse scrolled (482, 251) with delta (0, 0)
Screenshot: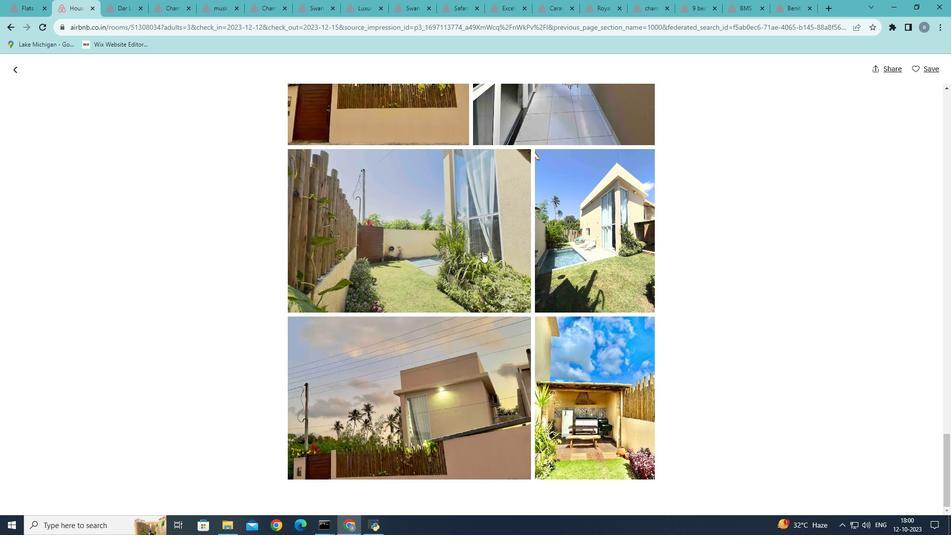 
Action: Mouse scrolled (482, 251) with delta (0, 0)
Screenshot: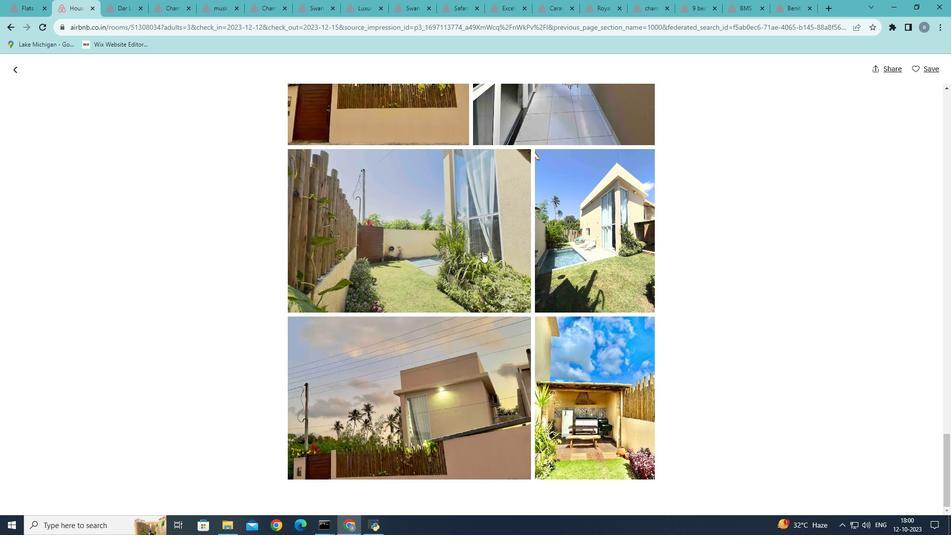 
Action: Mouse moved to (324, 242)
Screenshot: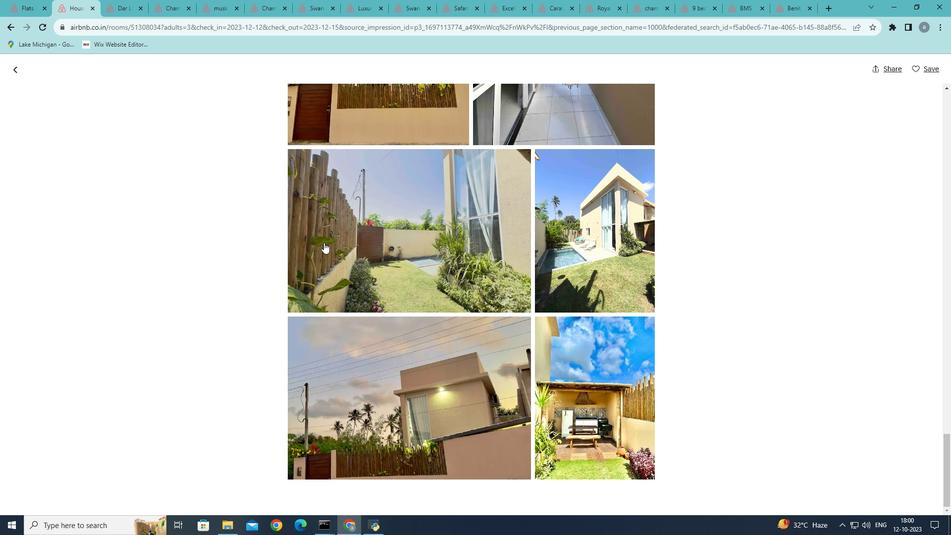 
Action: Mouse scrolled (324, 242) with delta (0, 0)
Screenshot: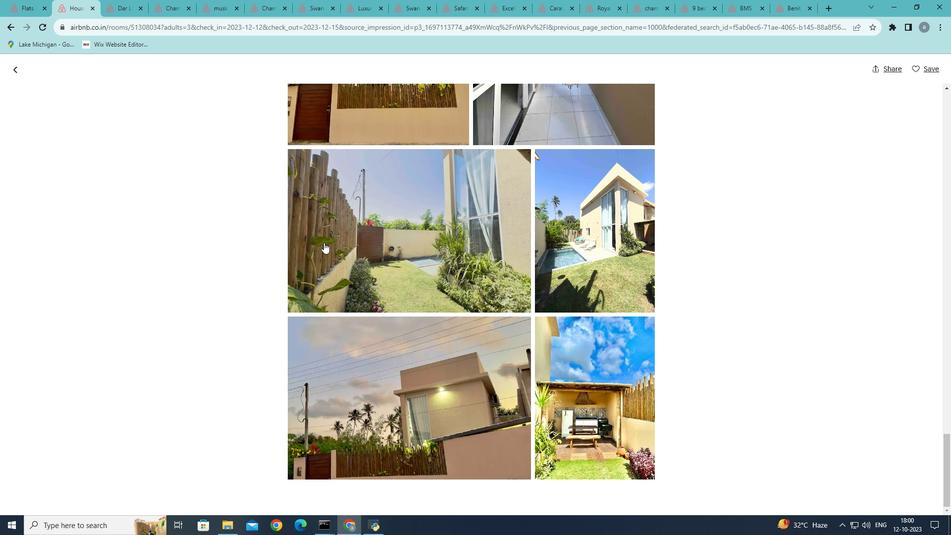 
Action: Mouse scrolled (324, 242) with delta (0, 0)
Screenshot: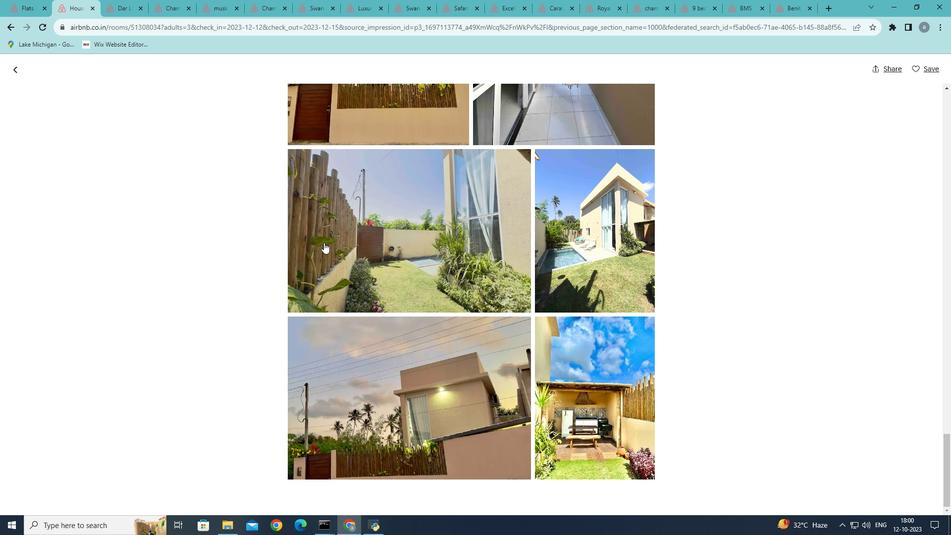 
Action: Mouse scrolled (324, 242) with delta (0, 0)
Screenshot: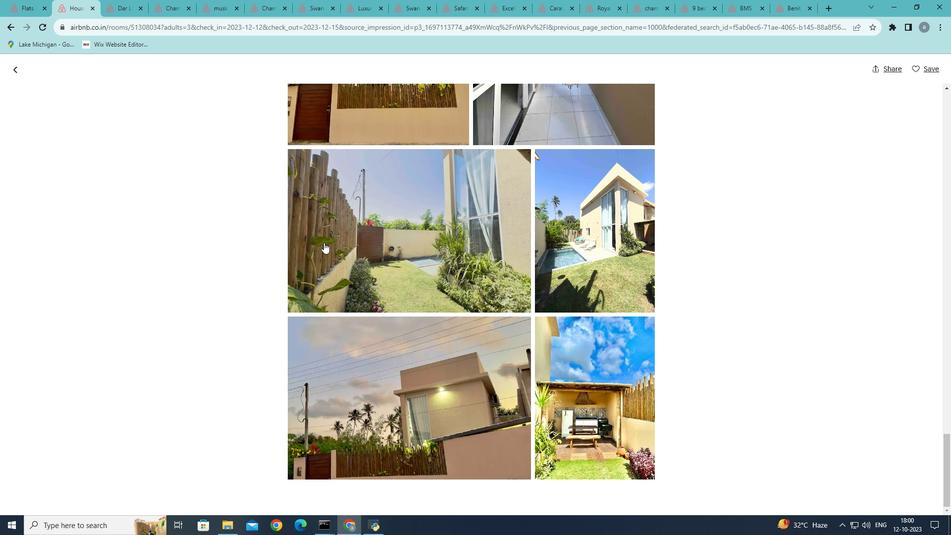 
Action: Mouse moved to (15, 69)
Screenshot: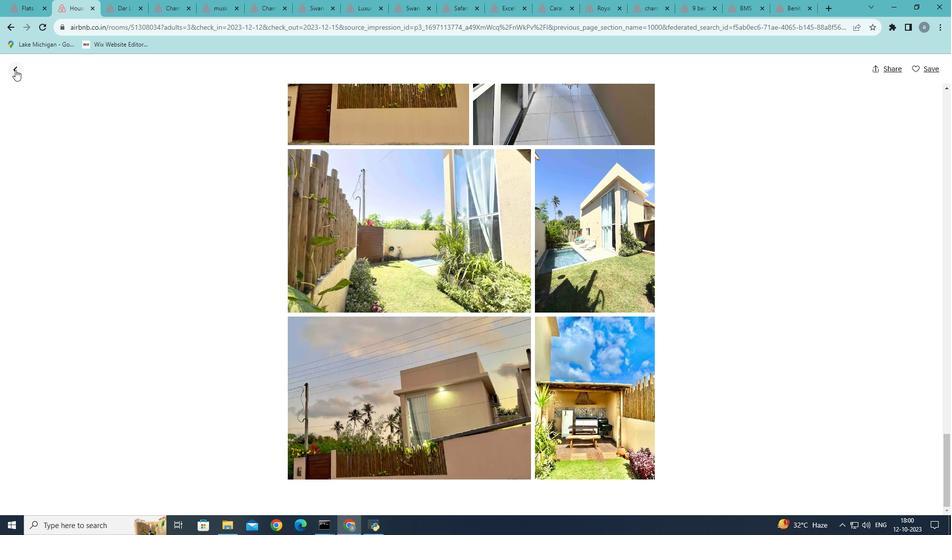 
Action: Mouse pressed left at (15, 69)
Screenshot: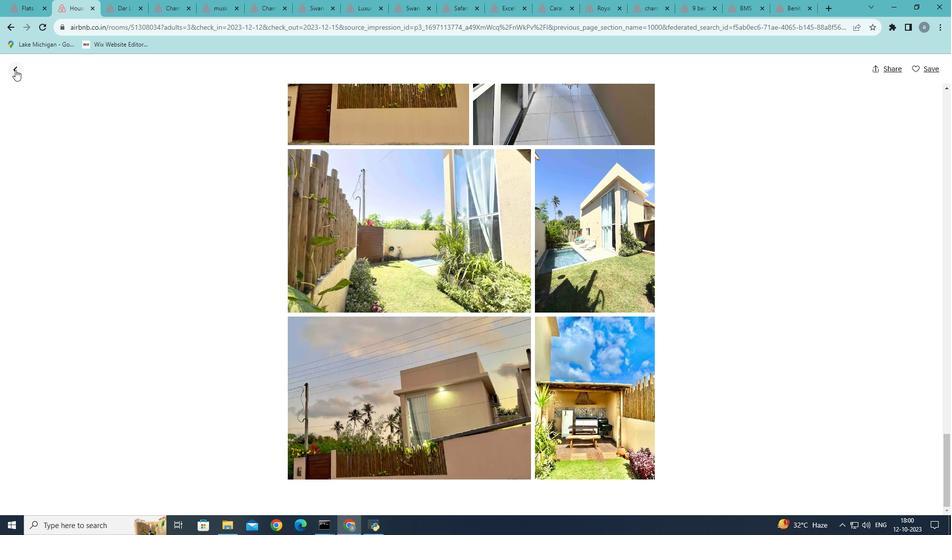 
Action: Mouse moved to (258, 209)
Screenshot: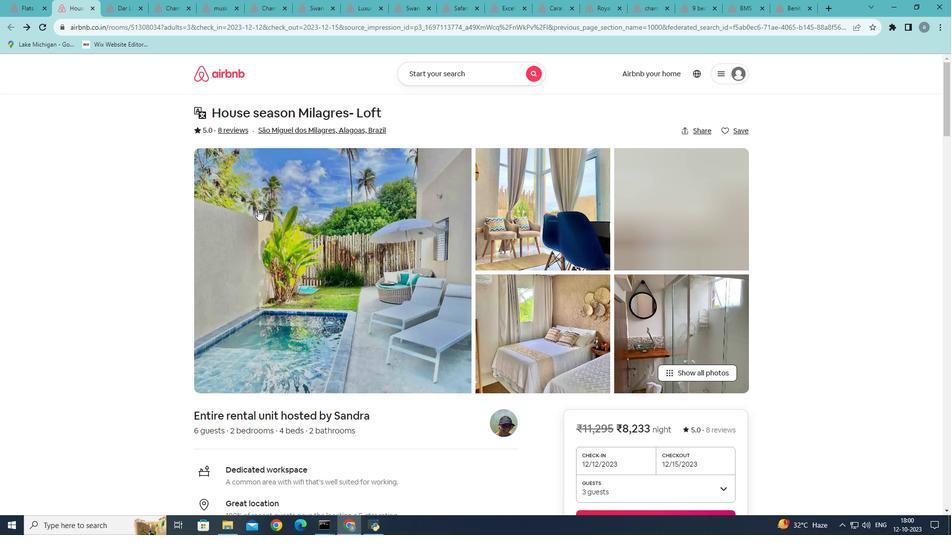 
Action: Mouse scrolled (258, 209) with delta (0, 0)
Screenshot: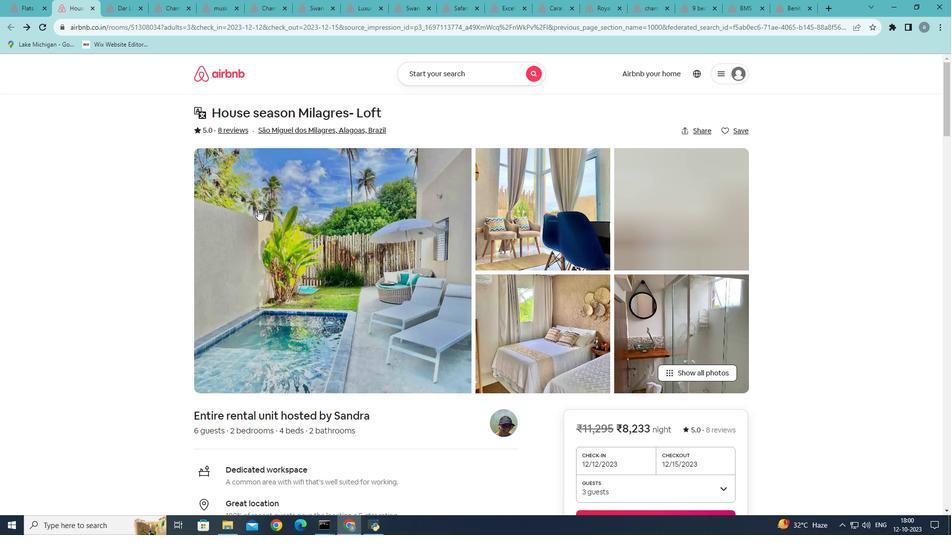 
Action: Mouse scrolled (258, 209) with delta (0, 0)
Screenshot: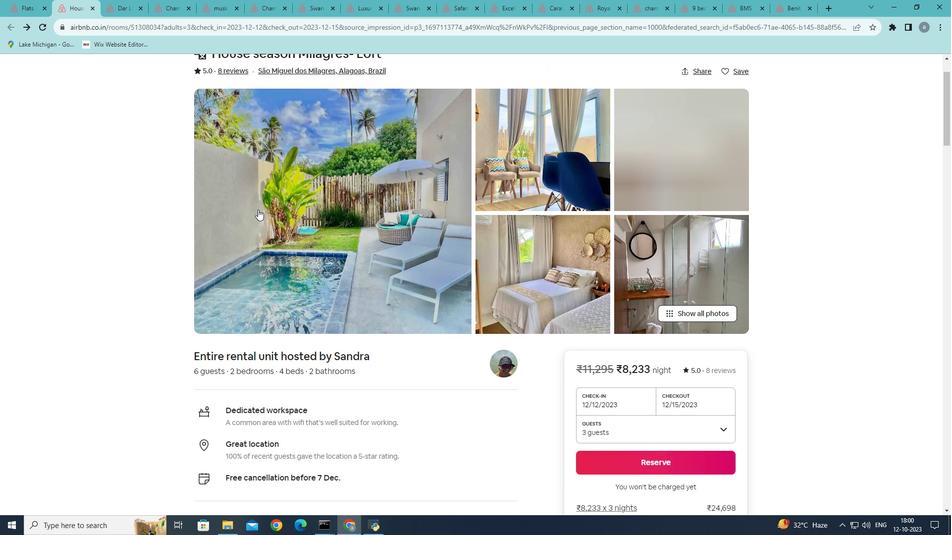 
Action: Mouse scrolled (258, 209) with delta (0, 0)
Screenshot: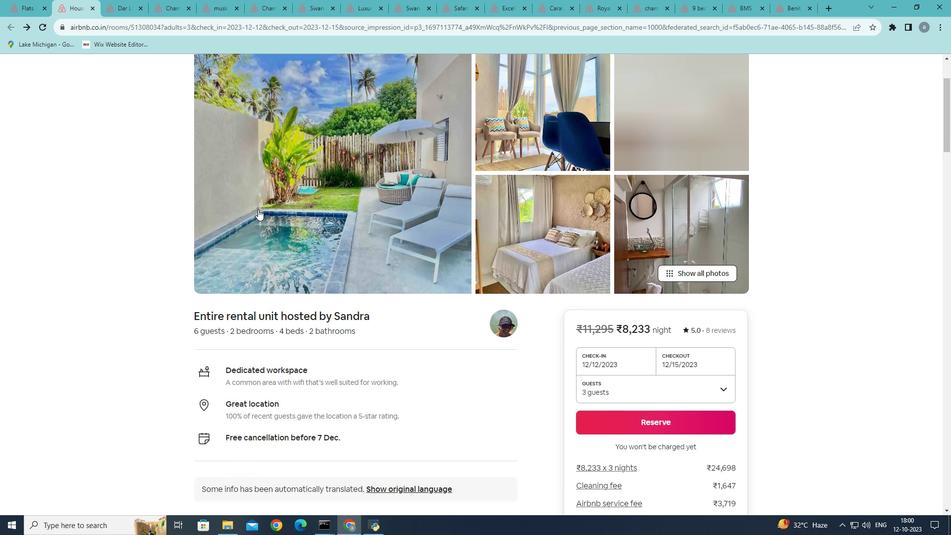 
Action: Mouse moved to (258, 209)
Screenshot: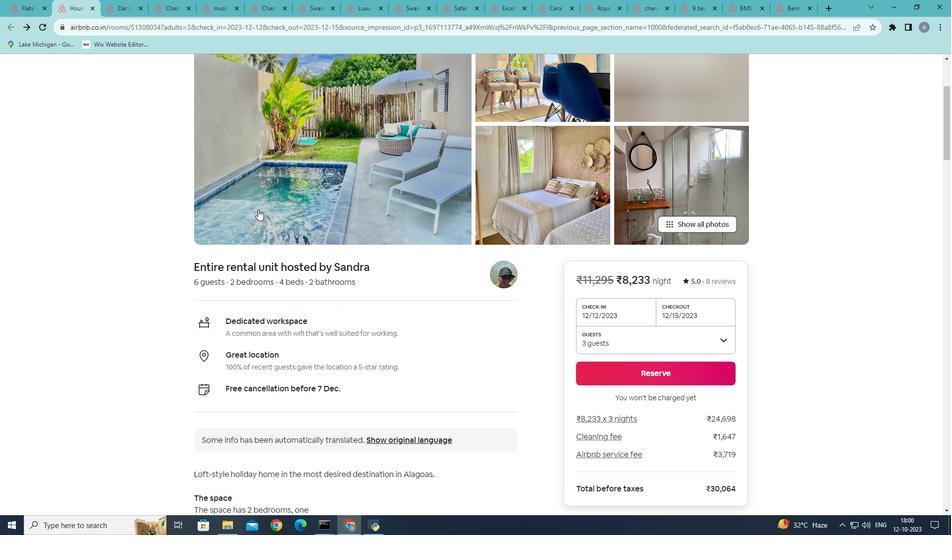 
Action: Mouse scrolled (258, 209) with delta (0, 0)
Screenshot: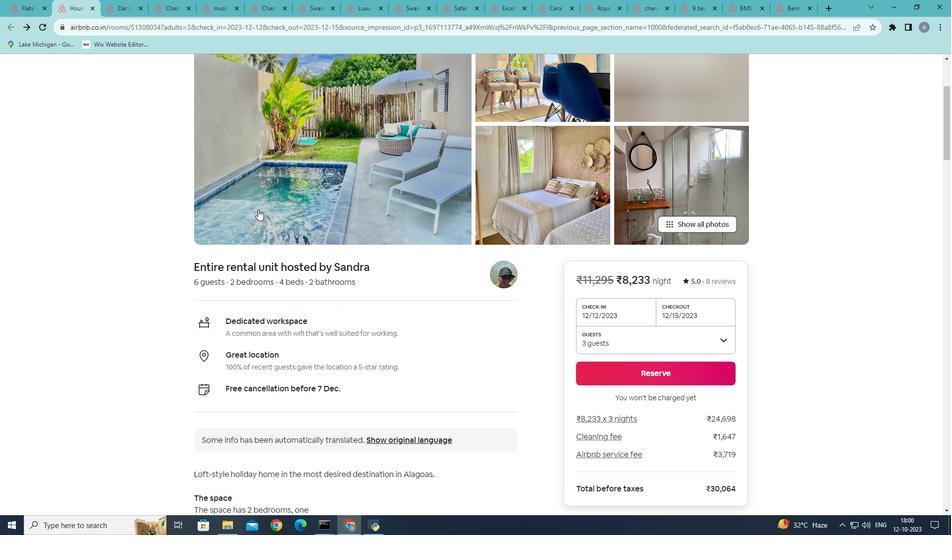 
Action: Mouse scrolled (258, 209) with delta (0, 0)
Screenshot: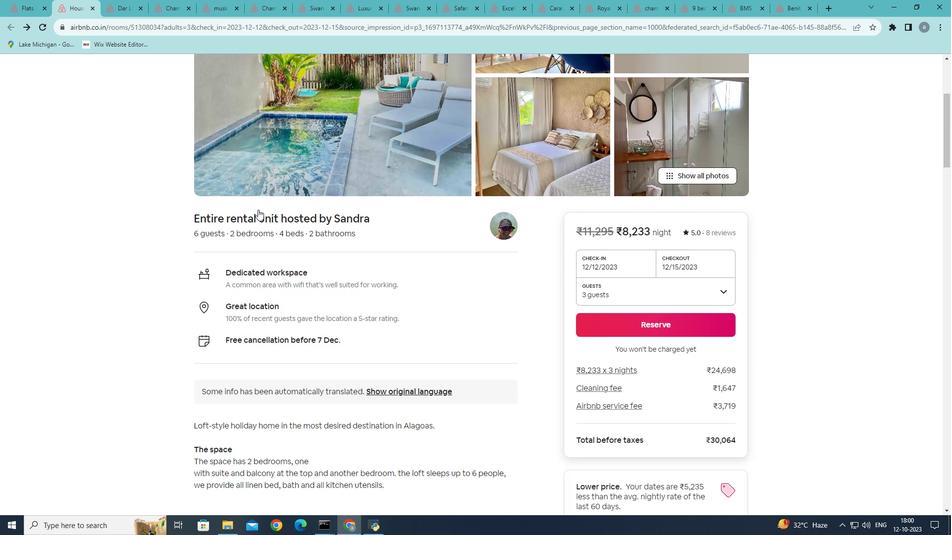 
Action: Mouse scrolled (258, 209) with delta (0, 0)
Screenshot: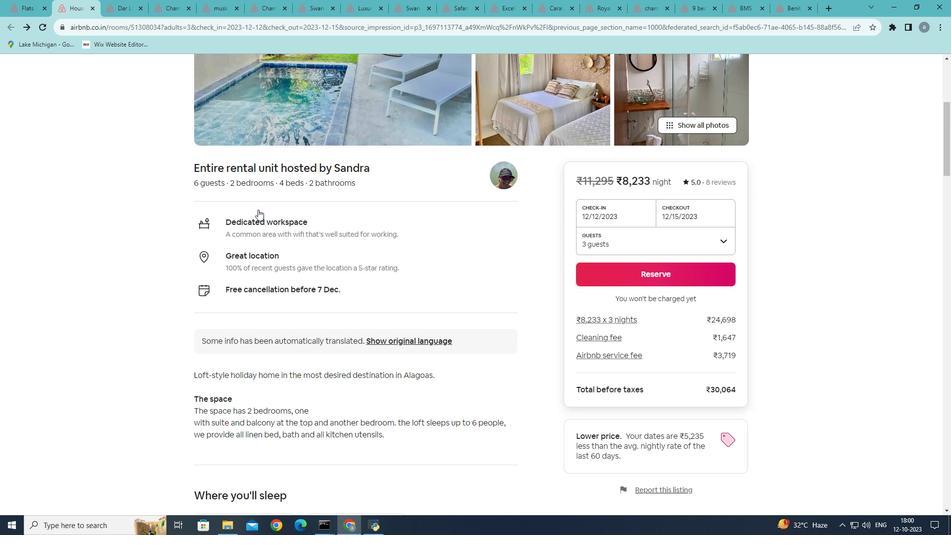 
Action: Mouse scrolled (258, 209) with delta (0, 0)
Screenshot: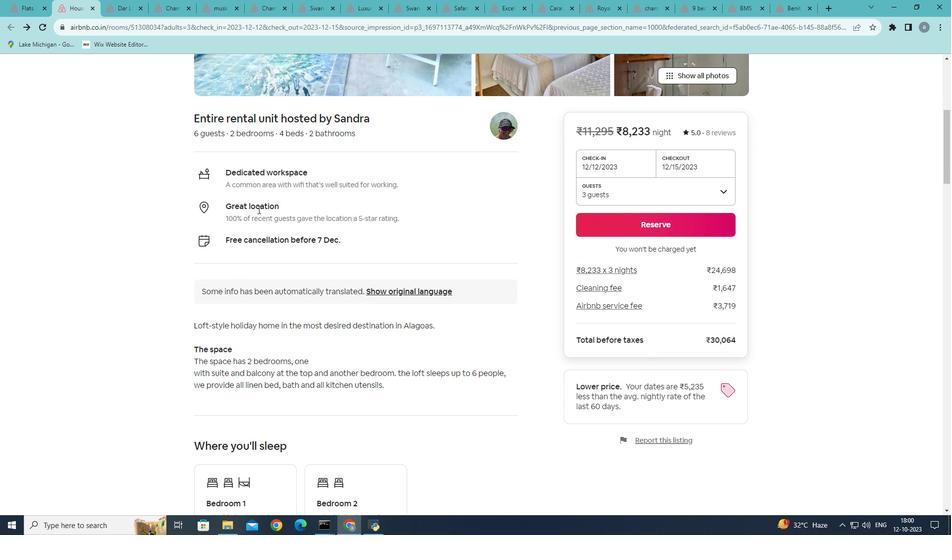 
Action: Mouse scrolled (258, 209) with delta (0, 0)
Screenshot: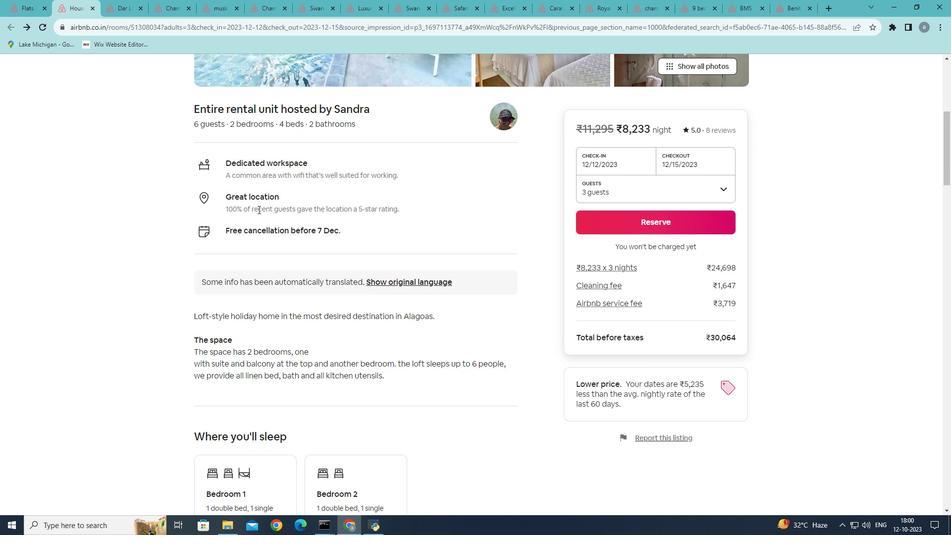 
Action: Mouse scrolled (258, 209) with delta (0, 0)
Screenshot: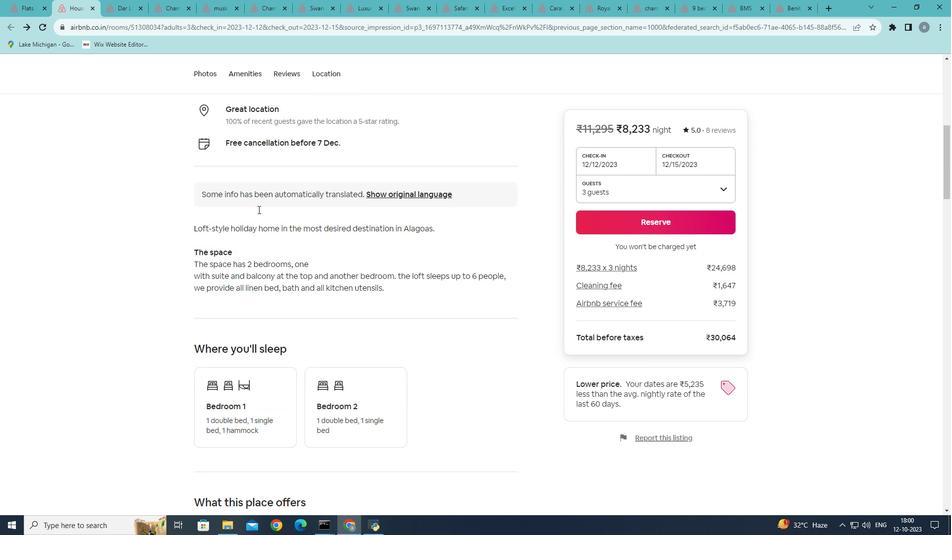 
Action: Mouse scrolled (258, 209) with delta (0, 0)
Screenshot: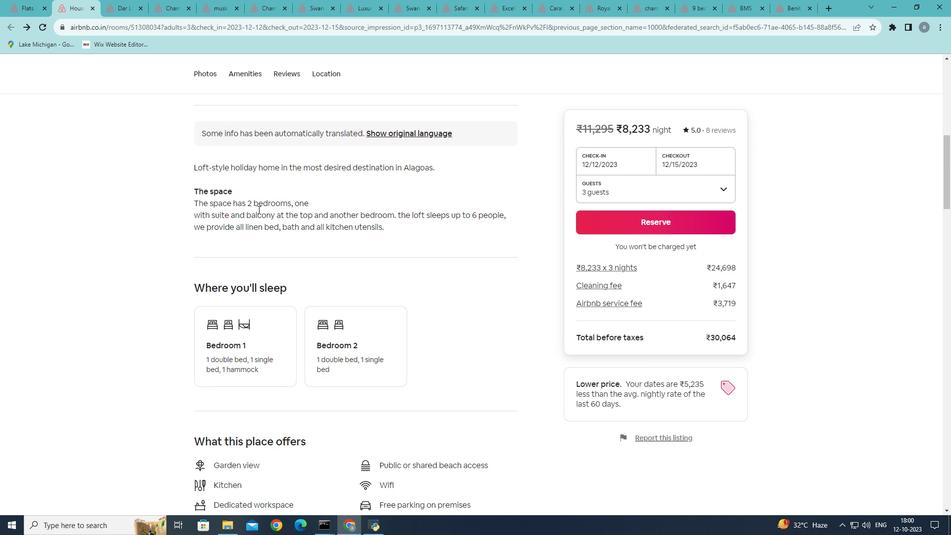 
Action: Mouse scrolled (258, 209) with delta (0, 0)
Screenshot: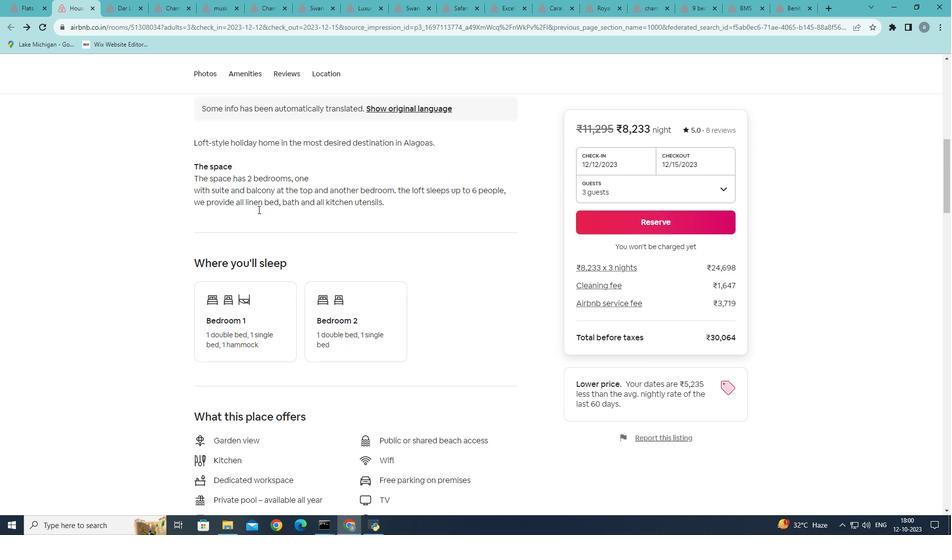 
Action: Mouse scrolled (258, 209) with delta (0, 0)
Screenshot: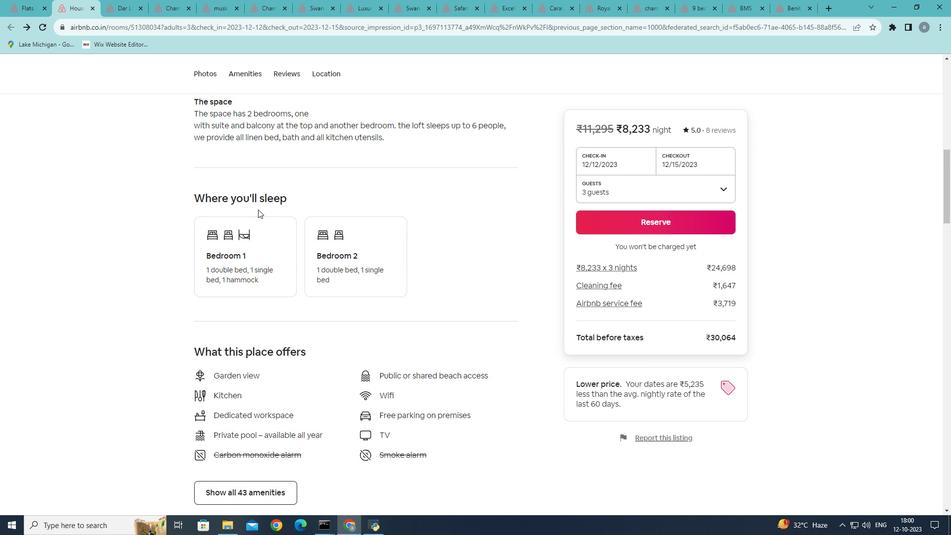
Action: Mouse scrolled (258, 209) with delta (0, 0)
Screenshot: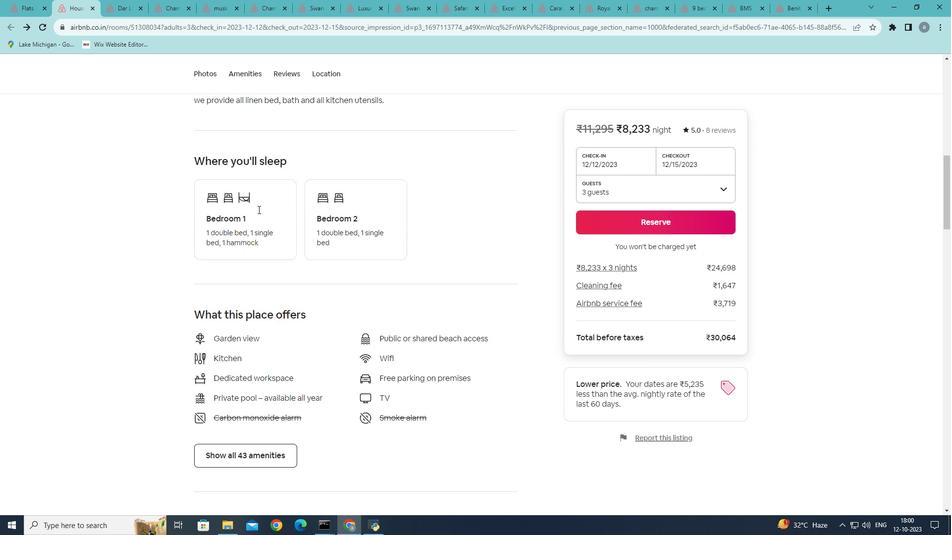 
Action: Mouse scrolled (258, 209) with delta (0, 0)
Screenshot: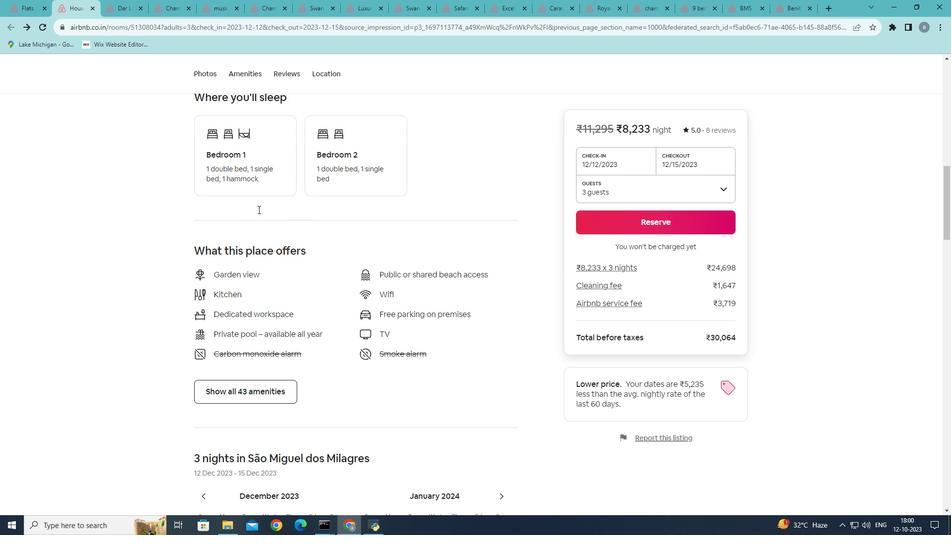 
Action: Mouse moved to (257, 348)
Screenshot: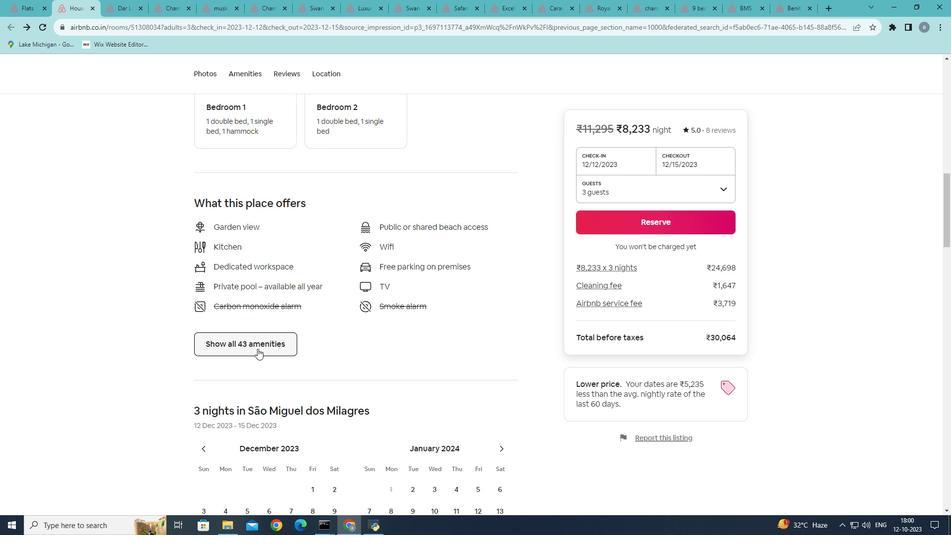 
Action: Mouse pressed left at (257, 348)
Screenshot: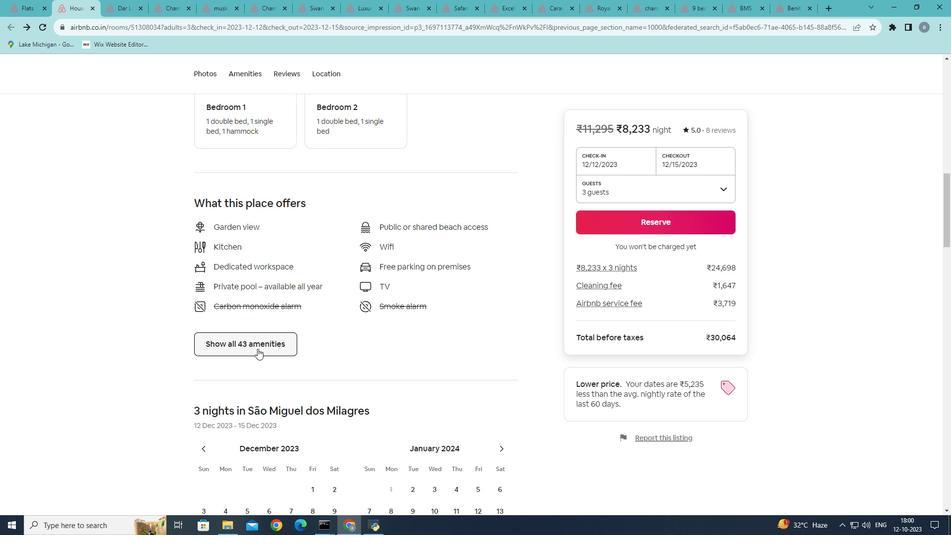 
Action: Mouse moved to (342, 177)
Screenshot: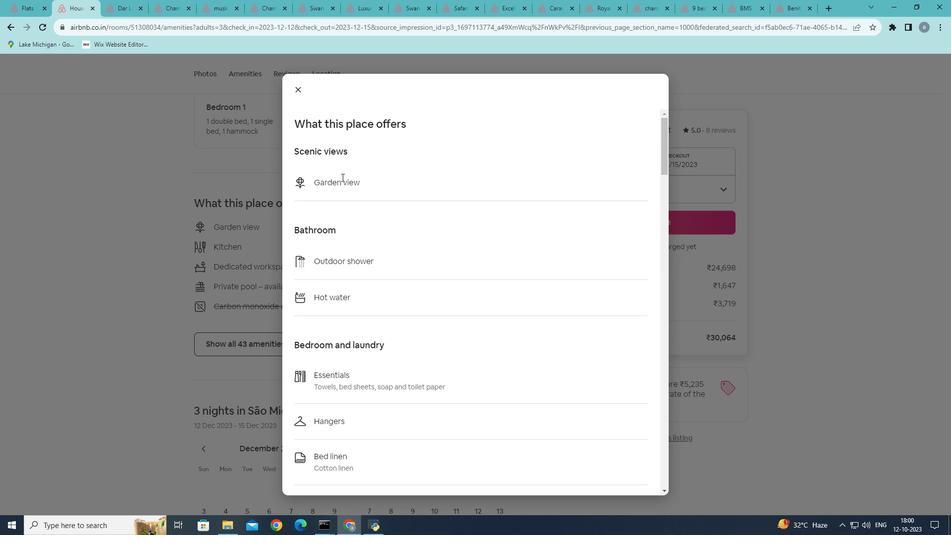 
Action: Mouse scrolled (342, 176) with delta (0, 0)
Screenshot: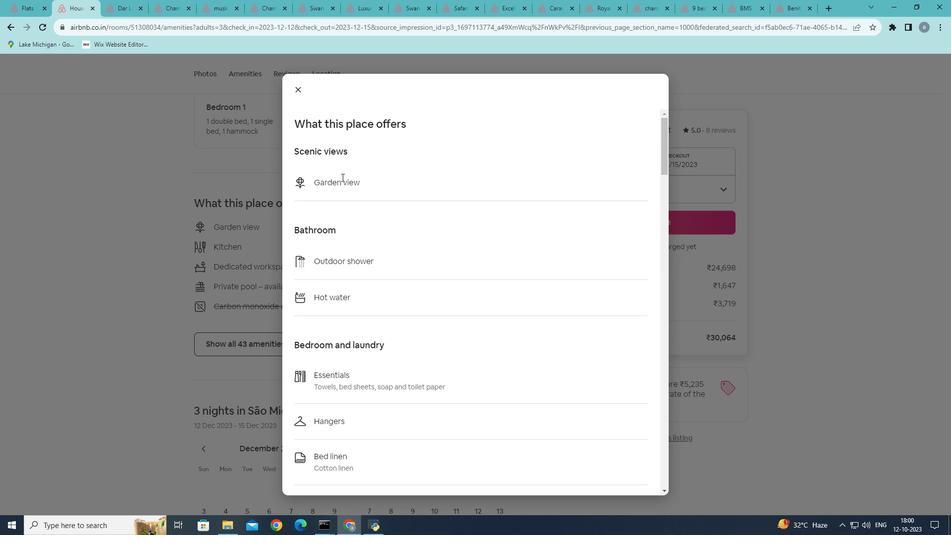 
Action: Mouse scrolled (342, 176) with delta (0, 0)
Screenshot: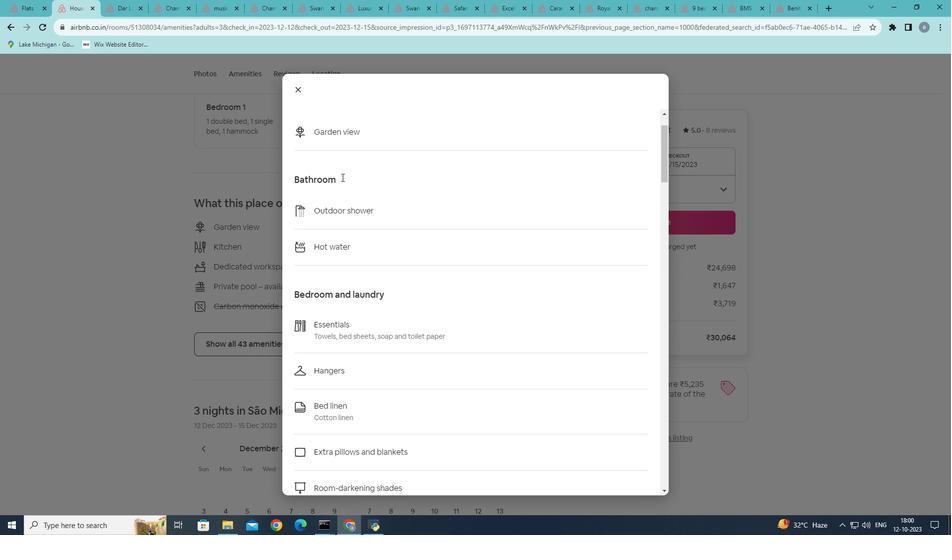 
Action: Mouse moved to (342, 177)
Screenshot: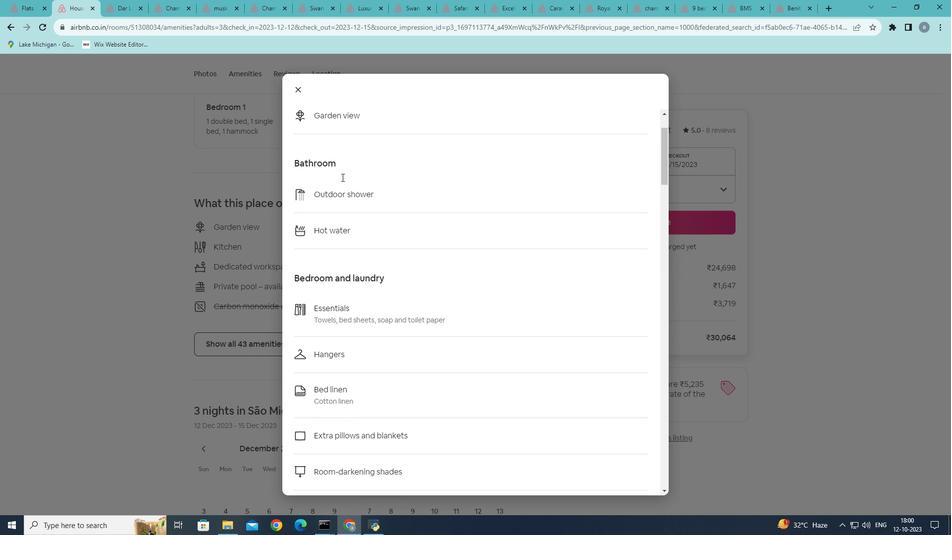 
Action: Mouse scrolled (342, 176) with delta (0, 0)
Screenshot: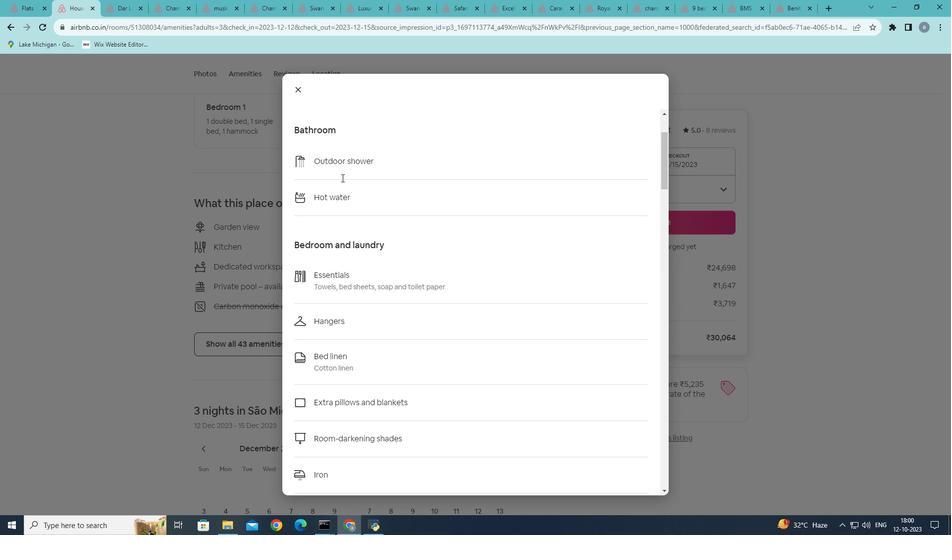 
Action: Mouse moved to (340, 187)
Screenshot: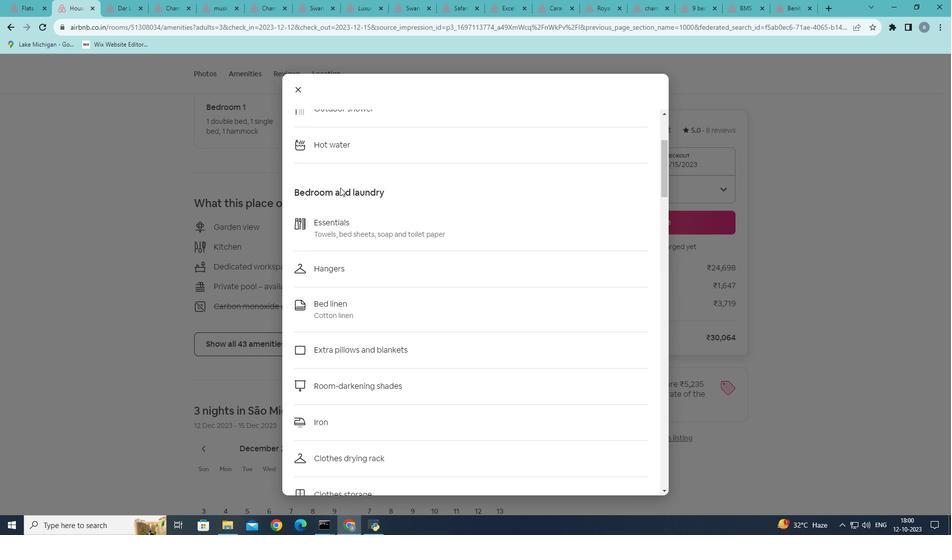 
Action: Mouse scrolled (340, 187) with delta (0, 0)
Screenshot: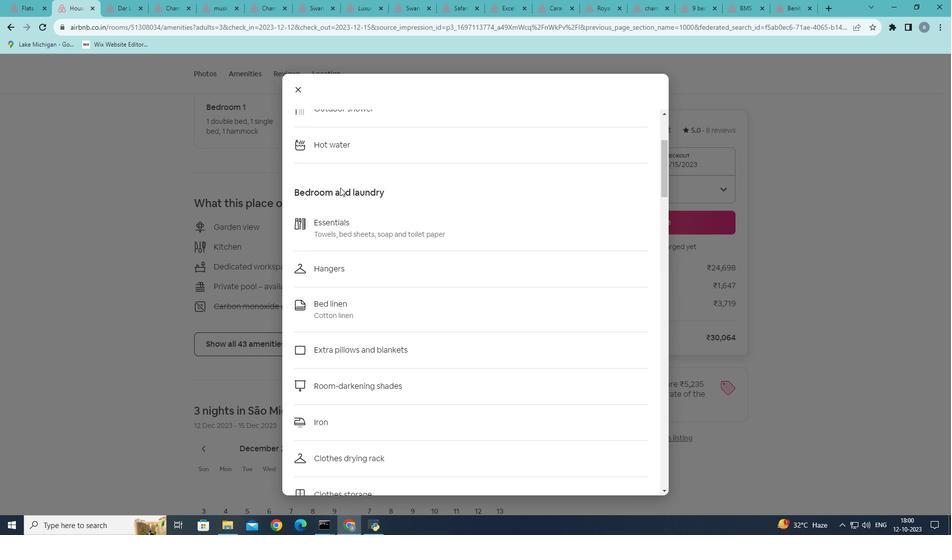 
Action: Mouse scrolled (340, 187) with delta (0, 0)
Screenshot: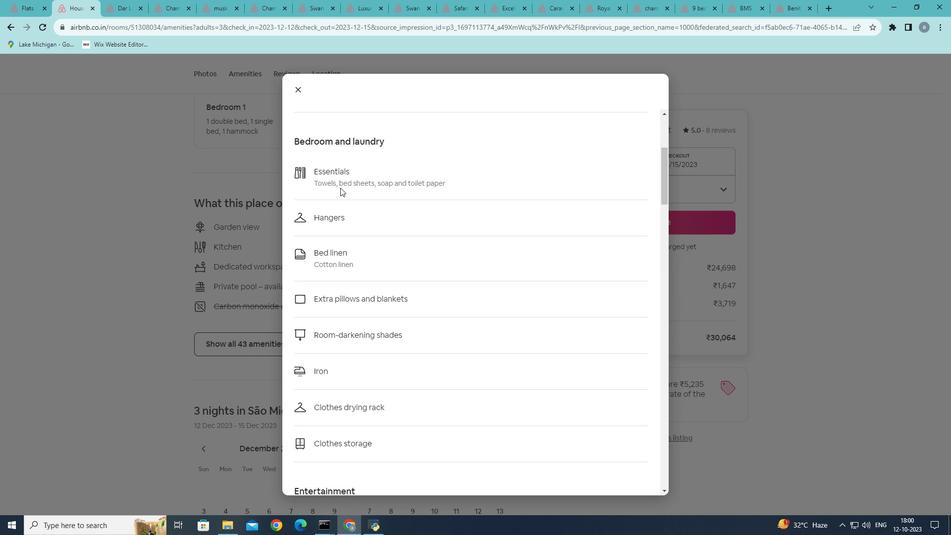 
Action: Mouse scrolled (340, 187) with delta (0, 0)
Screenshot: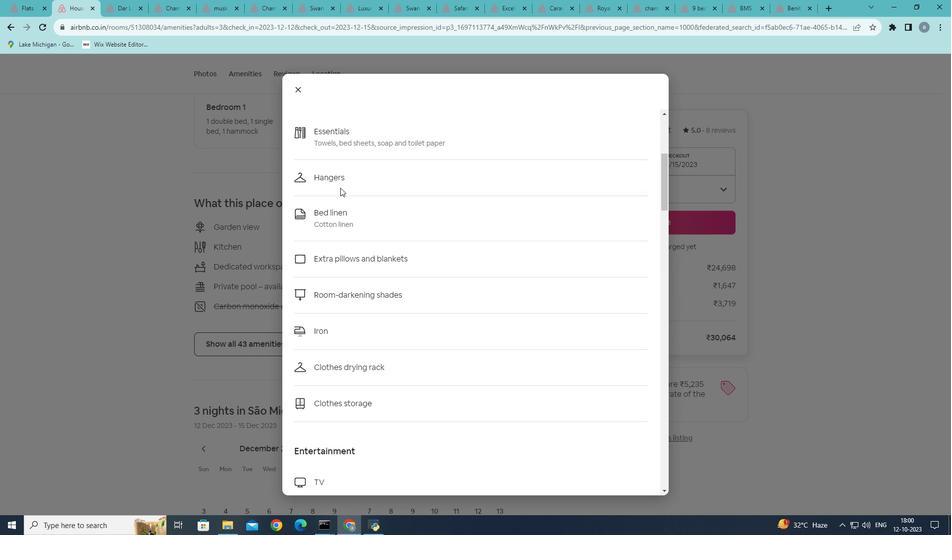 
Action: Mouse scrolled (340, 187) with delta (0, 0)
Screenshot: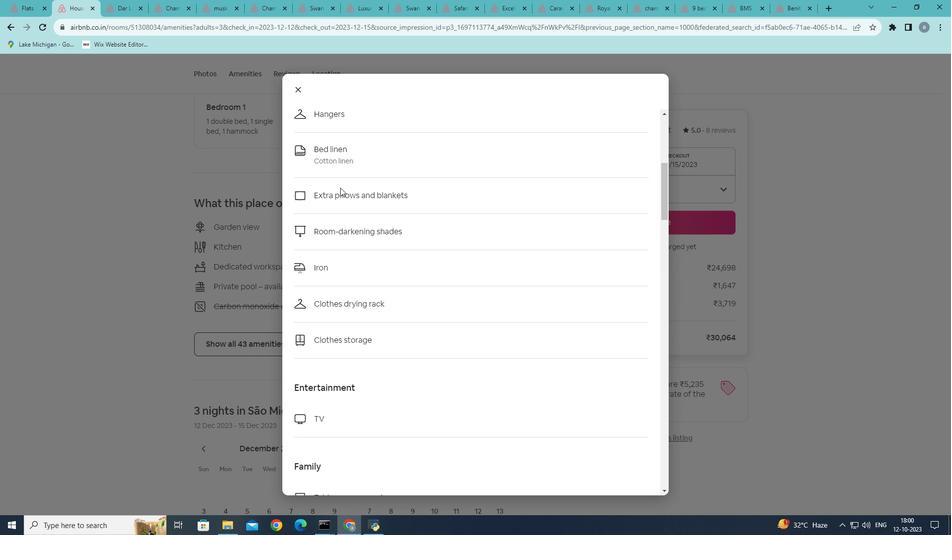 
Action: Mouse scrolled (340, 187) with delta (0, 0)
Screenshot: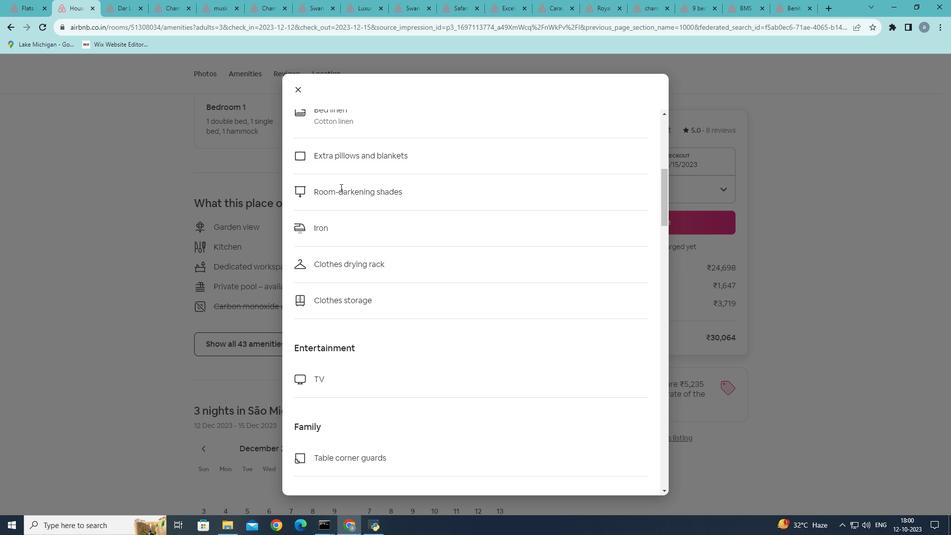 
Action: Mouse scrolled (340, 187) with delta (0, 0)
Screenshot: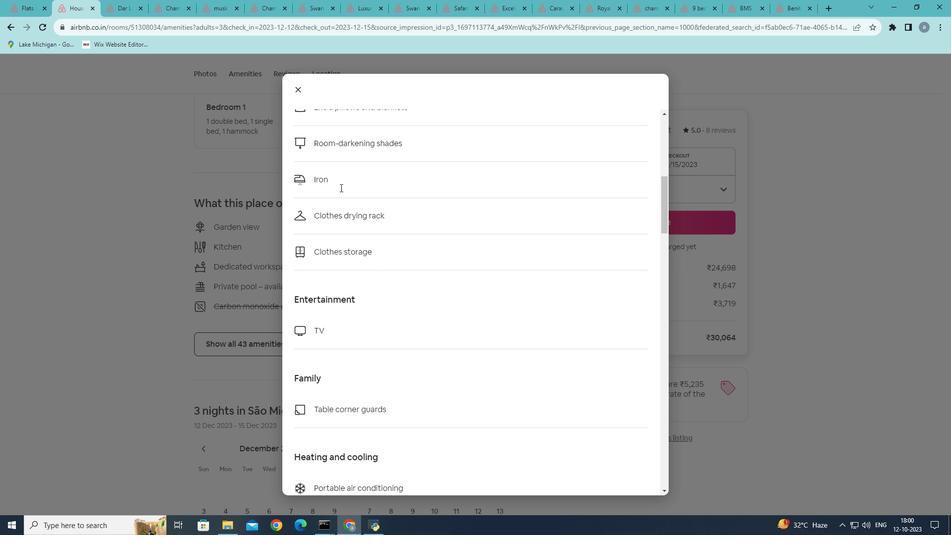 
Action: Mouse moved to (340, 188)
Screenshot: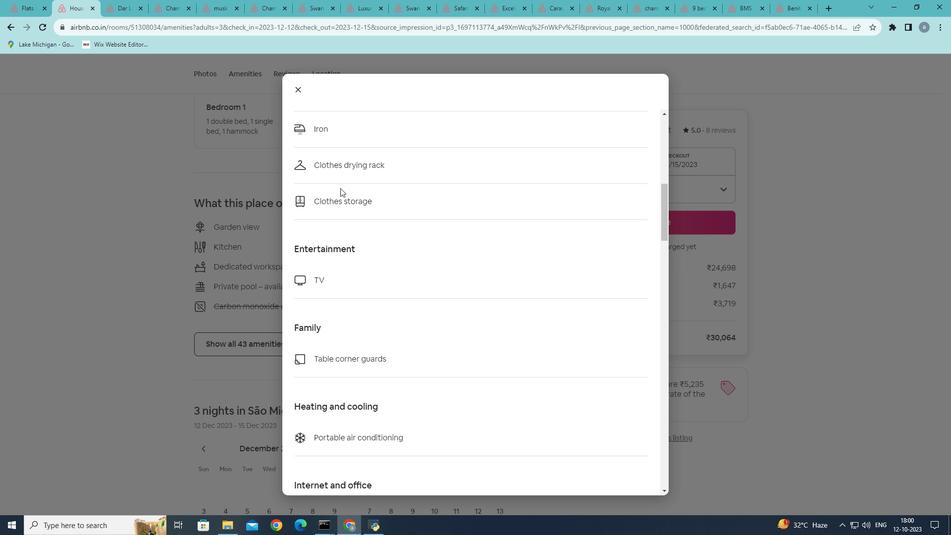 
Action: Mouse scrolled (340, 187) with delta (0, 0)
Screenshot: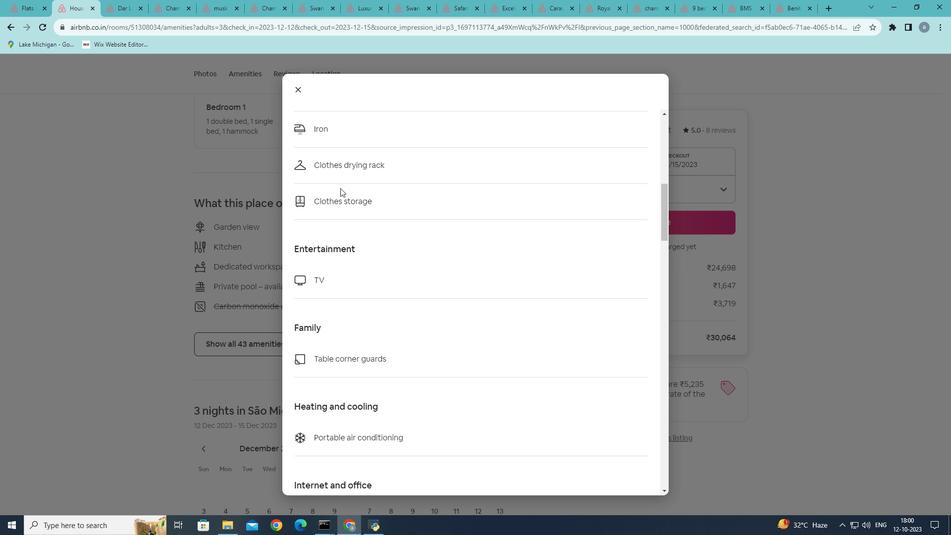 
Action: Mouse scrolled (340, 187) with delta (0, 0)
Screenshot: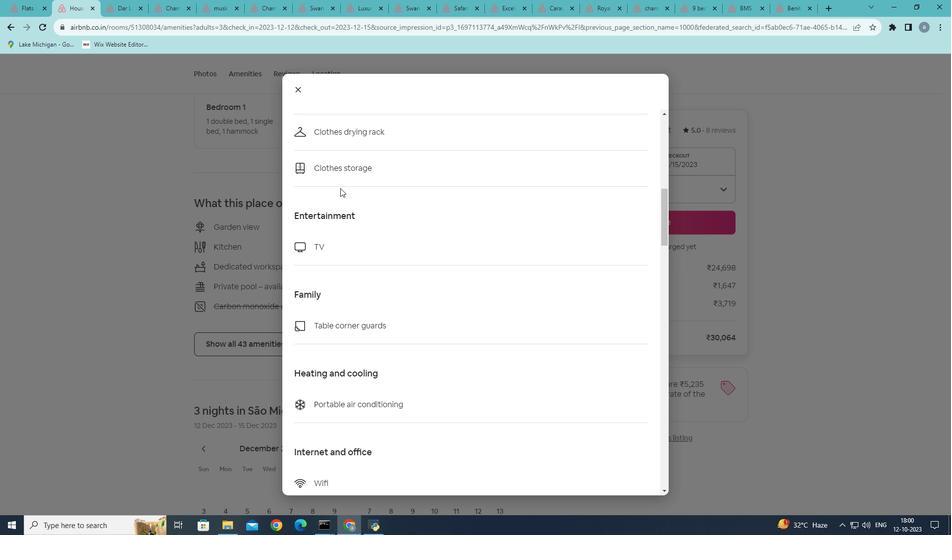 
Action: Mouse scrolled (340, 187) with delta (0, 0)
Screenshot: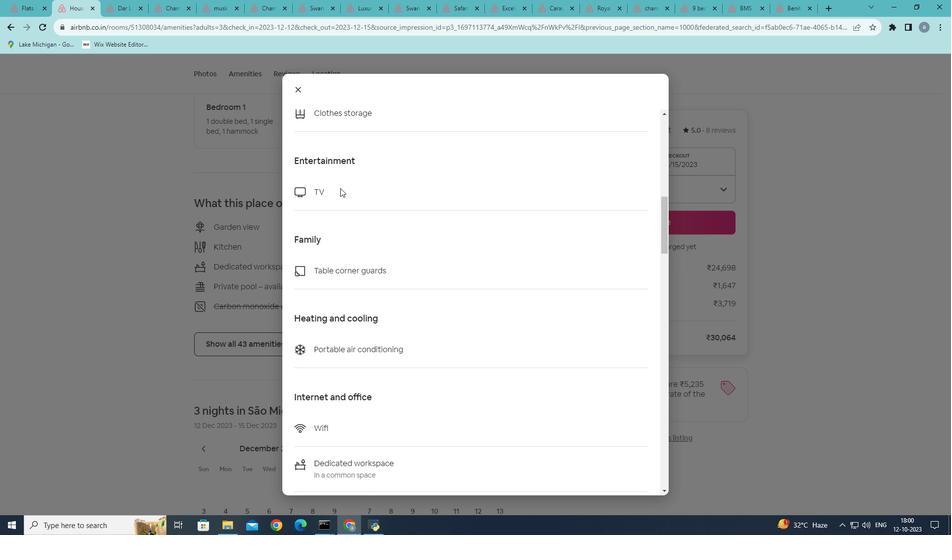 
Action: Mouse moved to (342, 200)
Screenshot: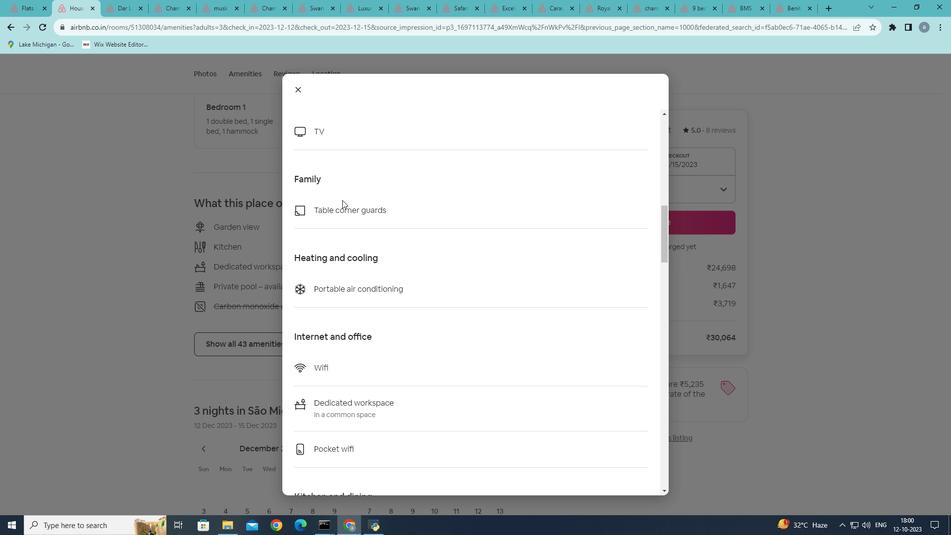 
Action: Mouse scrolled (342, 199) with delta (0, 0)
Screenshot: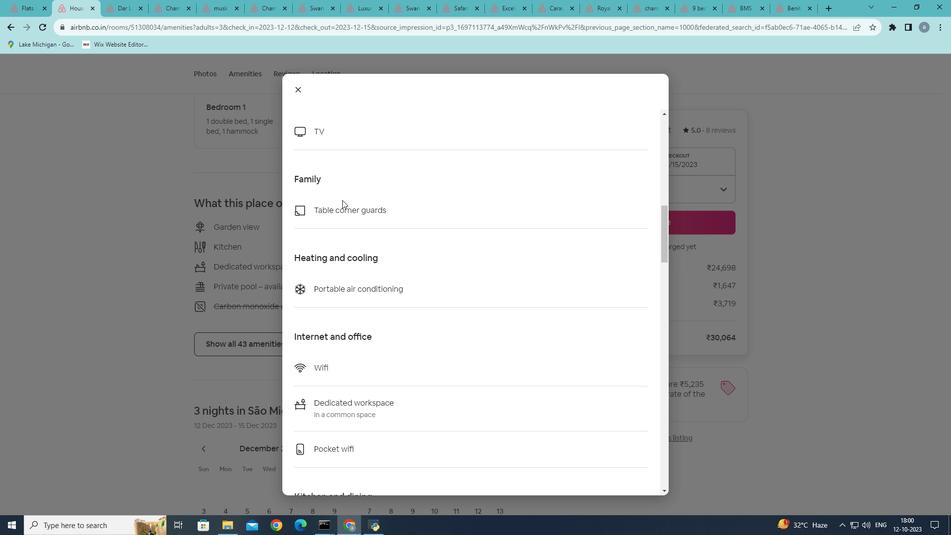 
Action: Mouse scrolled (342, 199) with delta (0, 0)
Screenshot: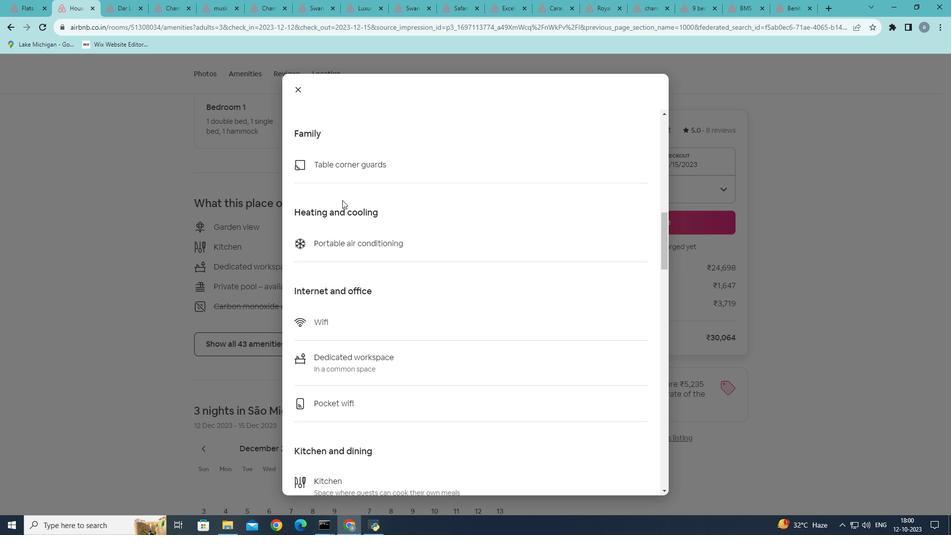 
Action: Mouse scrolled (342, 199) with delta (0, 0)
Screenshot: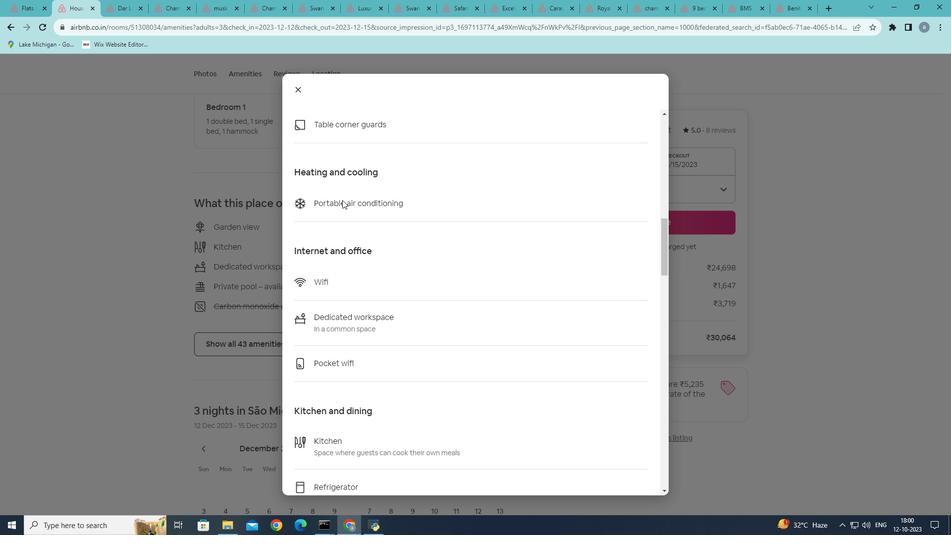 
Action: Mouse moved to (343, 205)
Screenshot: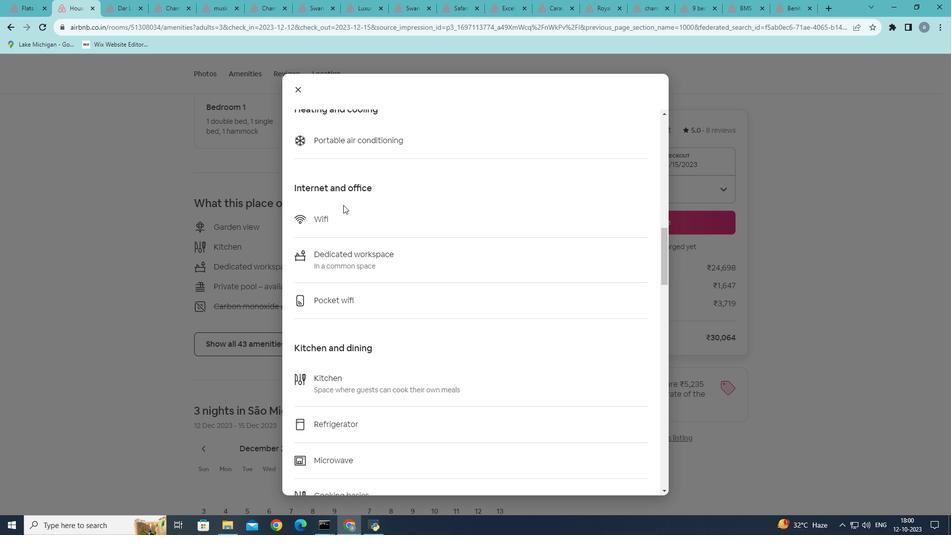 
Action: Mouse scrolled (343, 204) with delta (0, 0)
Screenshot: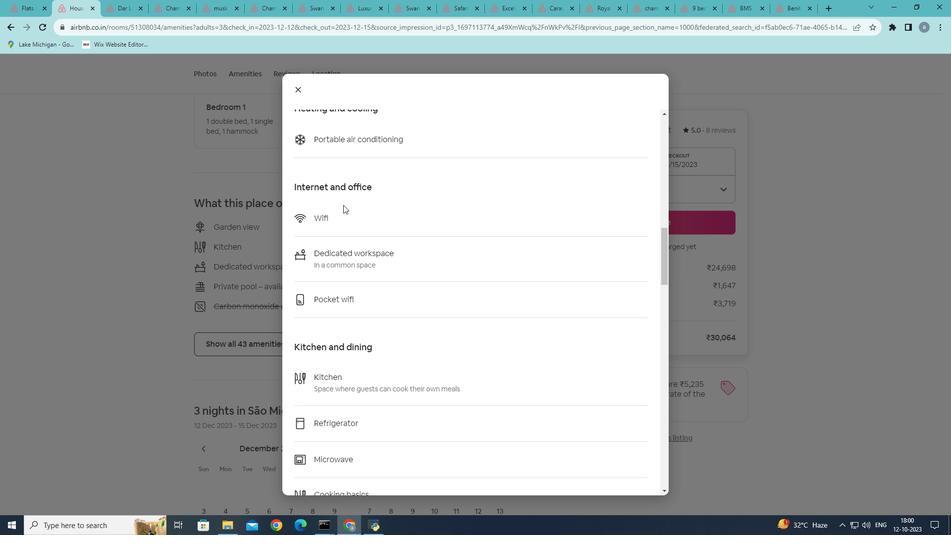 
Action: Mouse scrolled (343, 204) with delta (0, 0)
Screenshot: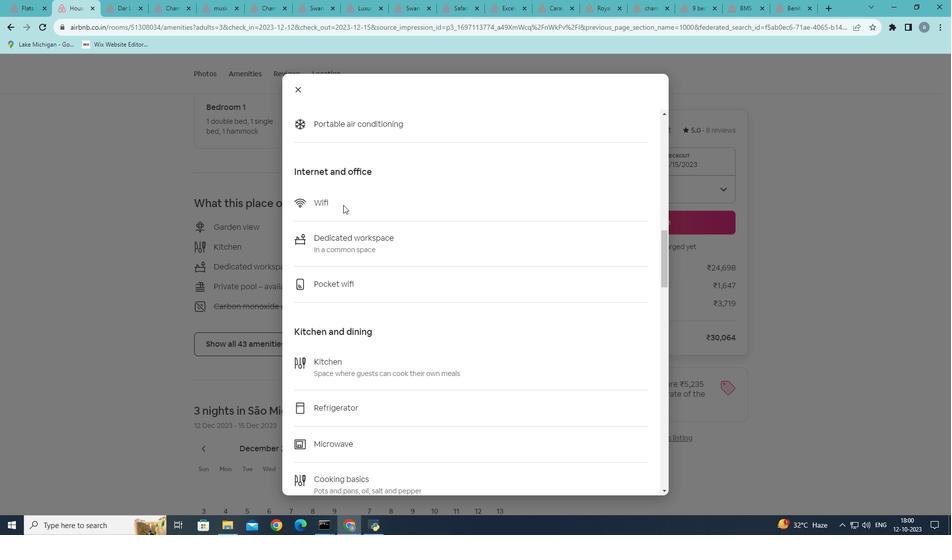 
Action: Mouse scrolled (343, 204) with delta (0, 0)
Screenshot: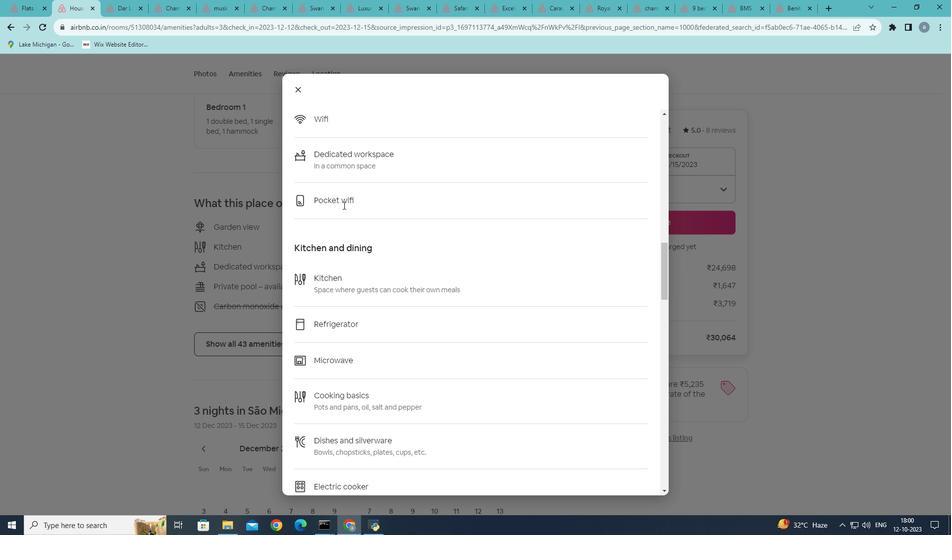 
Action: Mouse scrolled (343, 204) with delta (0, 0)
Screenshot: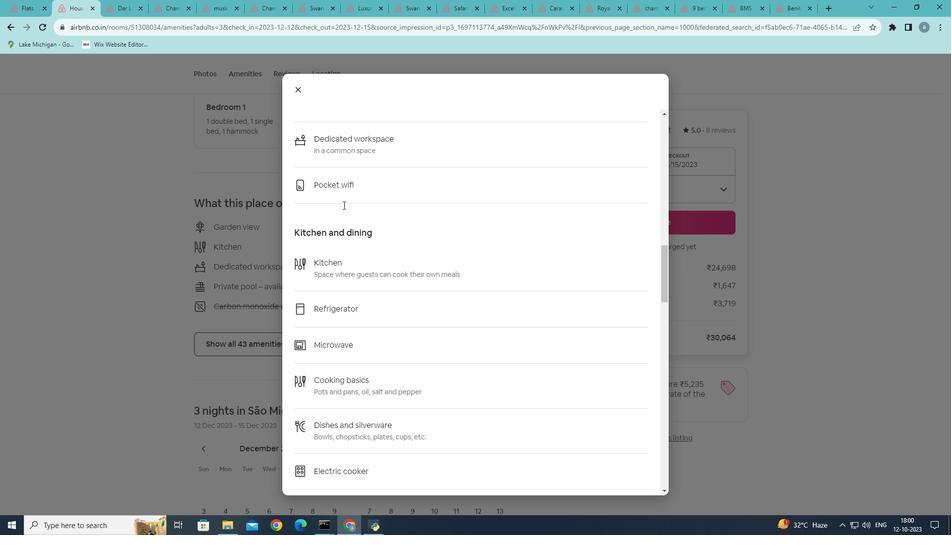 
Action: Mouse moved to (343, 206)
Screenshot: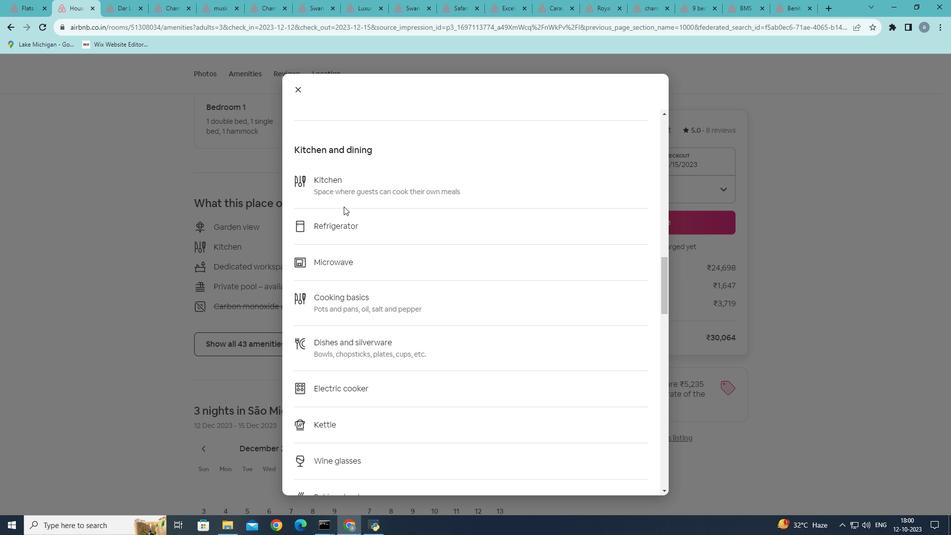 
Action: Mouse scrolled (343, 206) with delta (0, 0)
Screenshot: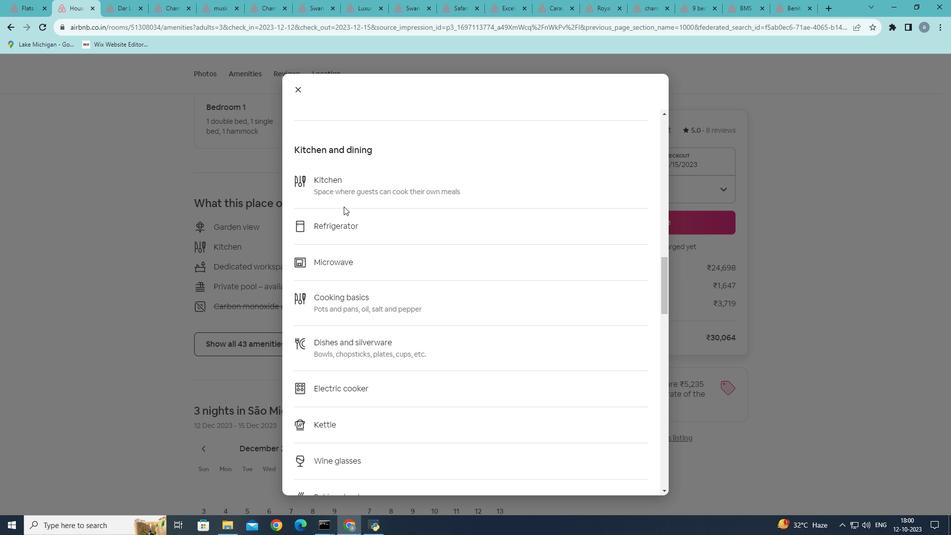 
Action: Mouse scrolled (343, 206) with delta (0, 0)
Screenshot: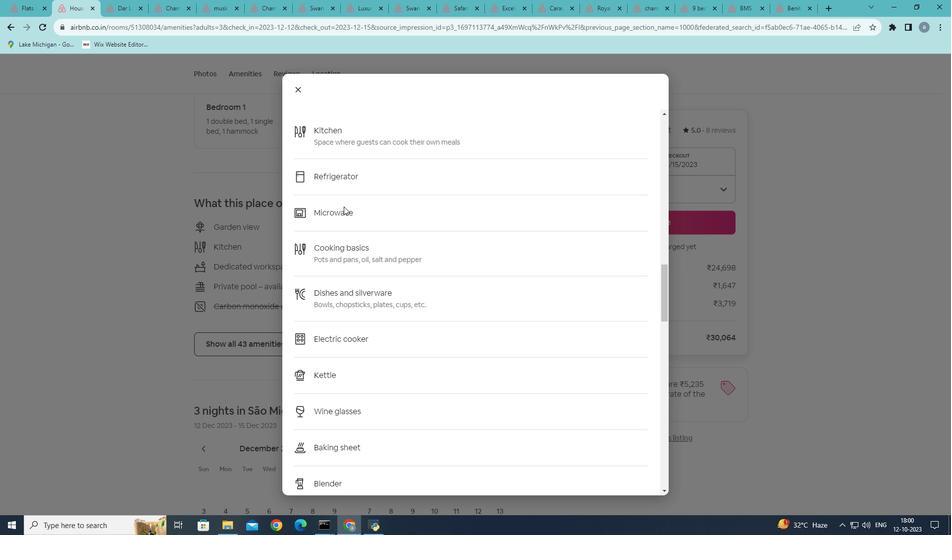 
Action: Mouse moved to (343, 207)
Screenshot: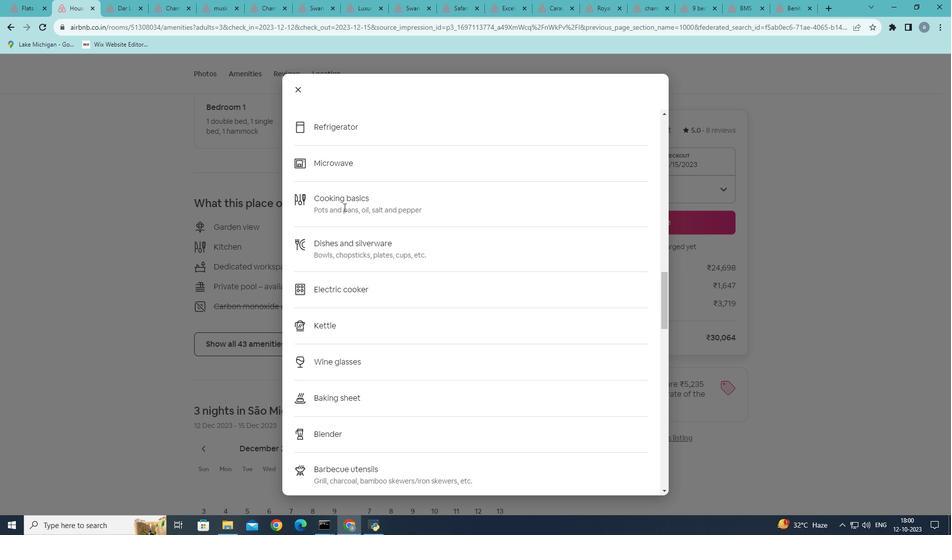 
Action: Mouse scrolled (343, 206) with delta (0, 0)
Screenshot: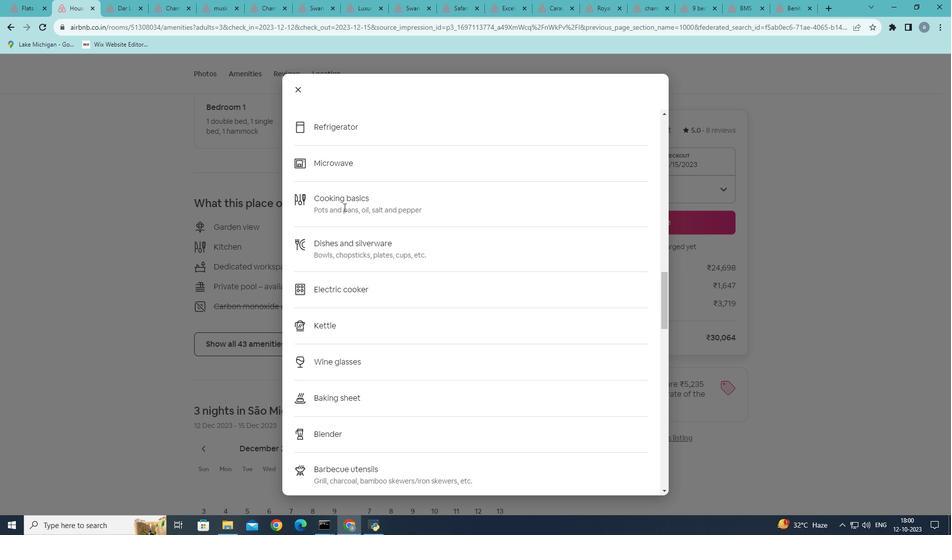
Action: Mouse scrolled (343, 206) with delta (0, 0)
Screenshot: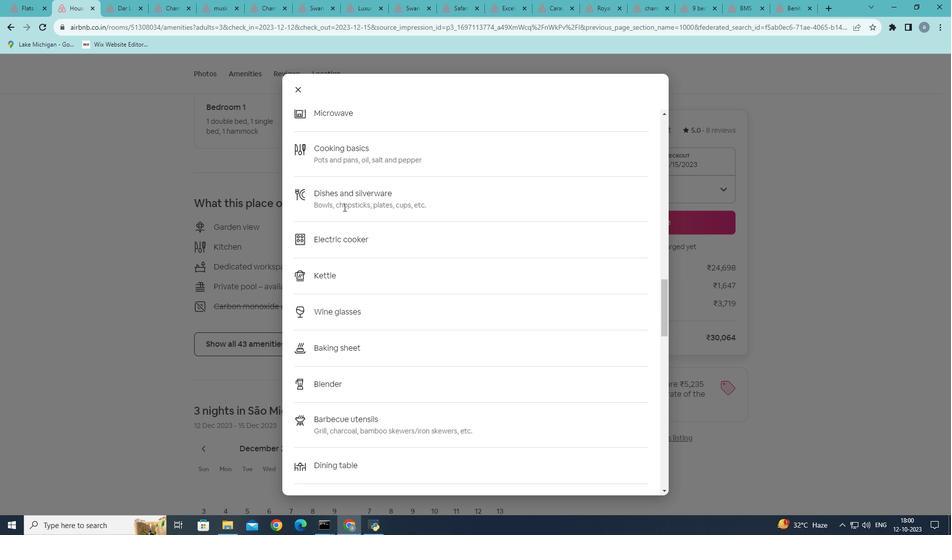 
Action: Mouse scrolled (343, 206) with delta (0, 0)
Screenshot: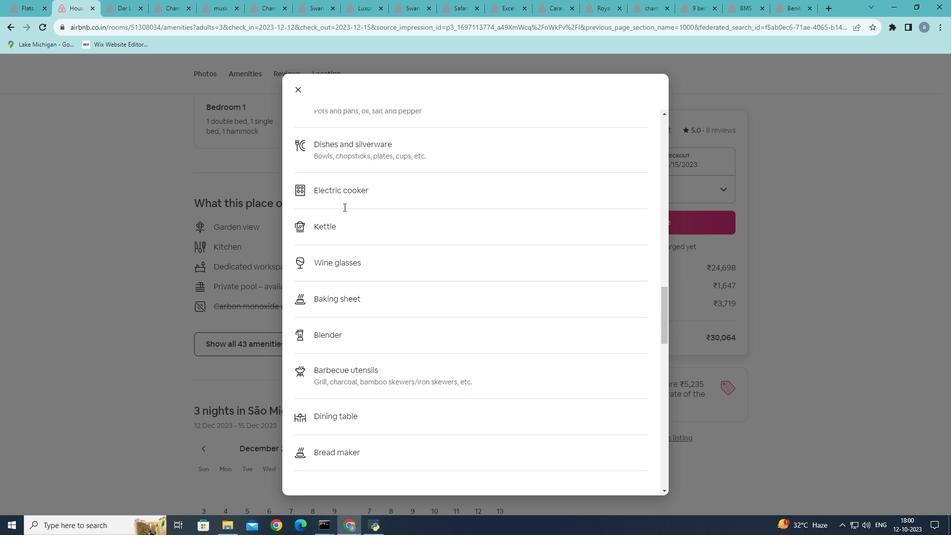 
Action: Mouse moved to (344, 207)
Screenshot: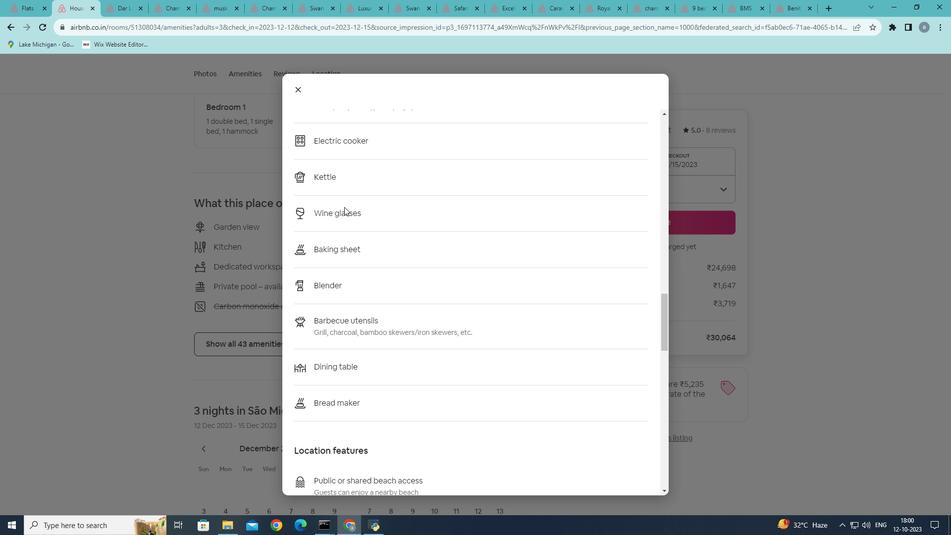 
Action: Mouse scrolled (344, 206) with delta (0, 0)
Screenshot: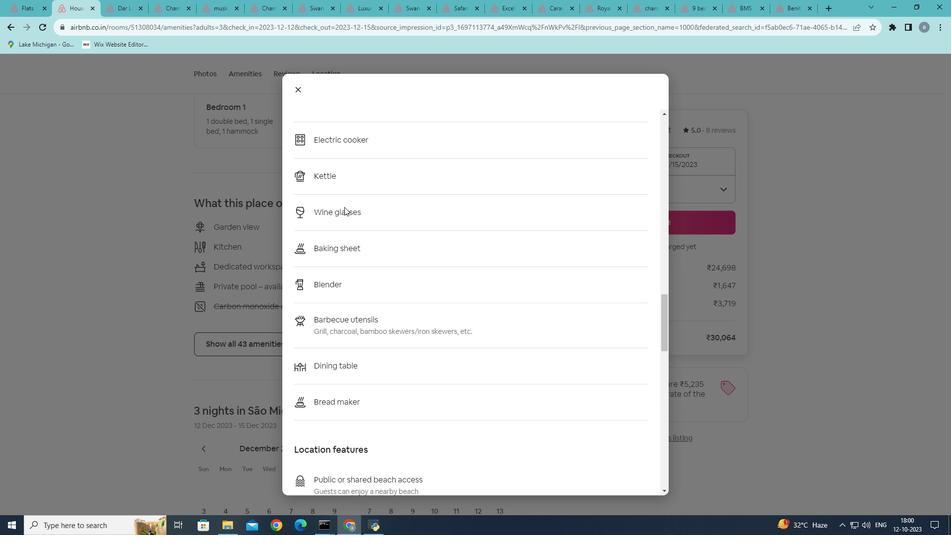 
Action: Mouse scrolled (344, 206) with delta (0, 0)
Screenshot: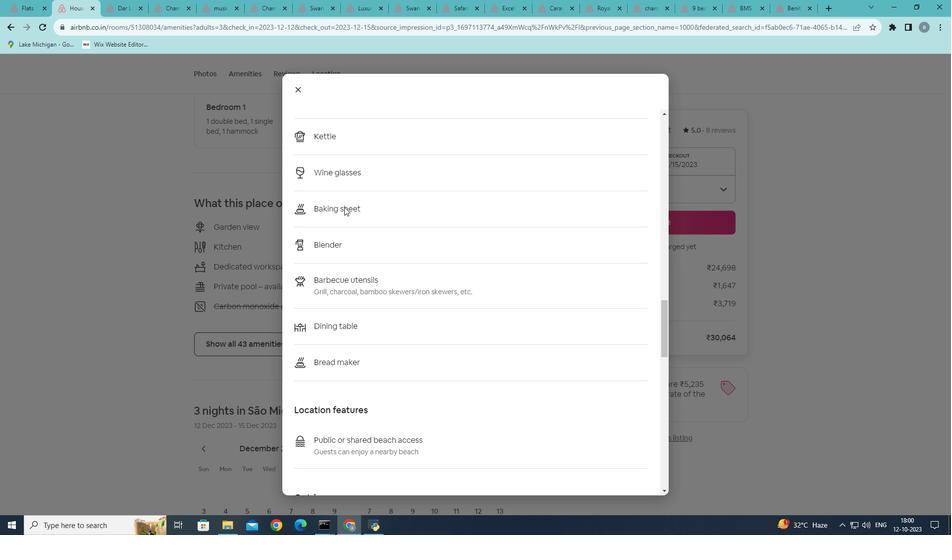 
Action: Mouse scrolled (344, 206) with delta (0, 0)
Screenshot: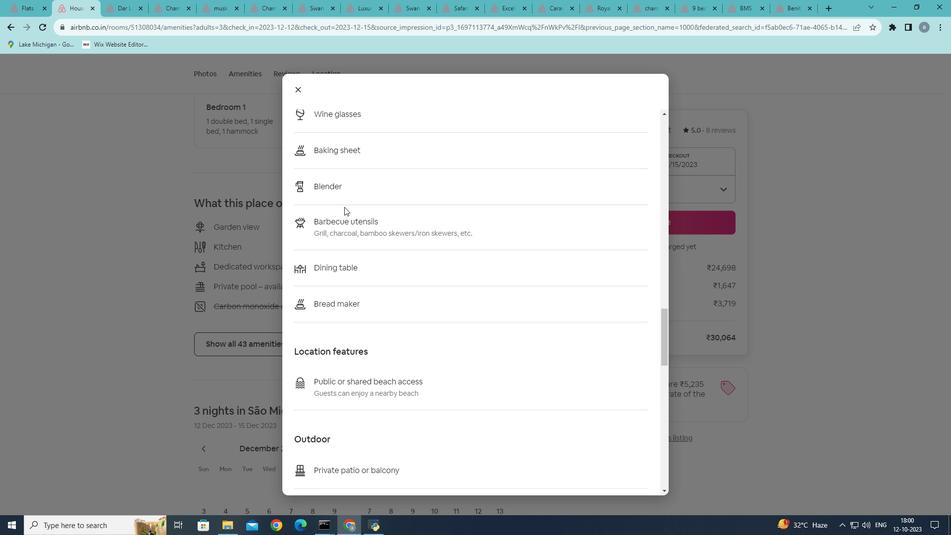 
Action: Mouse scrolled (344, 206) with delta (0, 0)
Screenshot: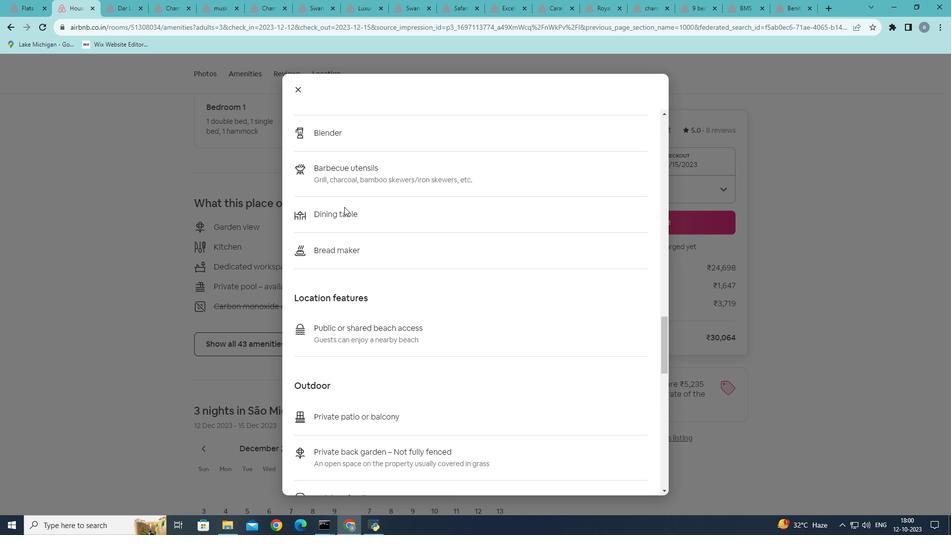 
Action: Mouse scrolled (344, 206) with delta (0, 0)
Screenshot: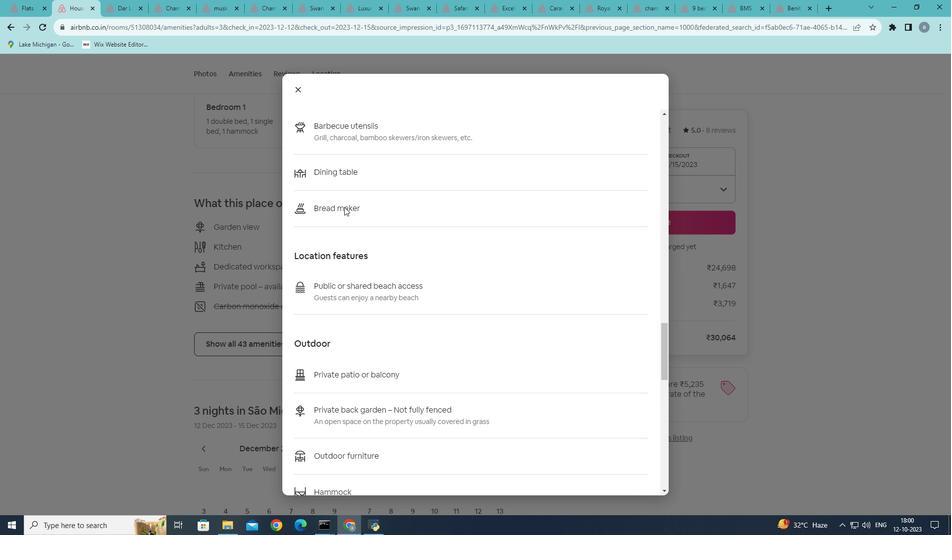 
Action: Mouse scrolled (344, 206) with delta (0, 0)
Screenshot: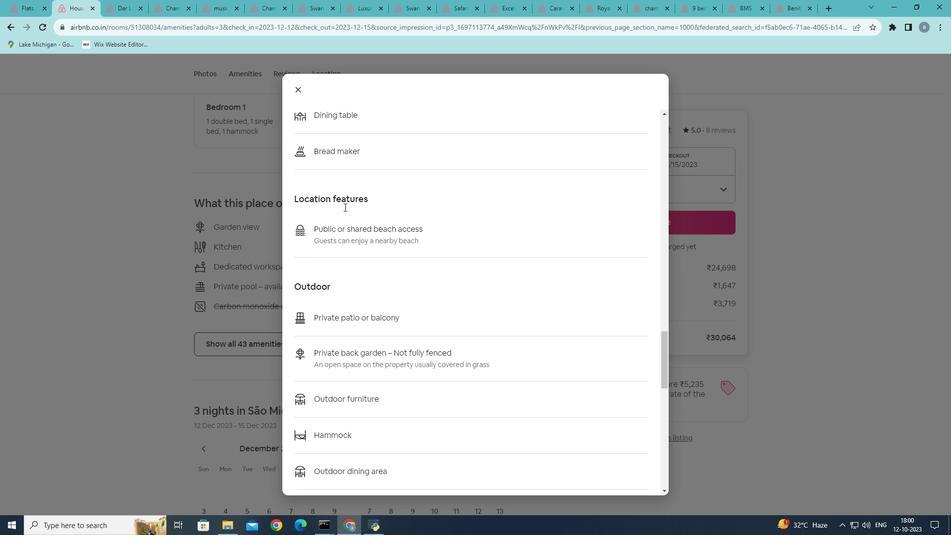 
Action: Mouse scrolled (344, 206) with delta (0, 0)
Screenshot: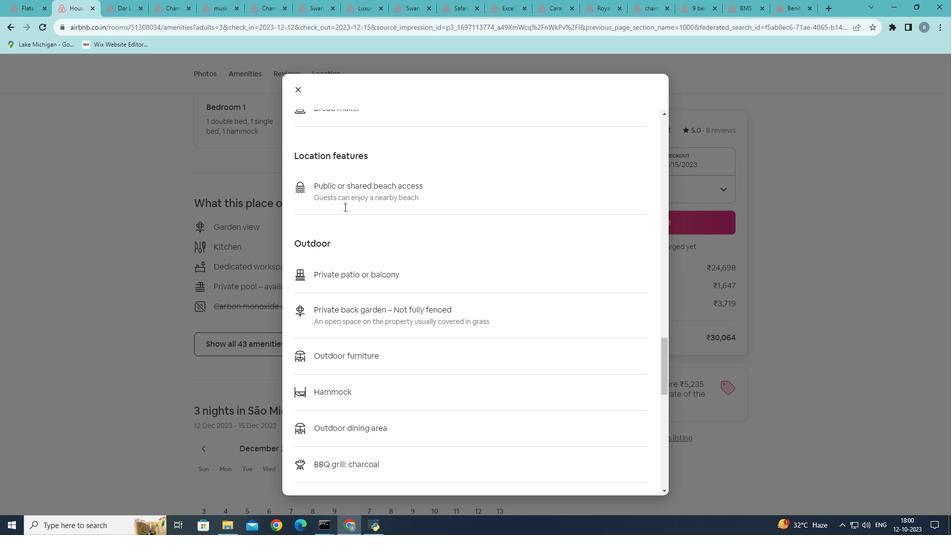 
Action: Mouse scrolled (344, 206) with delta (0, 0)
Screenshot: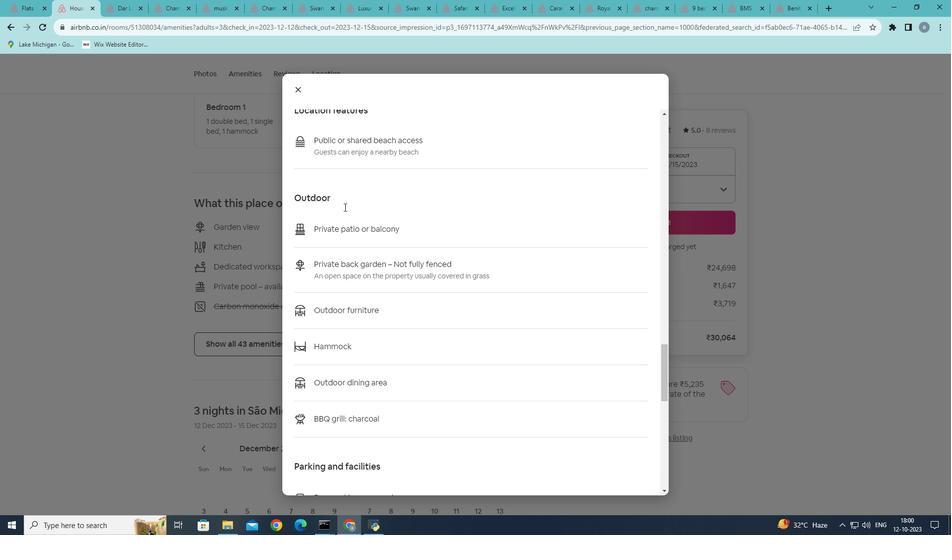 
Action: Mouse scrolled (344, 206) with delta (0, 0)
Screenshot: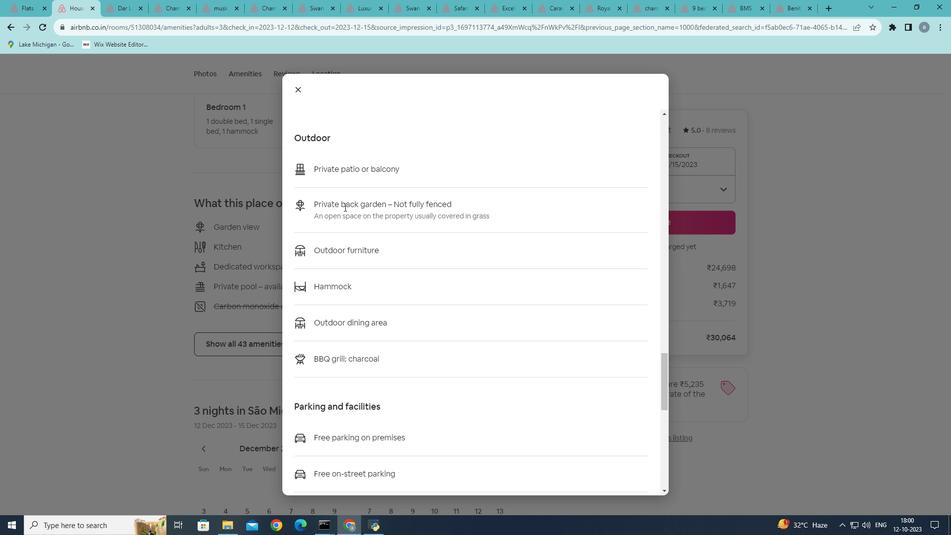 
Action: Mouse scrolled (344, 206) with delta (0, 0)
Screenshot: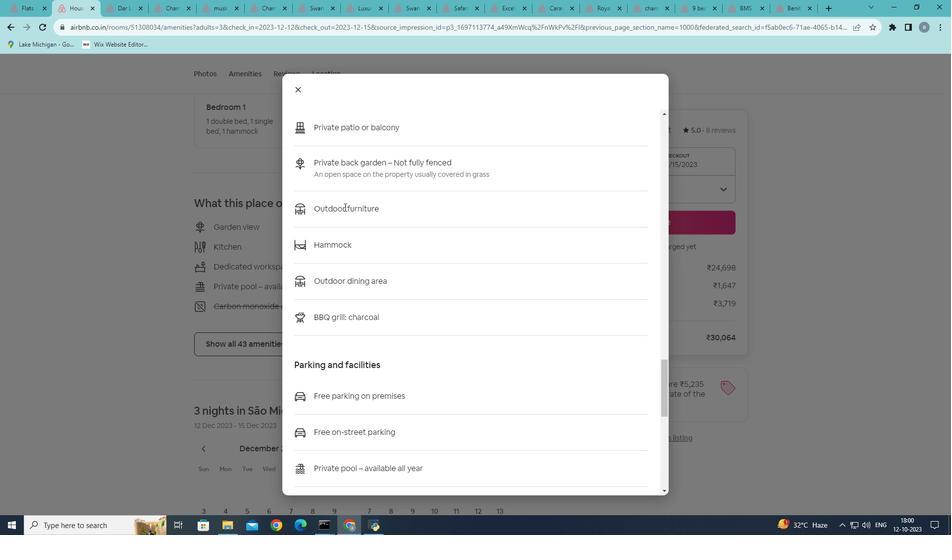 
Action: Mouse scrolled (344, 206) with delta (0, 0)
Screenshot: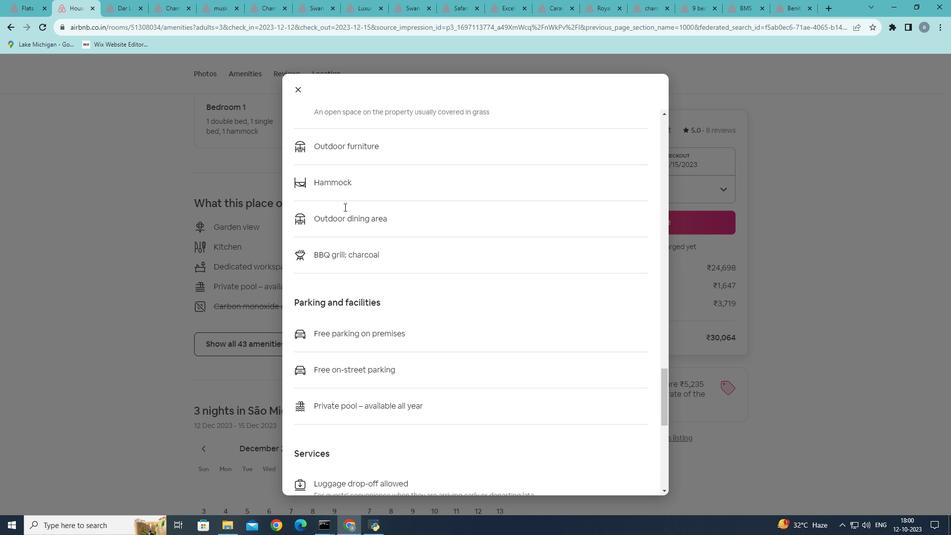 
Action: Mouse scrolled (344, 206) with delta (0, 0)
Screenshot: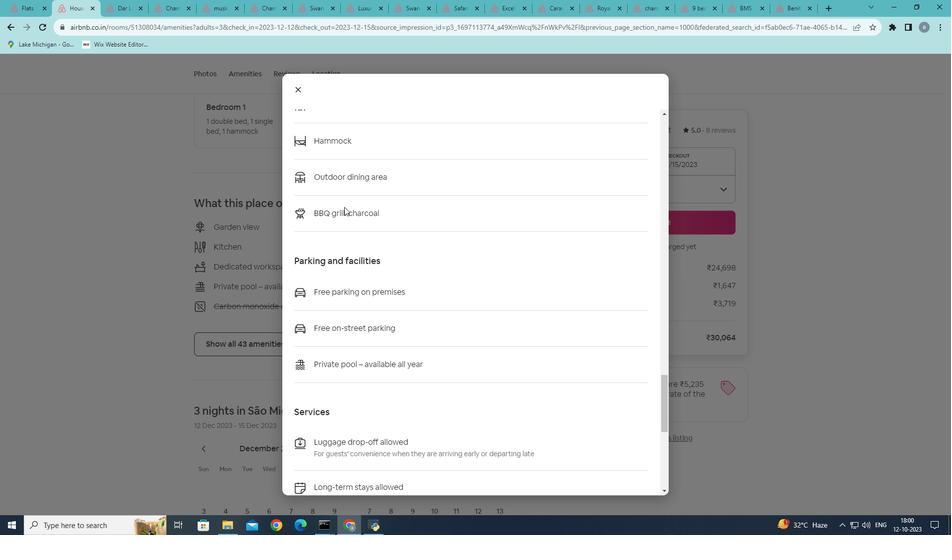 
Action: Mouse scrolled (344, 206) with delta (0, 0)
Screenshot: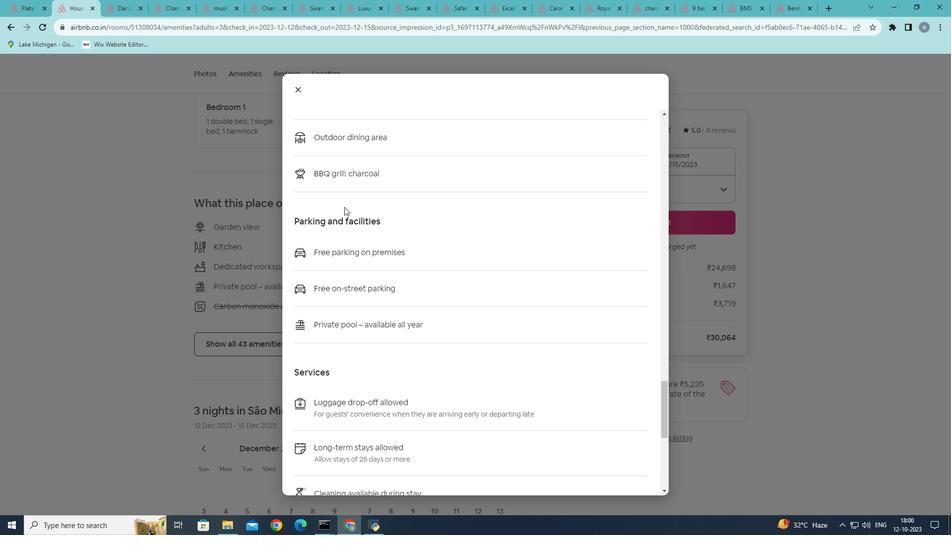 
Action: Mouse scrolled (344, 206) with delta (0, 0)
Screenshot: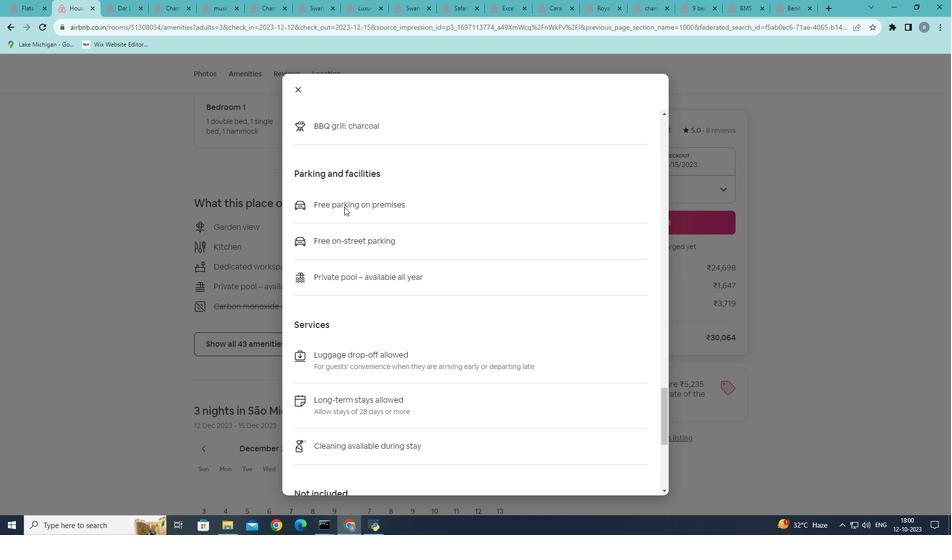 
Action: Mouse scrolled (344, 206) with delta (0, 0)
Screenshot: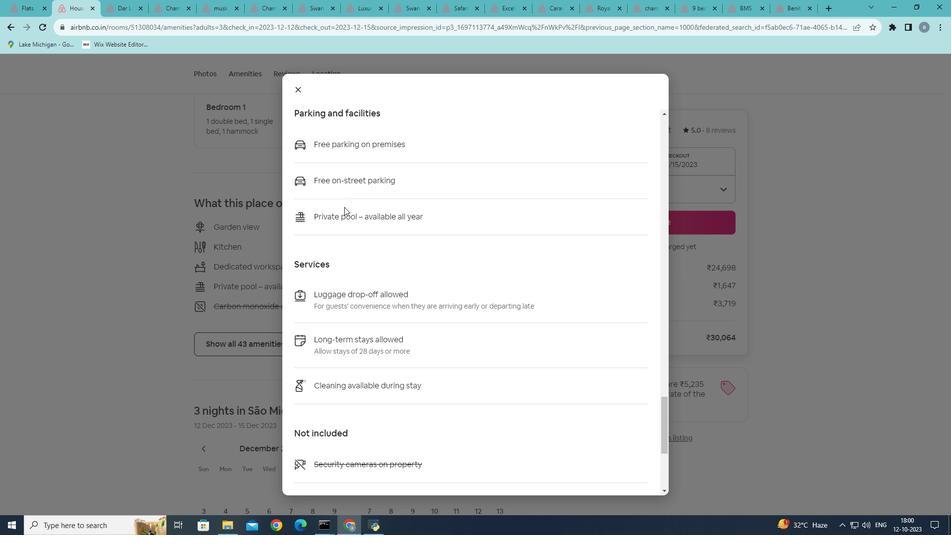 
Action: Mouse scrolled (344, 206) with delta (0, 0)
Screenshot: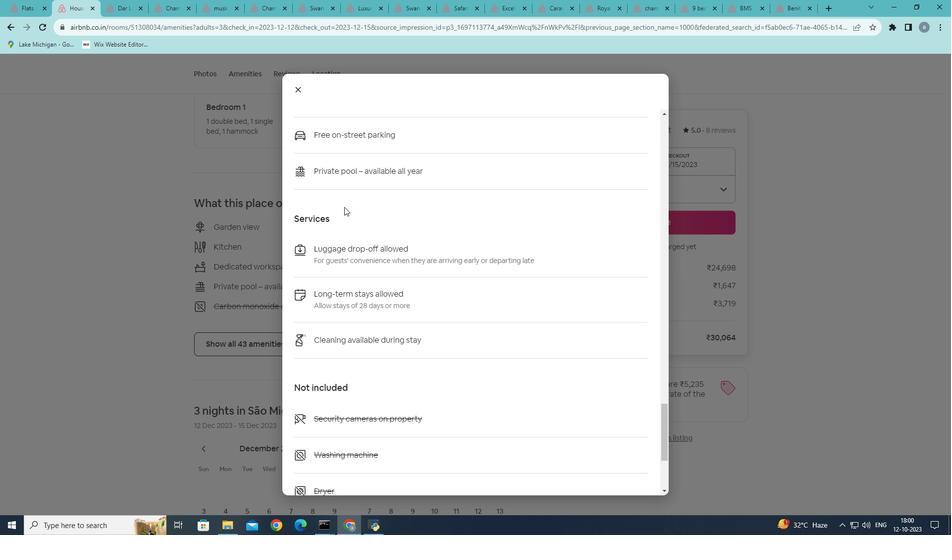 
Action: Mouse moved to (345, 207)
Screenshot: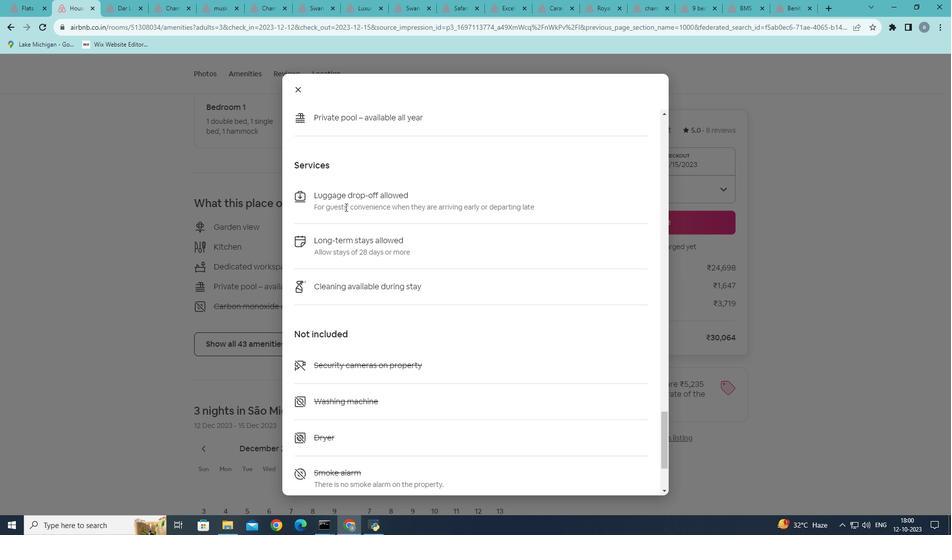
Action: Mouse scrolled (345, 206) with delta (0, 0)
Screenshot: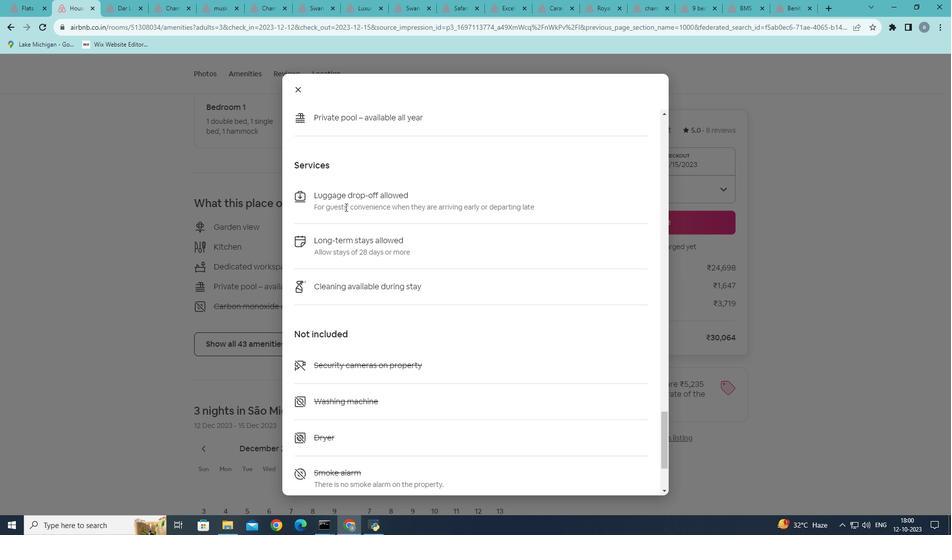 
Action: Mouse scrolled (345, 206) with delta (0, 0)
Screenshot: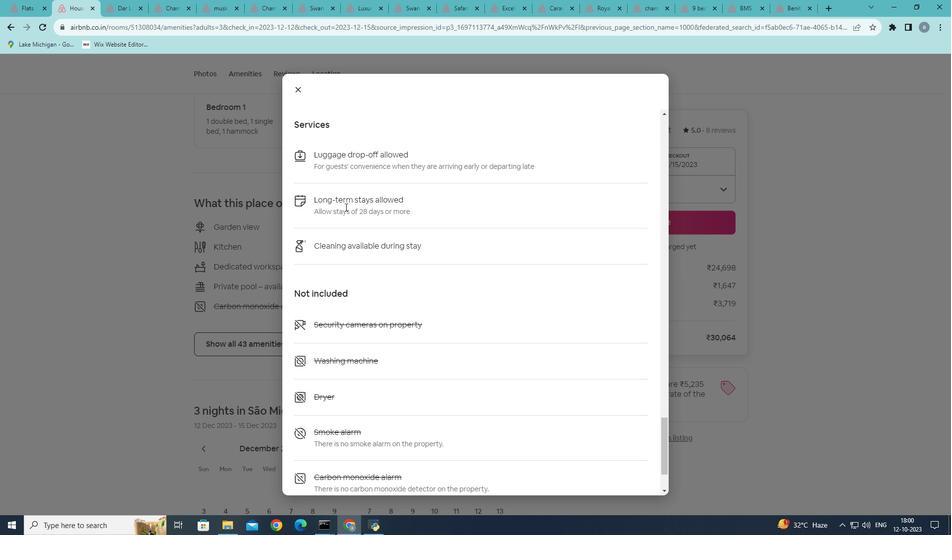
Action: Mouse scrolled (345, 206) with delta (0, 0)
Screenshot: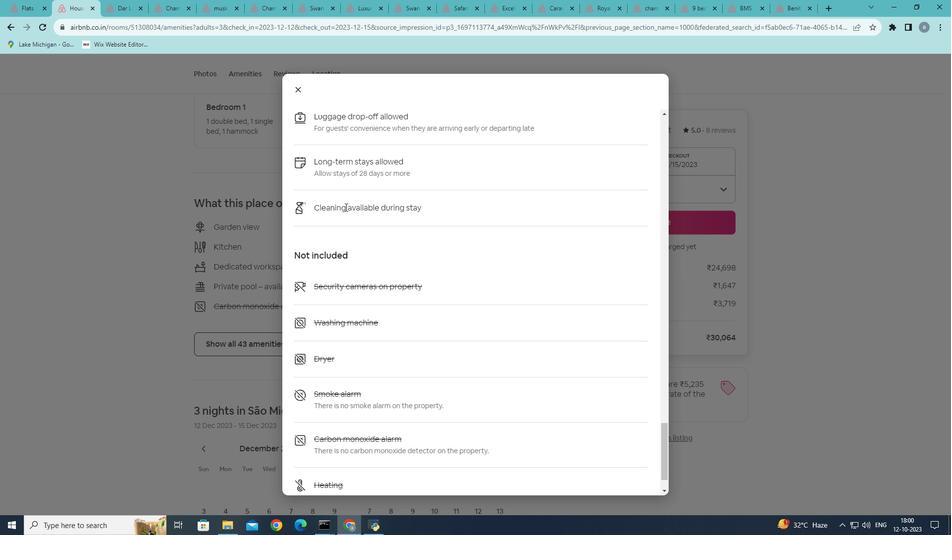 
Action: Mouse moved to (345, 207)
Screenshot: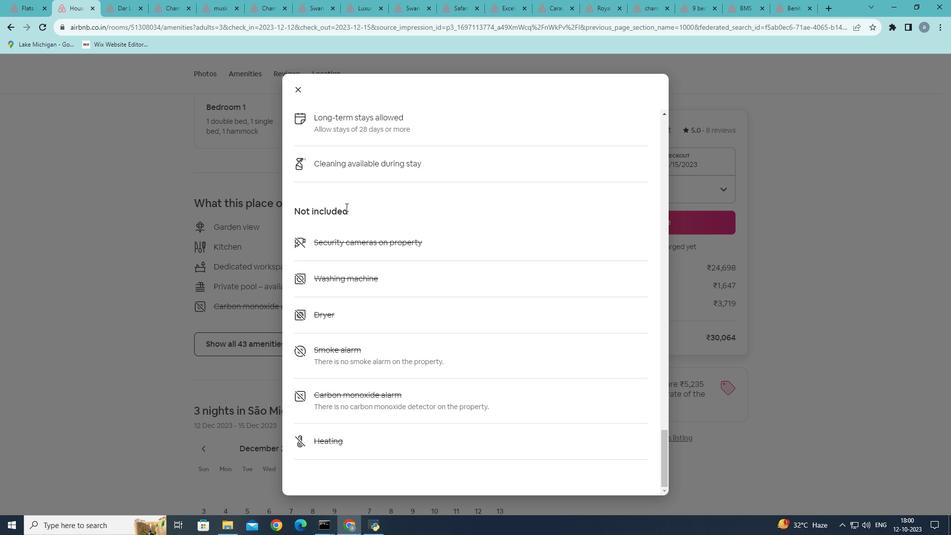 
Action: Mouse scrolled (345, 206) with delta (0, 0)
Screenshot: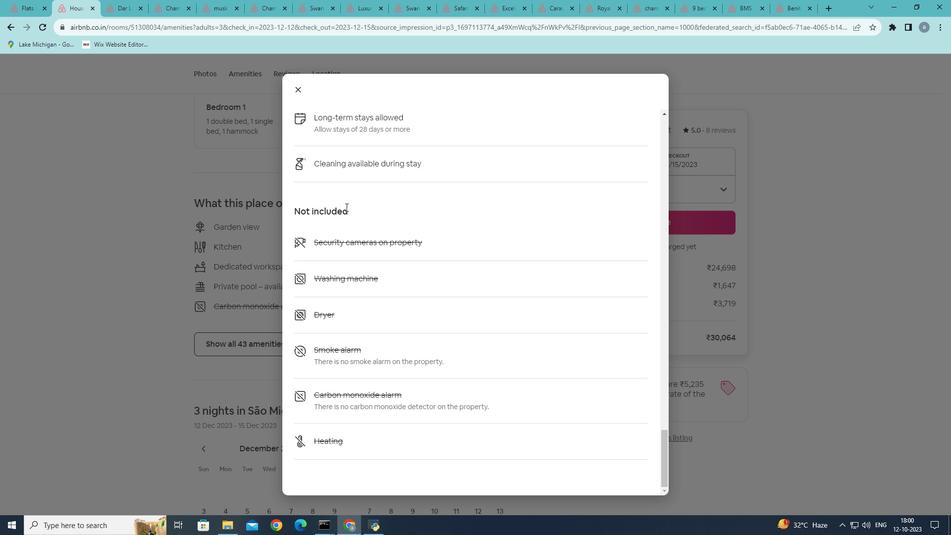 
Action: Mouse scrolled (345, 206) with delta (0, 0)
Screenshot: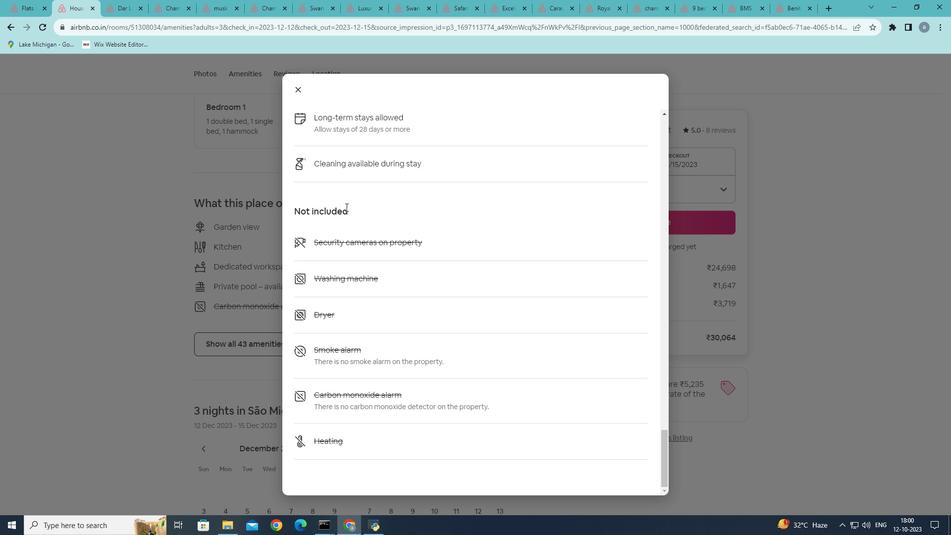 
Action: Mouse scrolled (345, 206) with delta (0, 0)
Screenshot: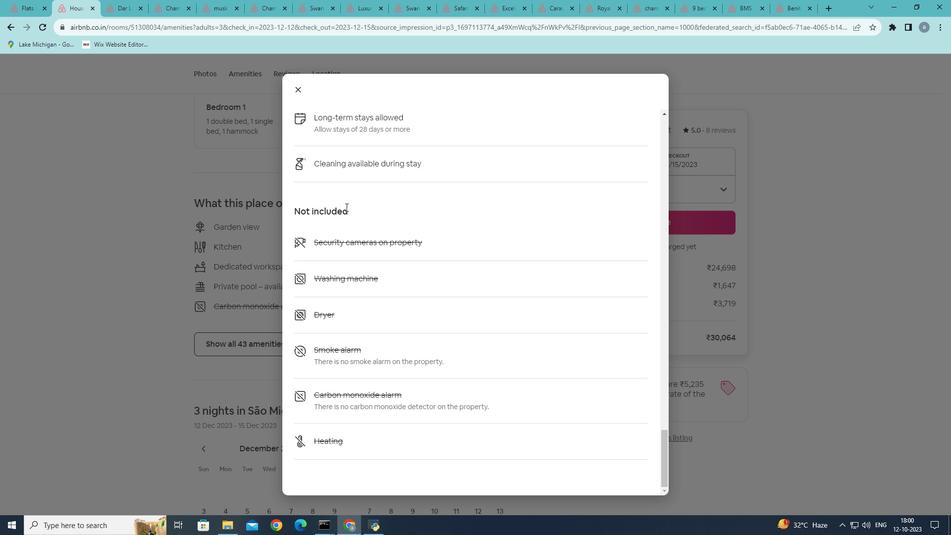 
Action: Mouse scrolled (345, 206) with delta (0, 0)
Screenshot: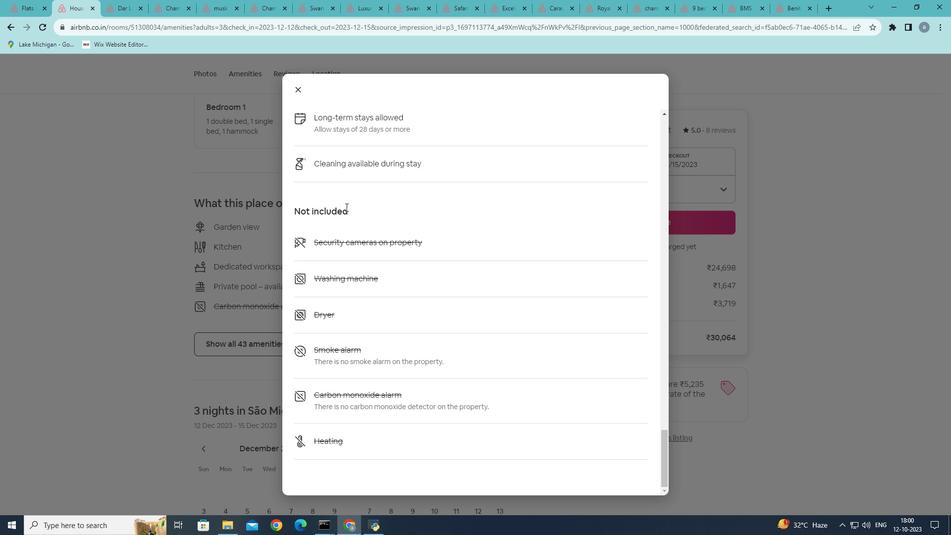 
Action: Mouse scrolled (345, 206) with delta (0, 0)
Screenshot: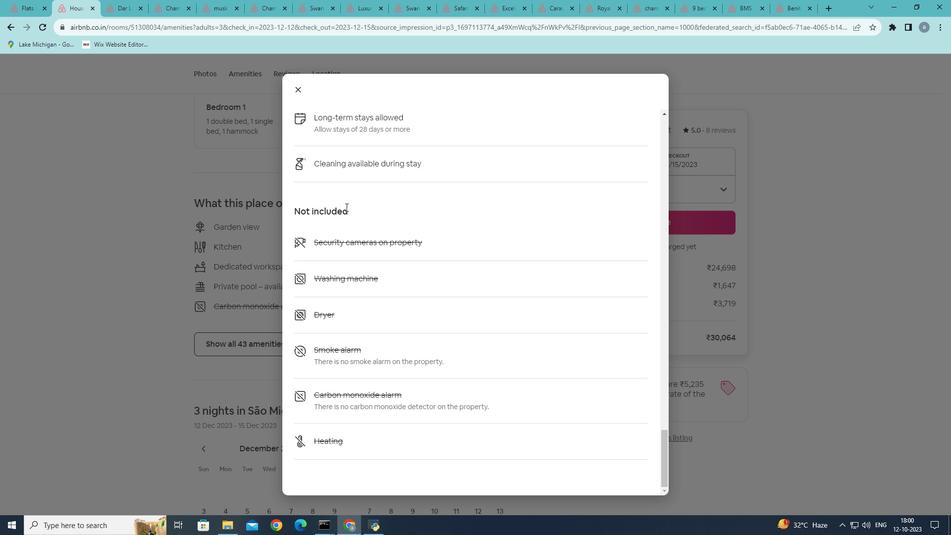 
Action: Mouse scrolled (345, 206) with delta (0, 0)
Screenshot: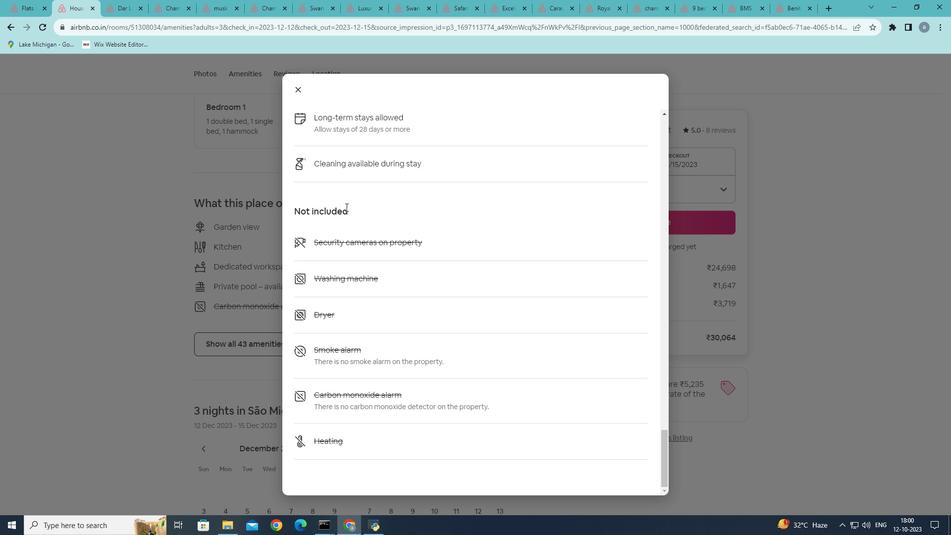 
Action: Mouse scrolled (345, 206) with delta (0, 0)
Screenshot: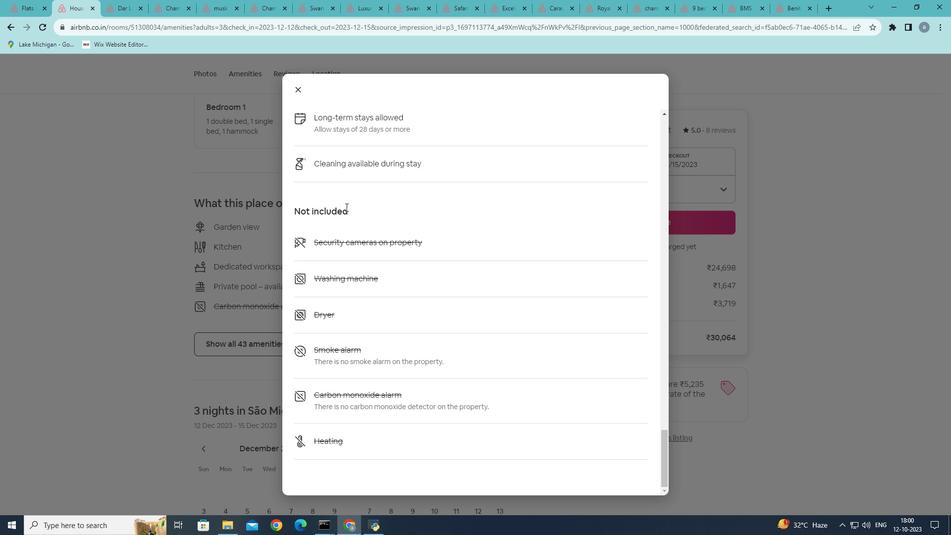 
Action: Mouse scrolled (345, 206) with delta (0, 0)
Screenshot: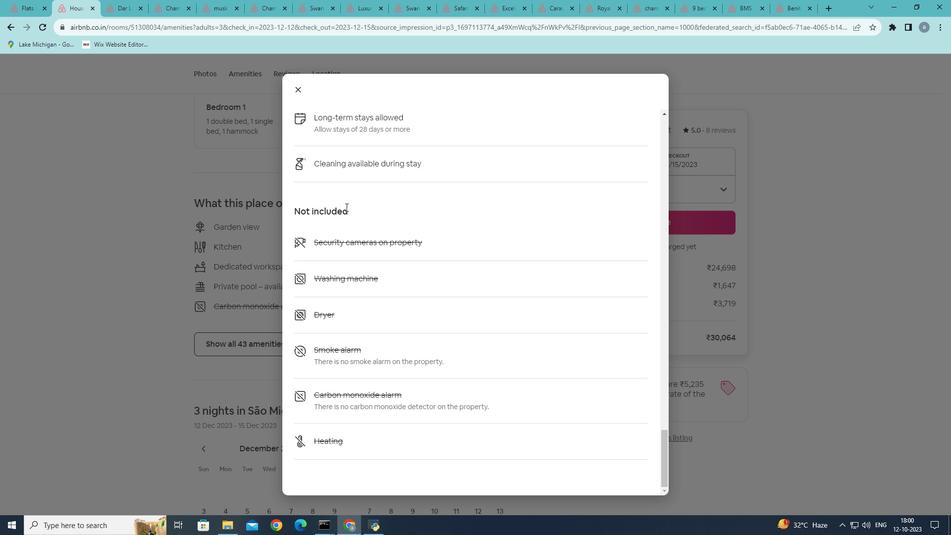 
Action: Mouse moved to (294, 93)
Screenshot: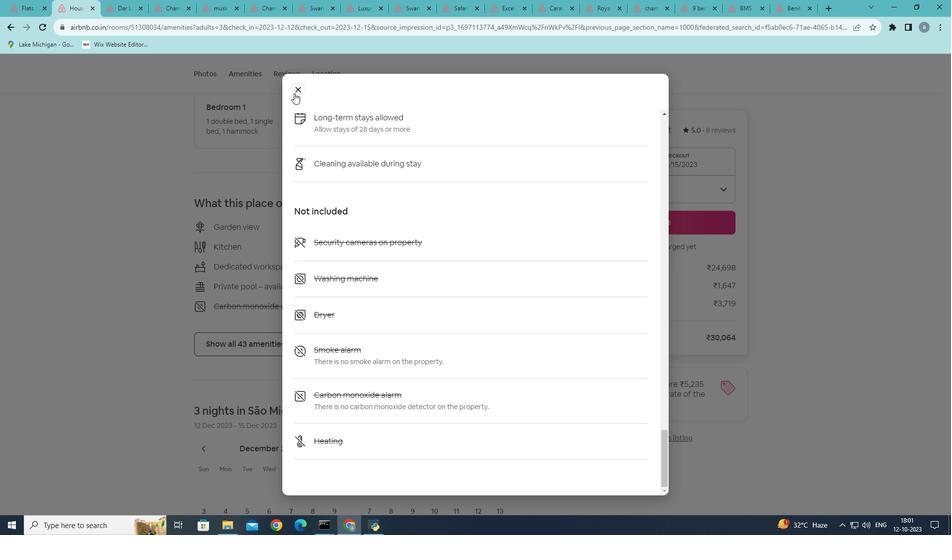 
Action: Mouse pressed left at (294, 93)
Screenshot: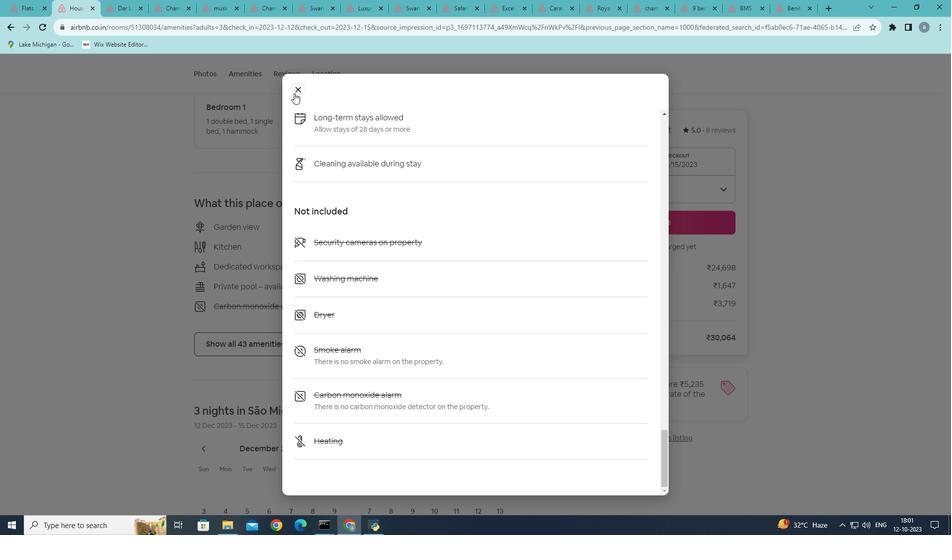 
Action: Mouse moved to (287, 191)
Screenshot: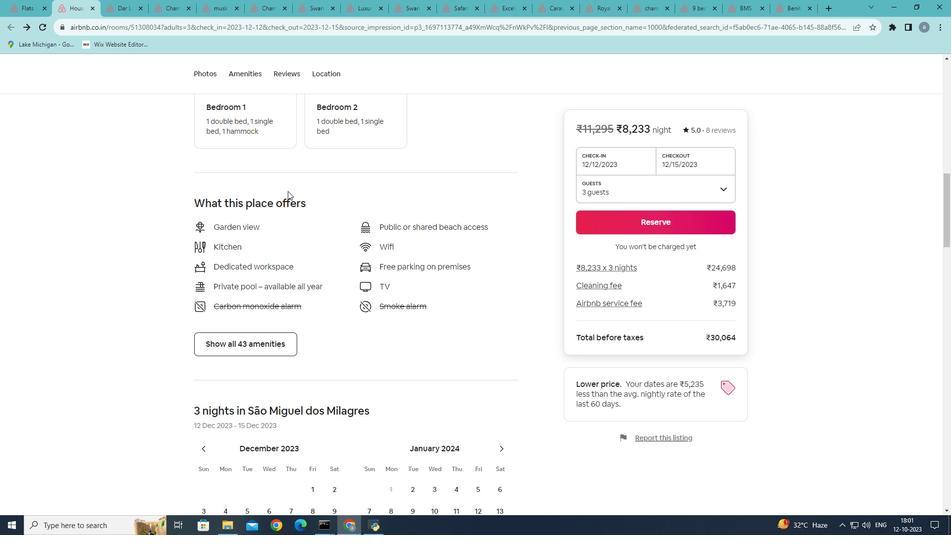 
Action: Mouse scrolled (287, 190) with delta (0, 0)
Screenshot: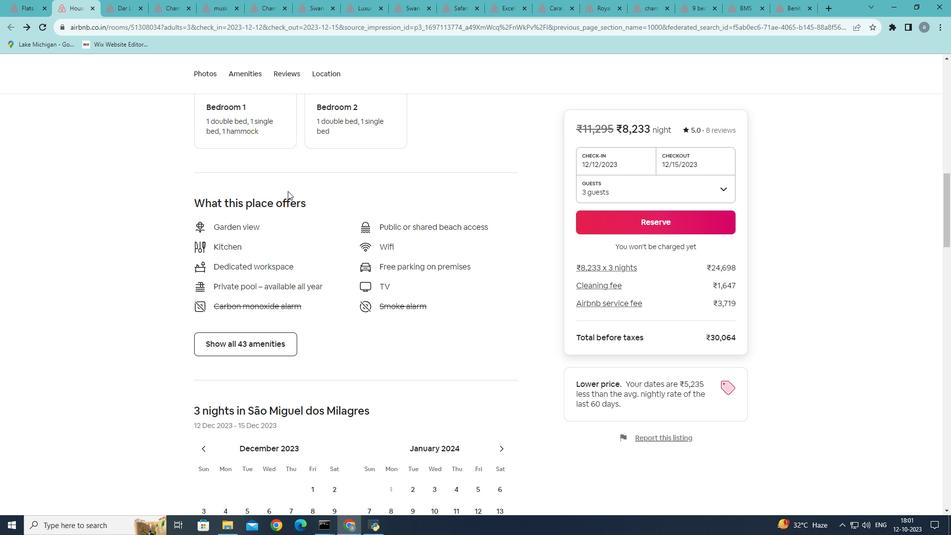 
Action: Mouse scrolled (287, 190) with delta (0, 0)
Screenshot: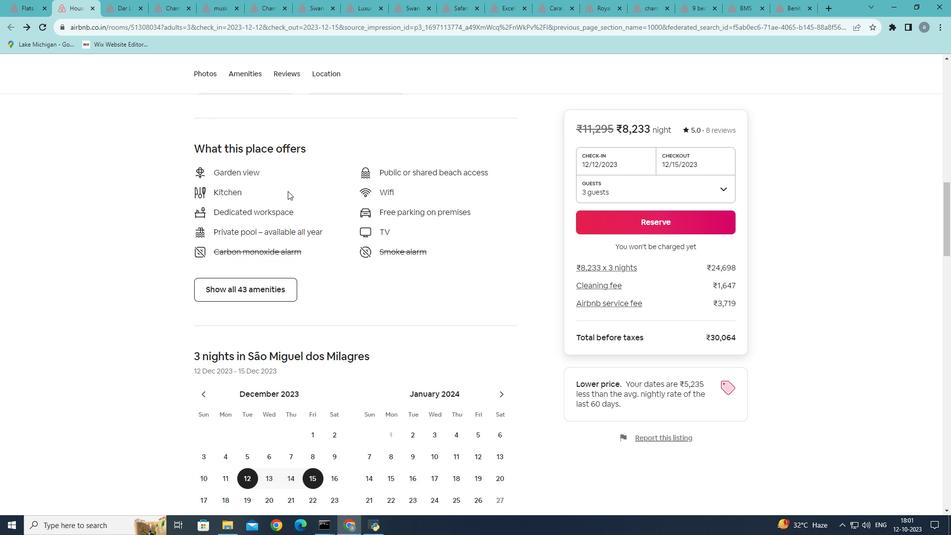 
Action: Mouse moved to (274, 217)
Screenshot: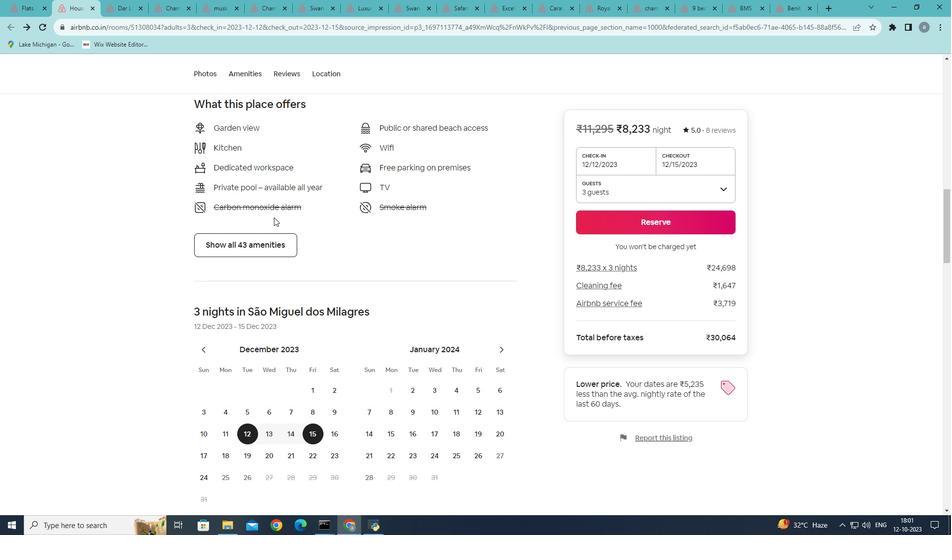 
Action: Mouse scrolled (274, 218) with delta (0, 0)
Screenshot: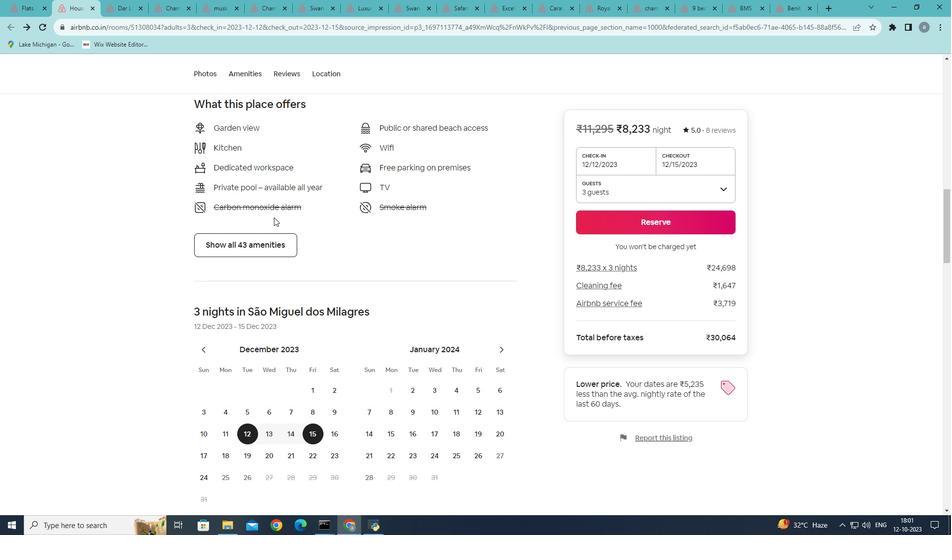 
Action: Mouse scrolled (274, 218) with delta (0, 0)
Screenshot: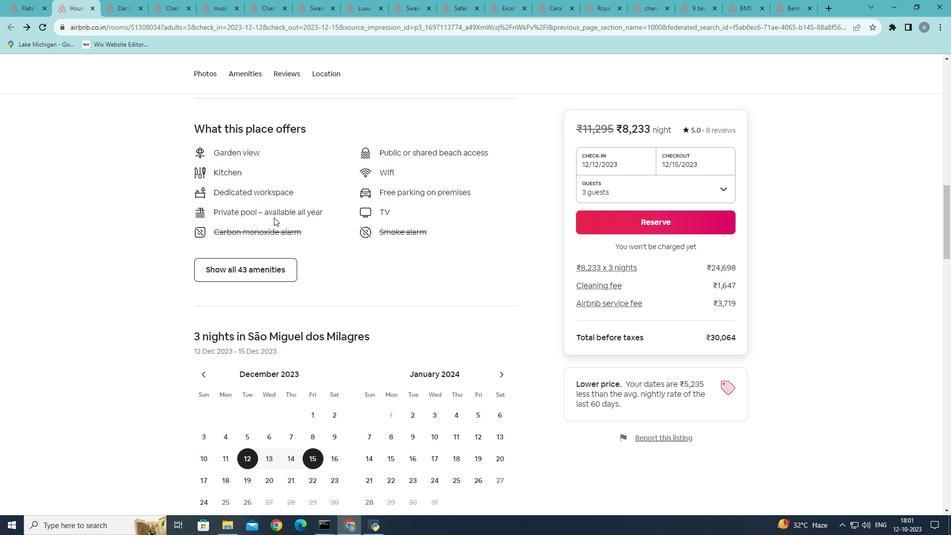 
Action: Mouse moved to (272, 216)
Screenshot: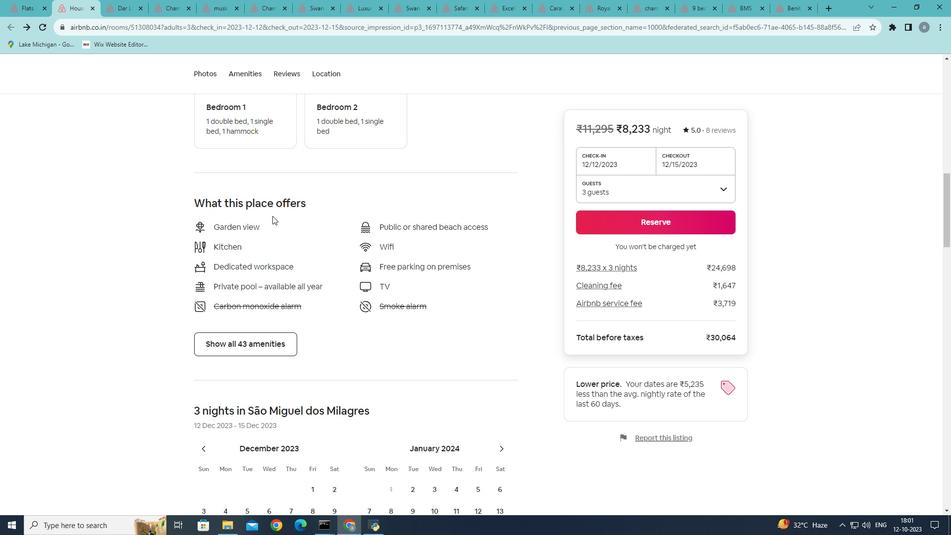 
Action: Mouse scrolled (272, 216) with delta (0, 0)
Screenshot: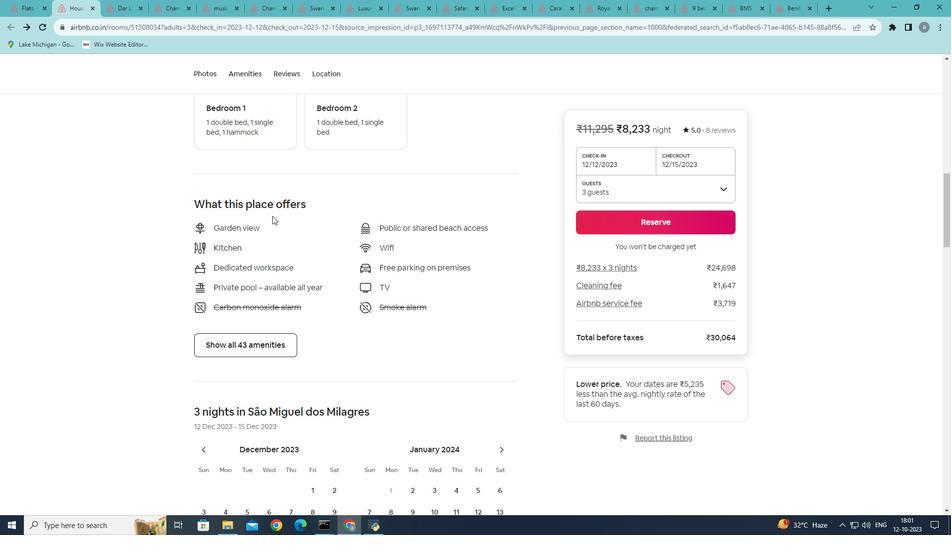 
Action: Mouse scrolled (272, 216) with delta (0, 0)
Screenshot: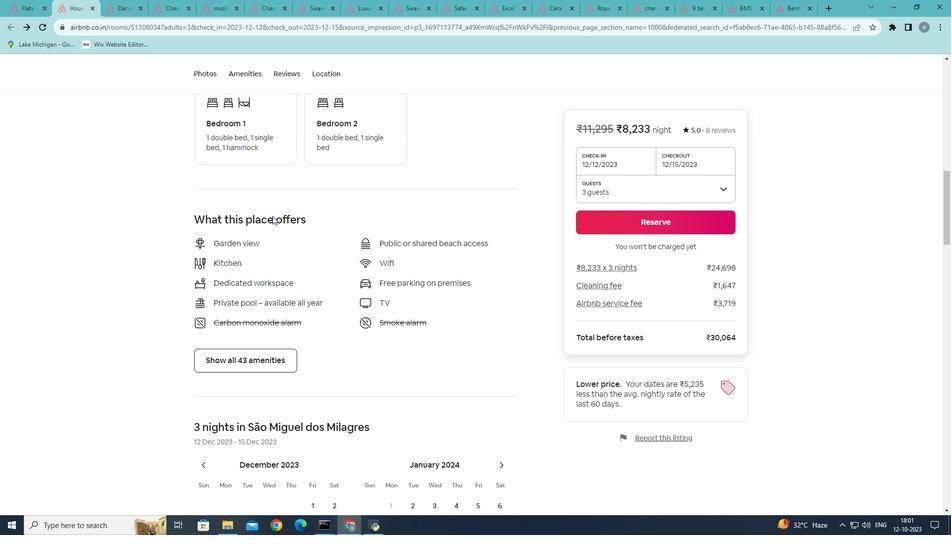 
Action: Mouse scrolled (272, 215) with delta (0, 0)
Screenshot: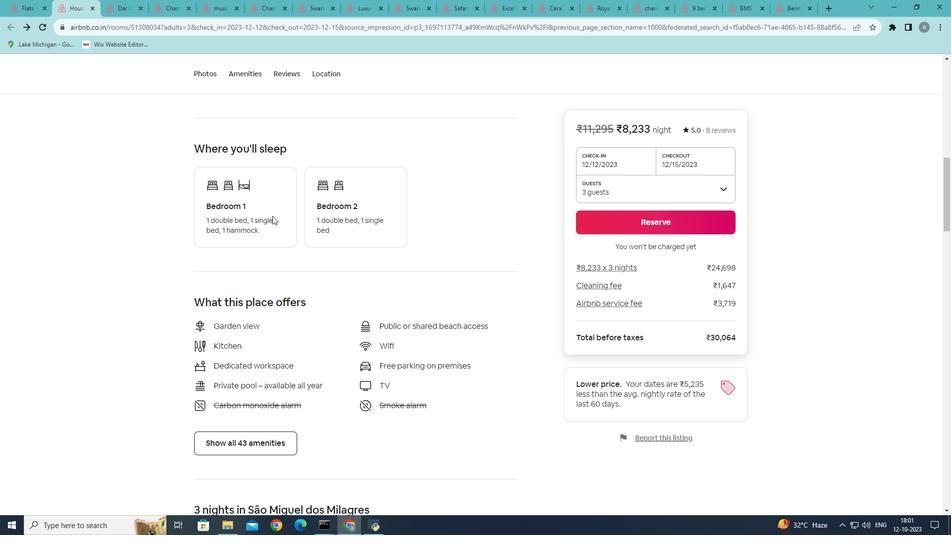 
Action: Mouse scrolled (272, 215) with delta (0, 0)
Screenshot: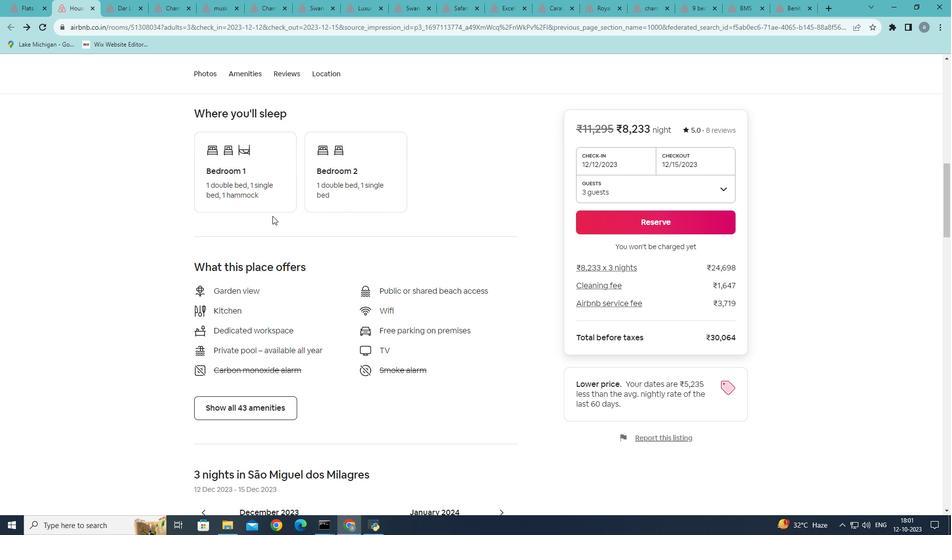 
Action: Mouse scrolled (272, 215) with delta (0, 0)
Screenshot: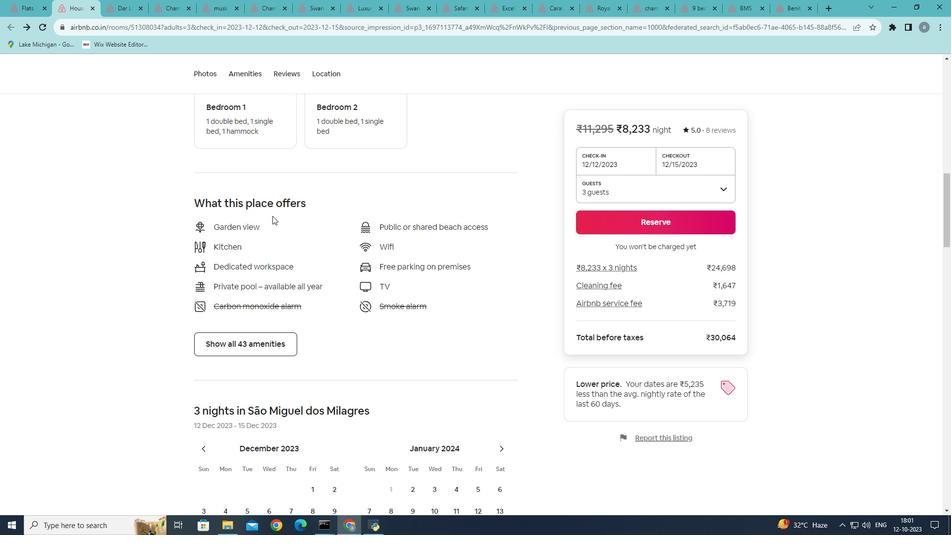 
Action: Mouse moved to (273, 216)
Screenshot: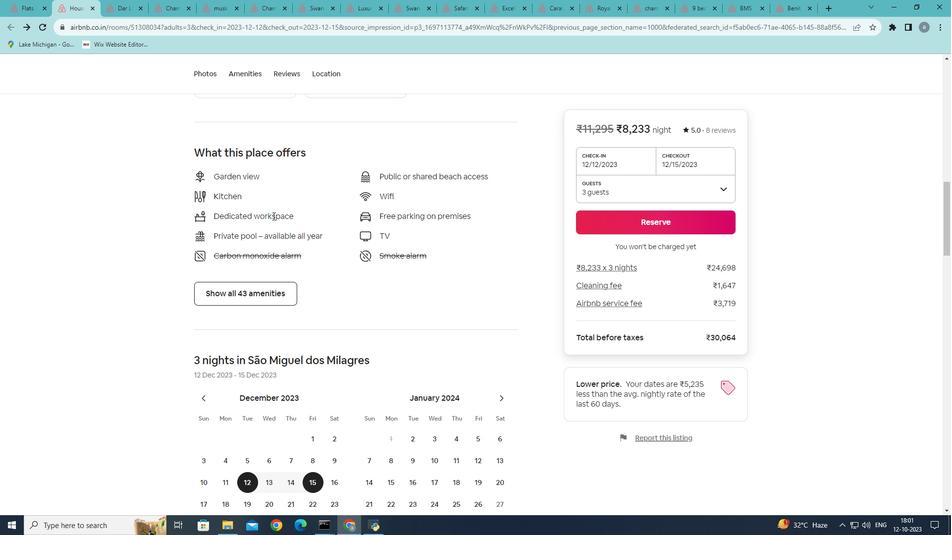 
Action: Mouse scrolled (273, 215) with delta (0, 0)
Screenshot: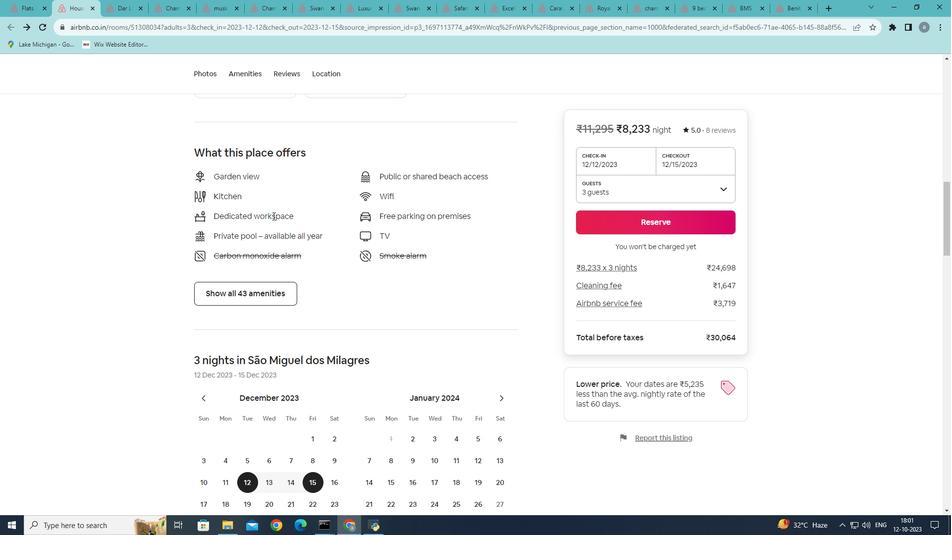 
Action: Mouse scrolled (273, 215) with delta (0, 0)
Screenshot: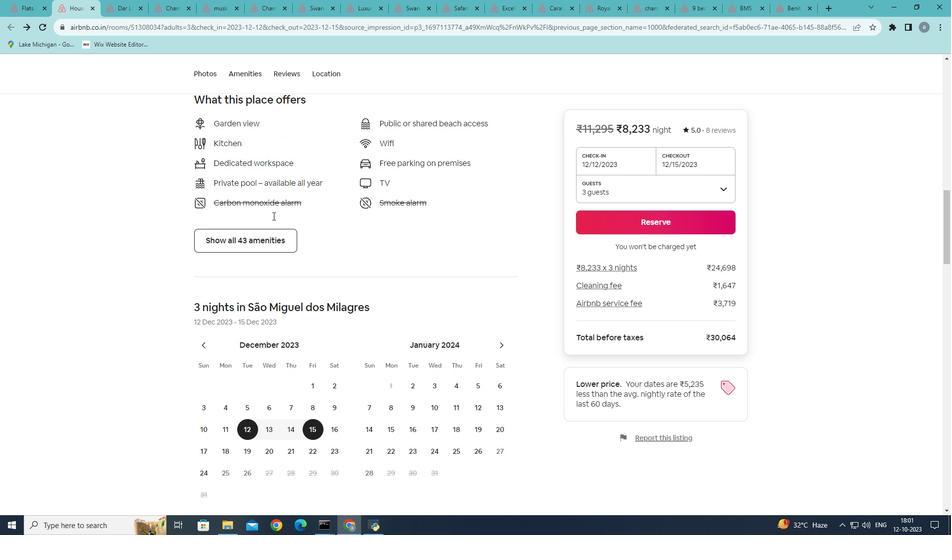 
Action: Mouse scrolled (273, 215) with delta (0, 0)
Screenshot: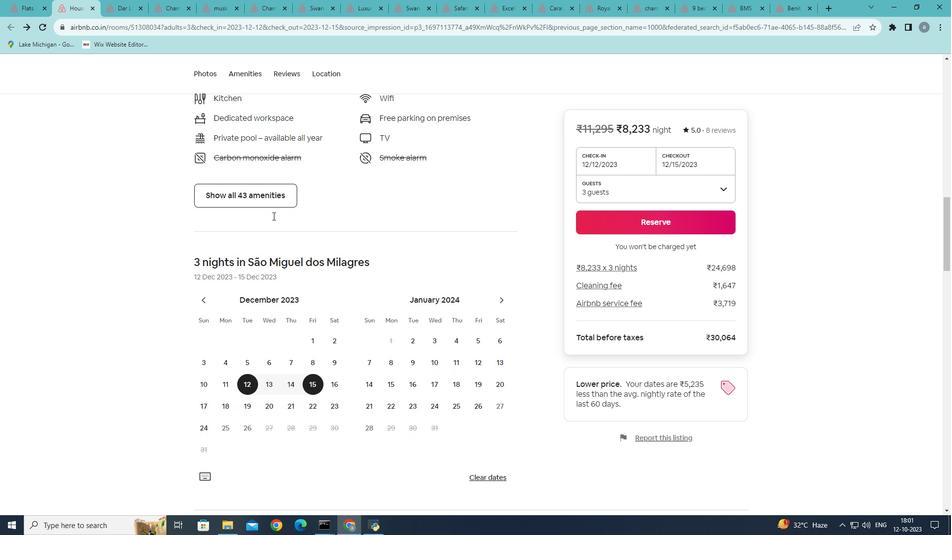 
Action: Mouse scrolled (273, 215) with delta (0, 0)
Screenshot: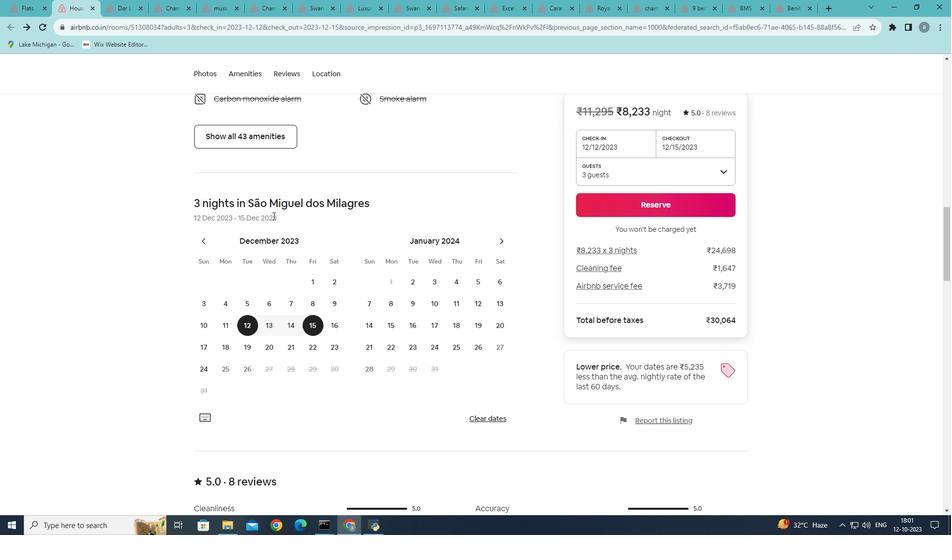 
Action: Mouse moved to (273, 216)
Screenshot: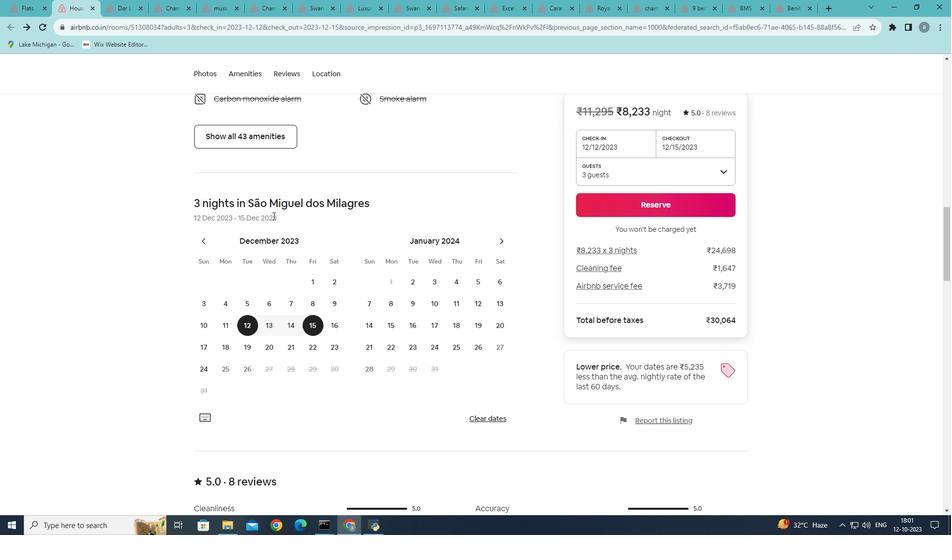 
Action: Mouse scrolled (273, 215) with delta (0, 0)
Screenshot: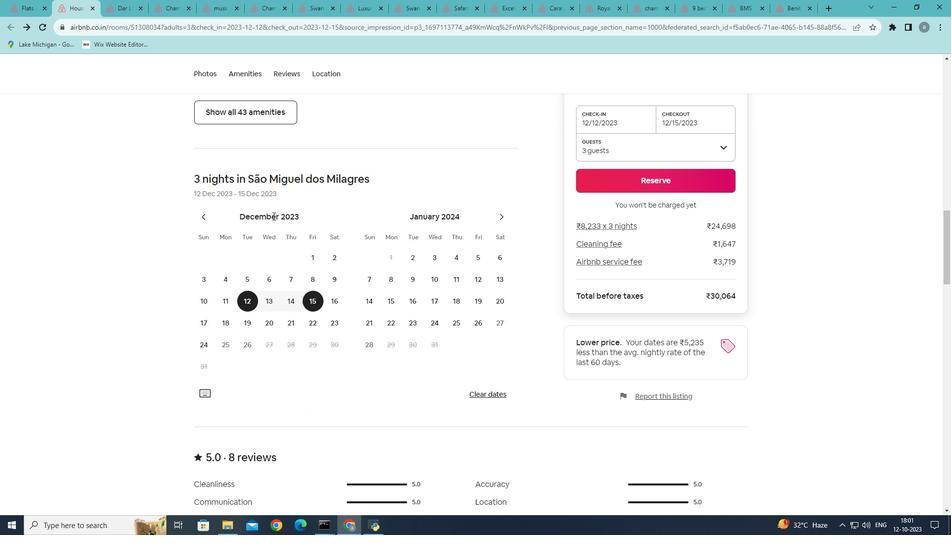 
Action: Mouse scrolled (273, 215) with delta (0, 0)
Screenshot: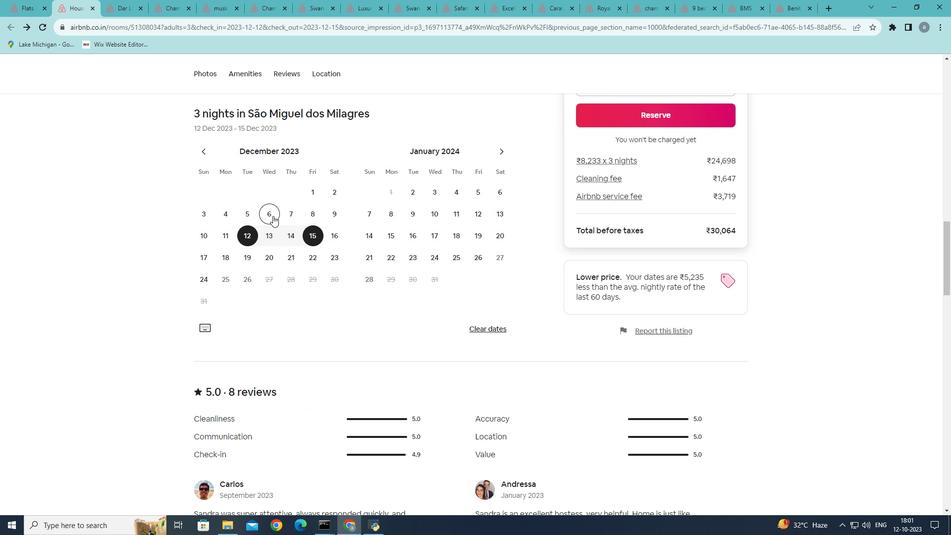 
Action: Mouse scrolled (273, 215) with delta (0, 0)
Screenshot: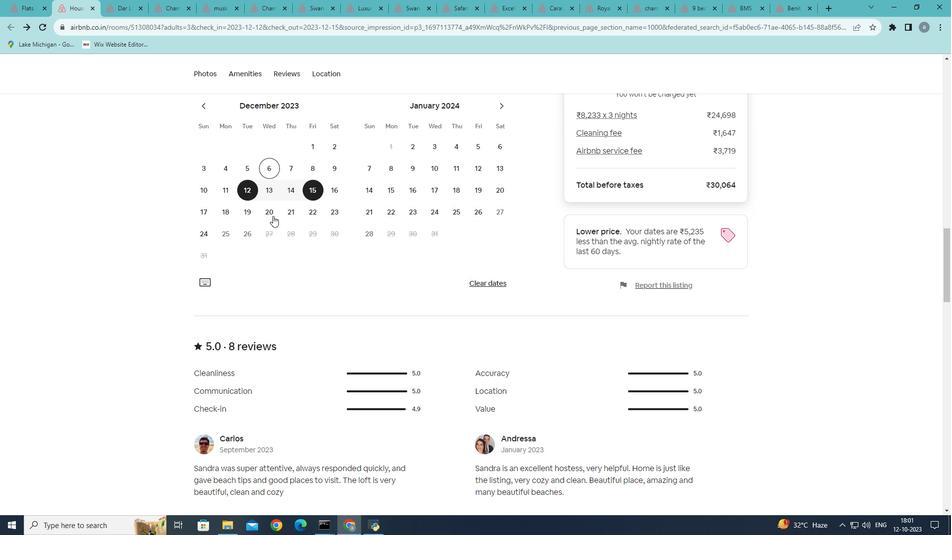 
Action: Mouse scrolled (273, 215) with delta (0, 0)
Screenshot: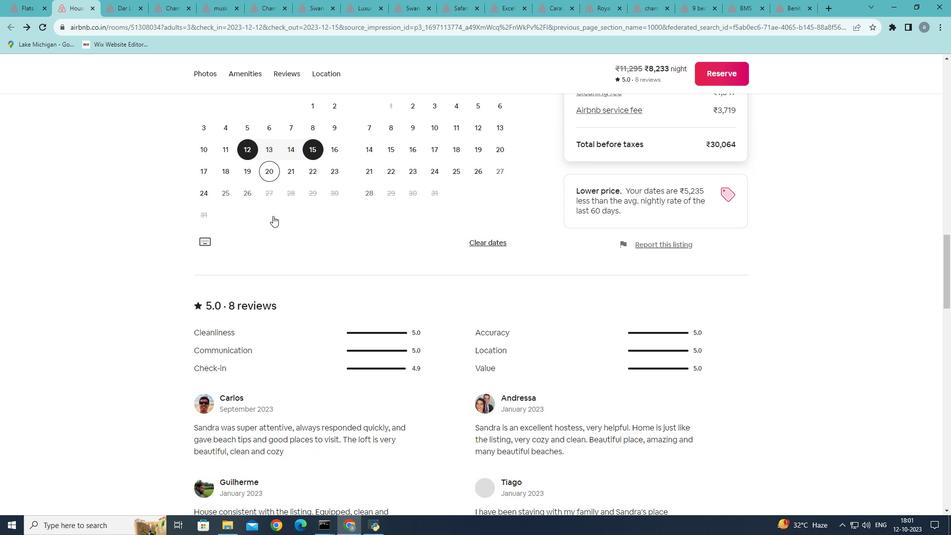 
Action: Mouse scrolled (273, 215) with delta (0, 0)
Screenshot: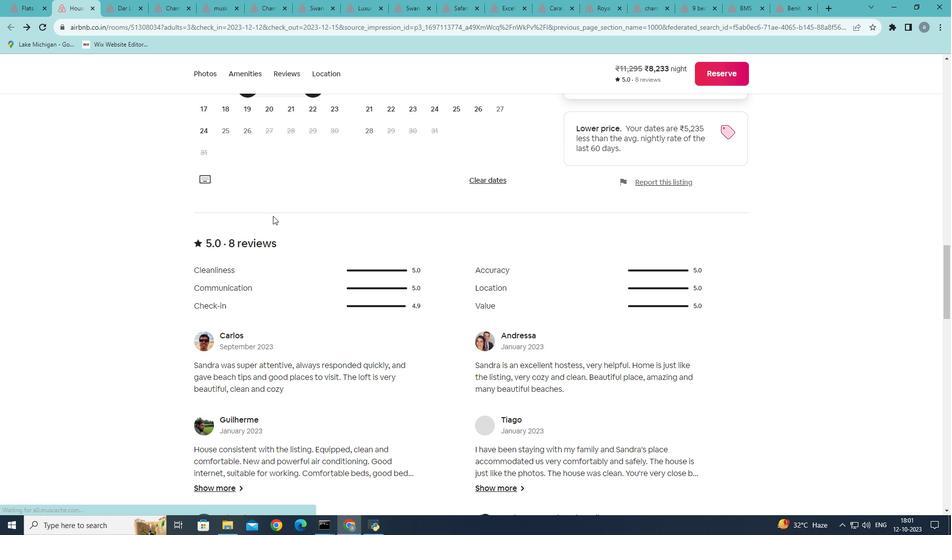 
Action: Mouse scrolled (273, 215) with delta (0, 0)
Screenshot: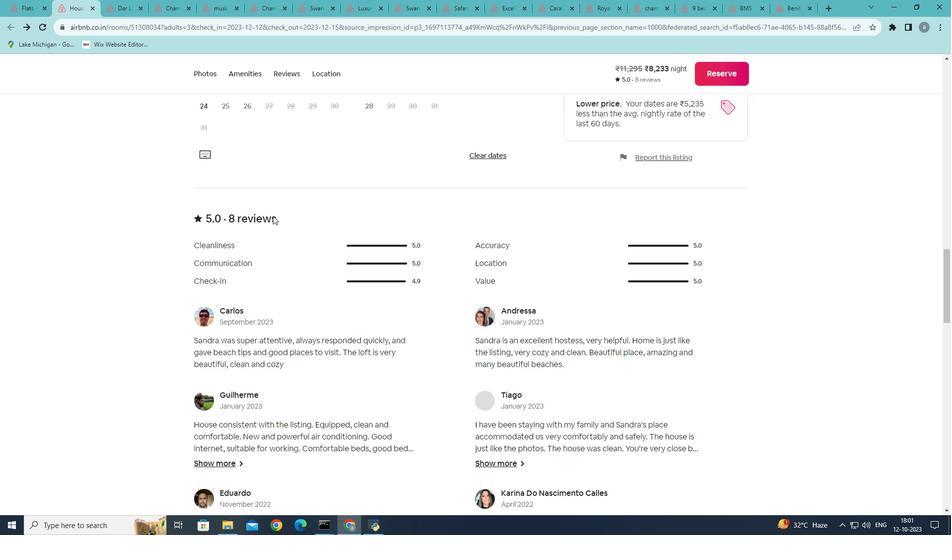 
Action: Mouse scrolled (273, 215) with delta (0, 0)
Screenshot: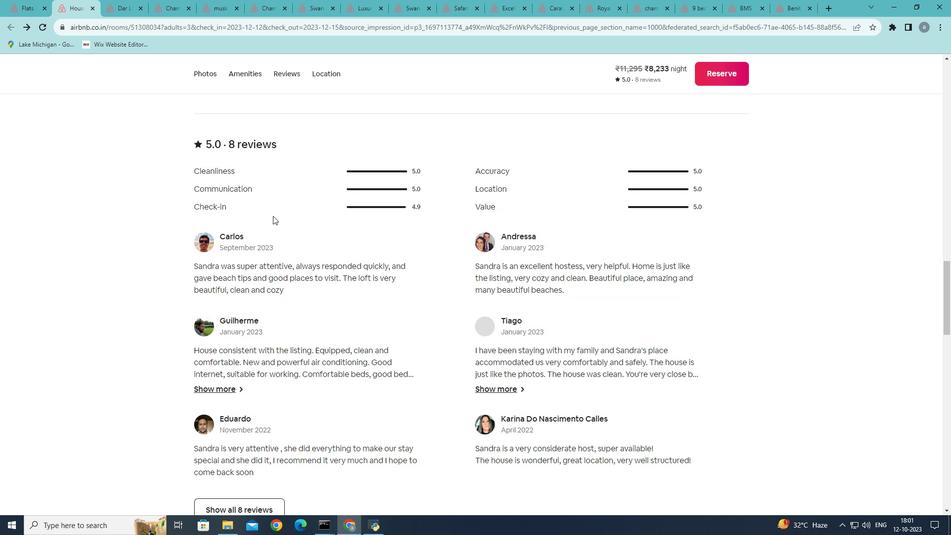 
Action: Mouse scrolled (273, 215) with delta (0, 0)
Screenshot: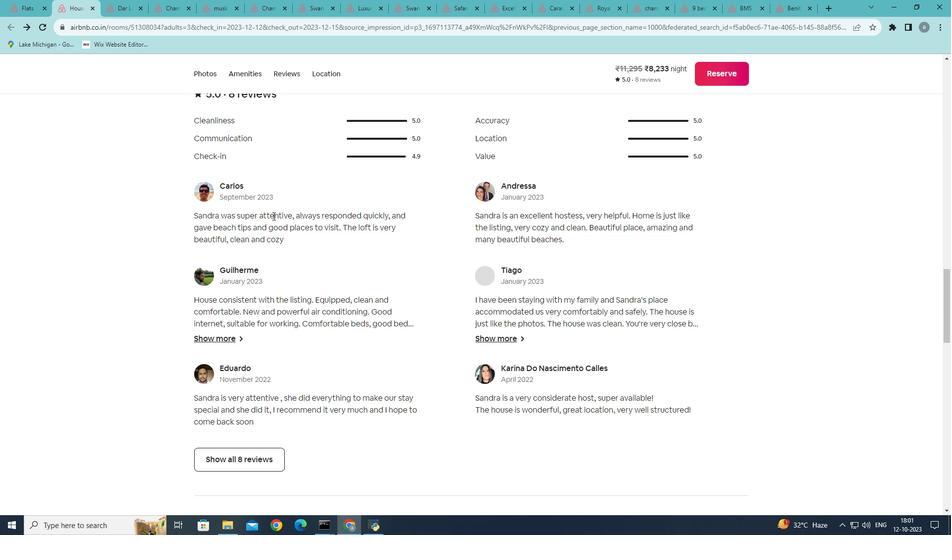 
Action: Mouse scrolled (273, 215) with delta (0, 0)
Screenshot: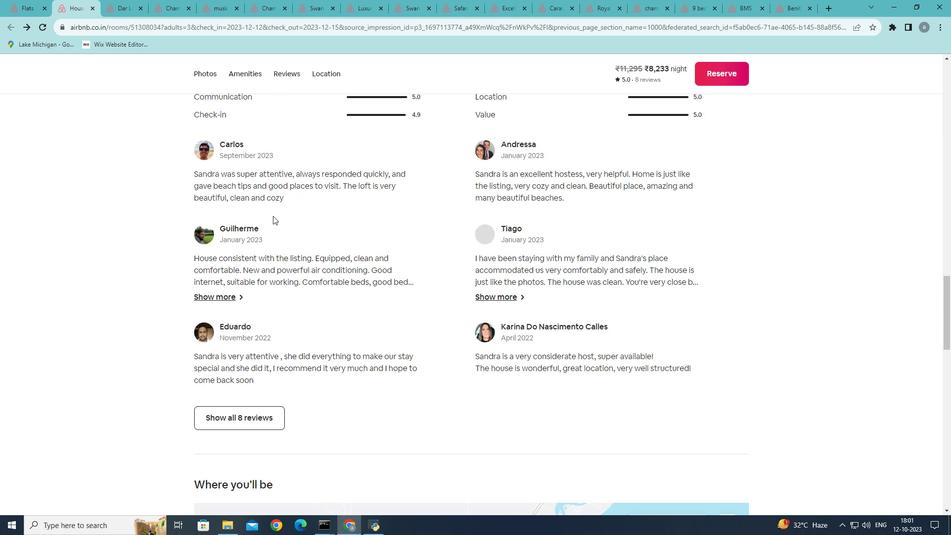 
Action: Mouse moved to (233, 360)
Screenshot: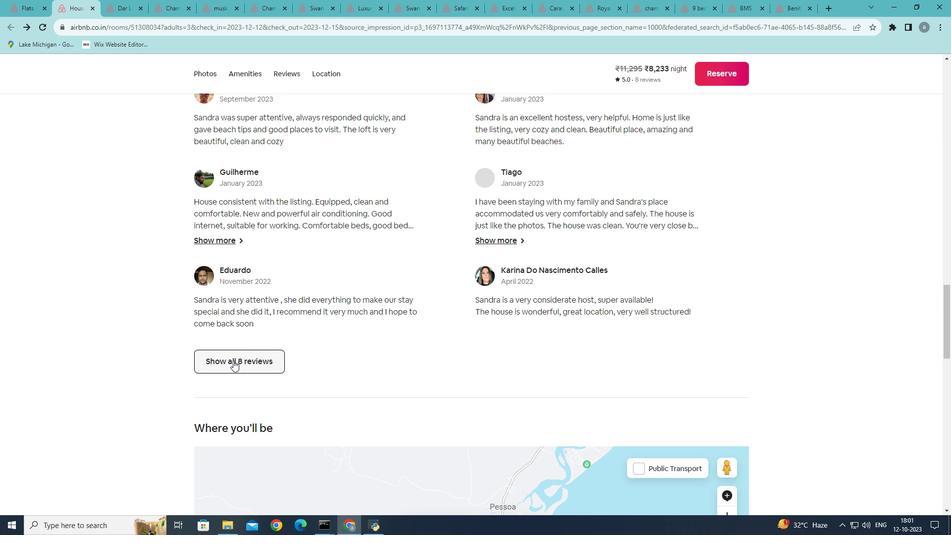 
Action: Mouse pressed left at (233, 360)
